 Task: Add an event with the title Second Interview with LalitH, date ''2024/04/07'', time 9:40 AM to 11:40 AMand add a description: The Team Building Retreat: Problem-Solving Activities will take place in a tranquil and inspiring location, away from the usual work setting. The retreat will span over a dedicated period, allowing participants to fully immerse themselves in the experience and focus on building their problem-solving capabilities.Select event color  Sage . Add location for the event as: 654 Oia, Santorini, Greece, logged in from the account softage.10@softage.netand send the event invitation to softage.8@softage.net and softage.1@softage.net. Set a reminder for the event Every weekday(Monday to Friday)
Action: Mouse moved to (41, 92)
Screenshot: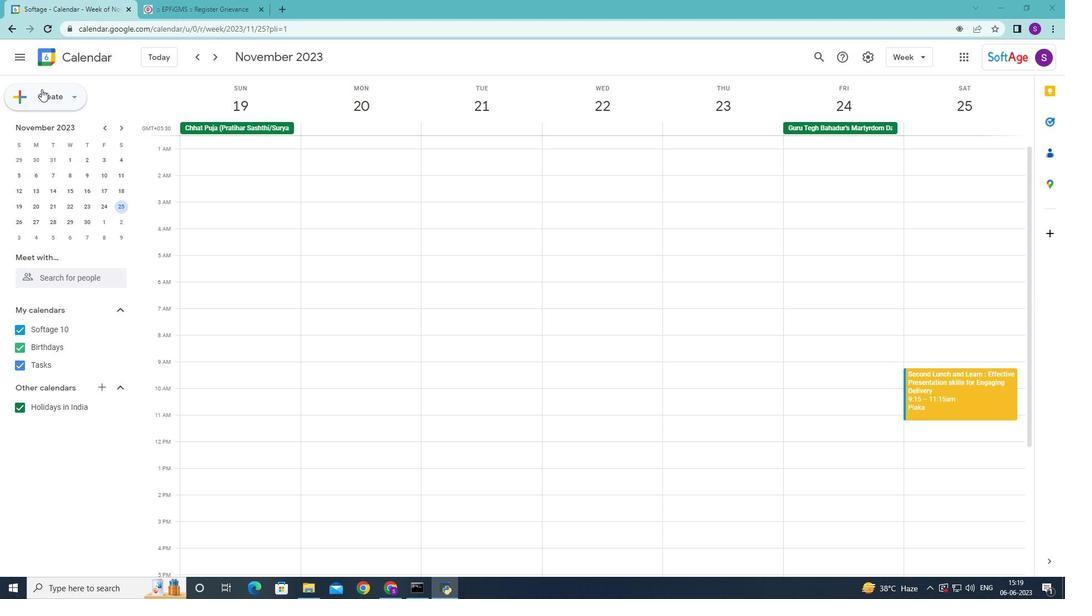 
Action: Mouse pressed left at (41, 92)
Screenshot: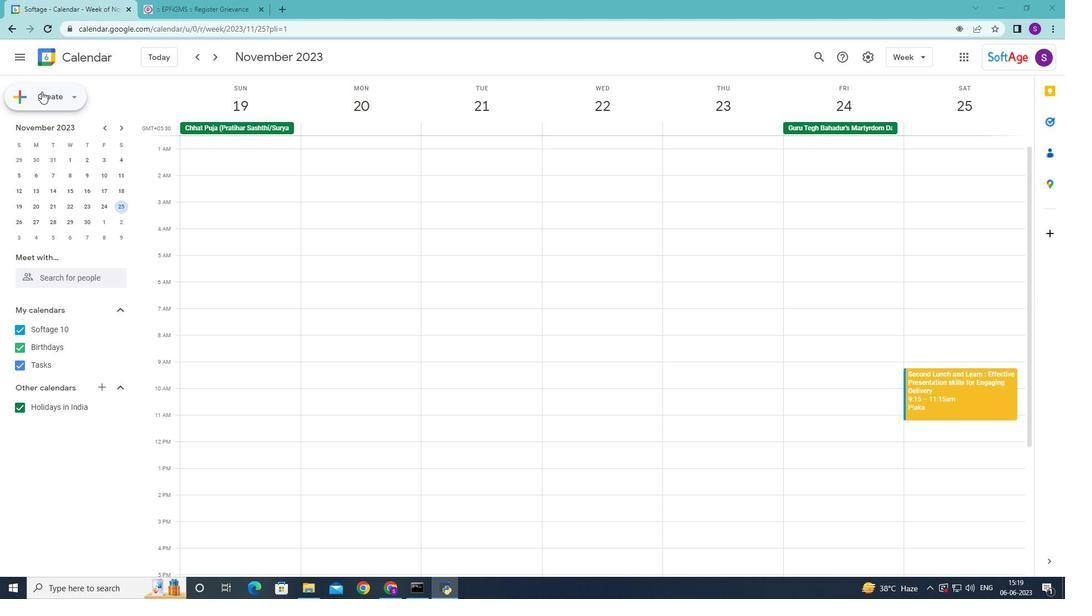 
Action: Mouse moved to (53, 129)
Screenshot: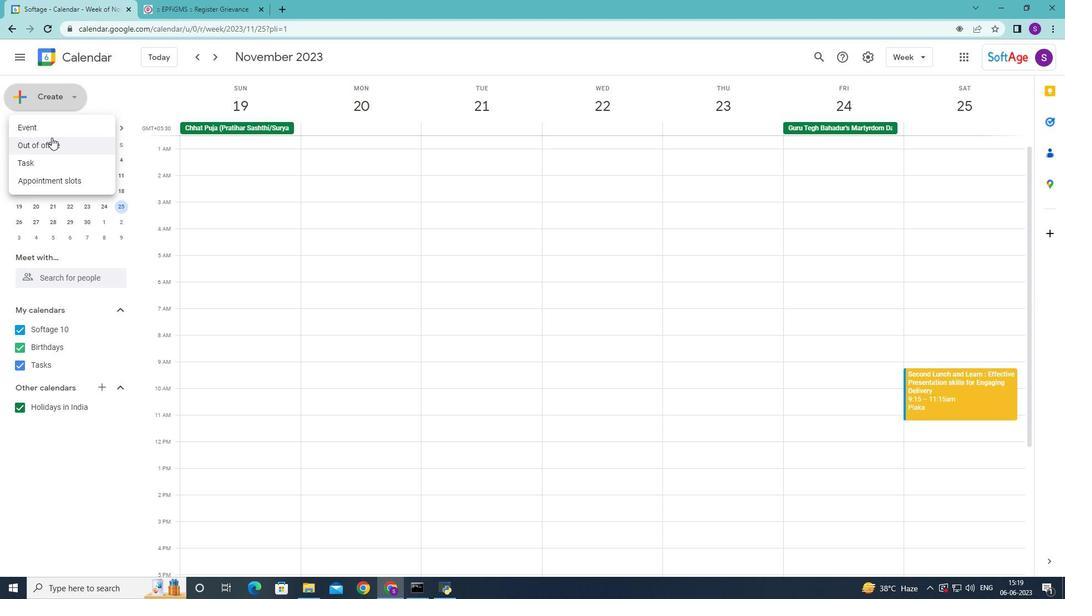 
Action: Mouse pressed left at (53, 129)
Screenshot: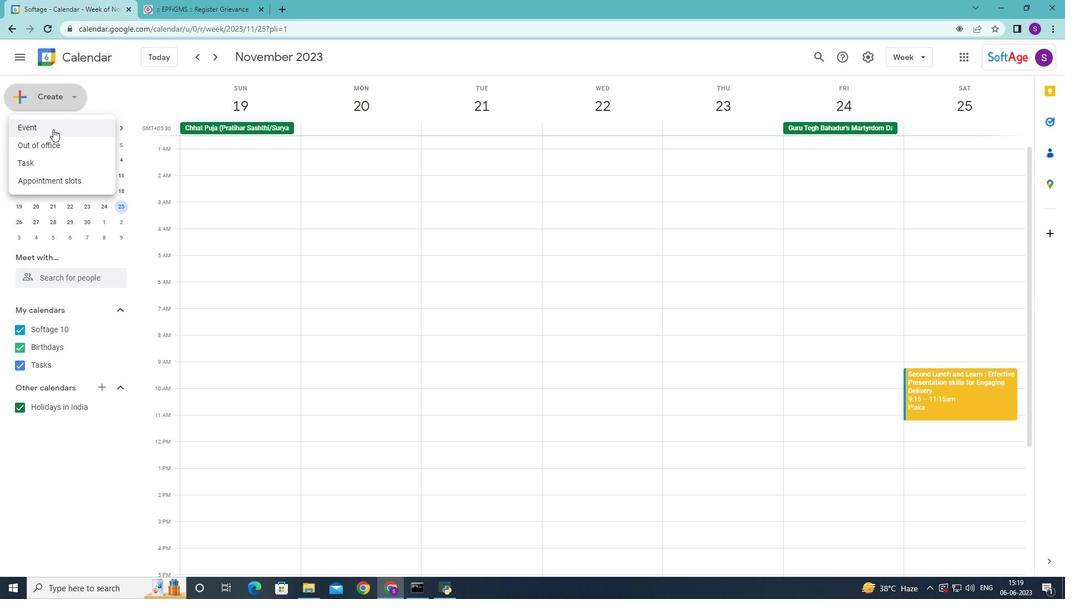 
Action: Mouse moved to (728, 294)
Screenshot: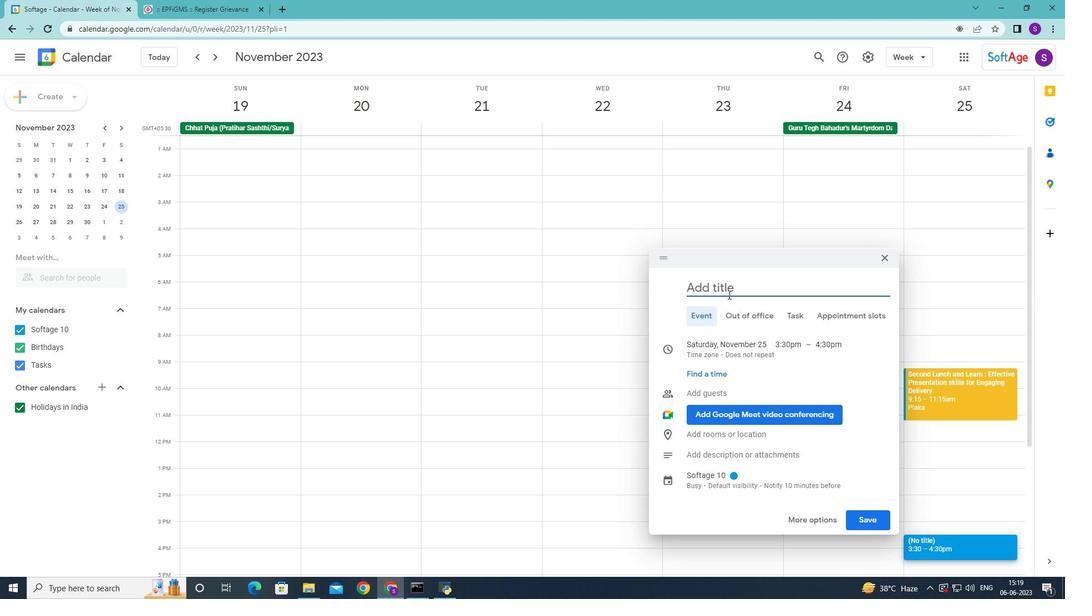 
Action: Mouse pressed left at (728, 294)
Screenshot: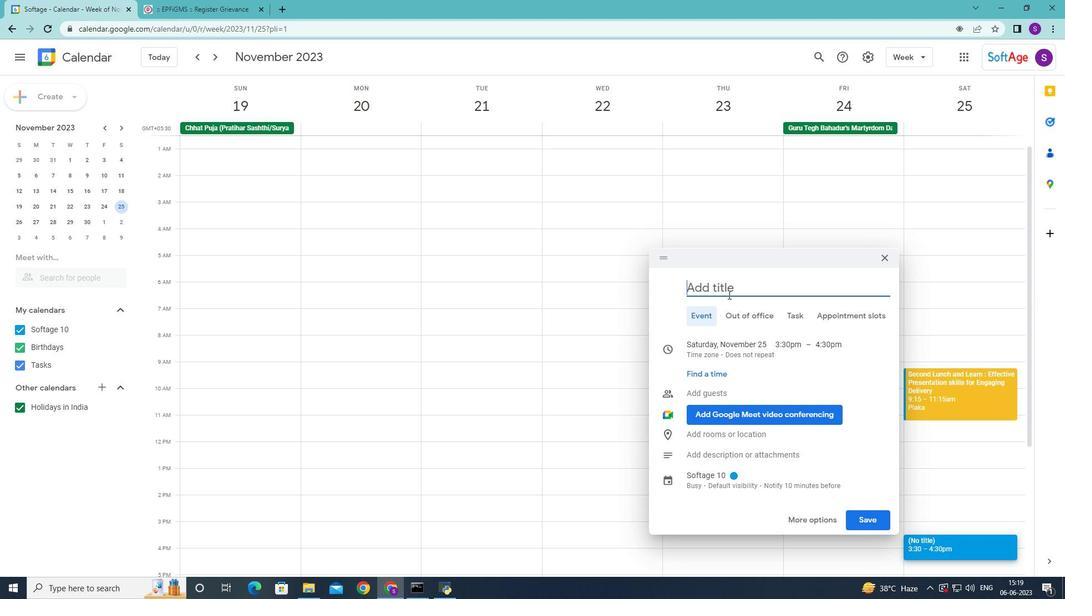 
Action: Key pressed <Key.shift>Second<Key.space><Key.shift>Im<Key.backspace>nterview<Key.space>with<Key.space><Key.shift>Lalit<Key.shift>H<Key.space>
Screenshot: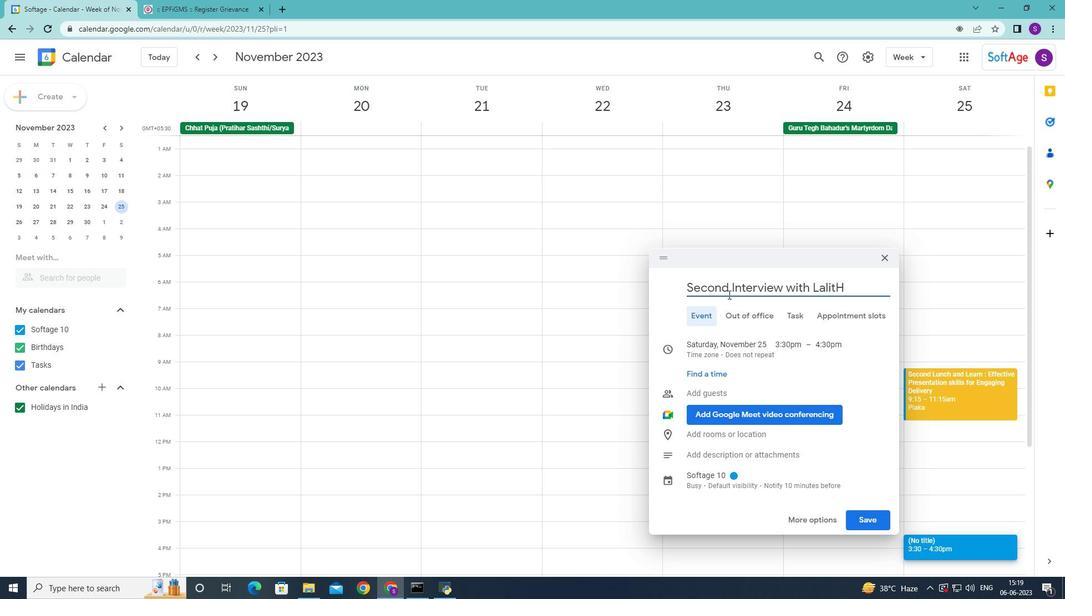 
Action: Mouse moved to (740, 342)
Screenshot: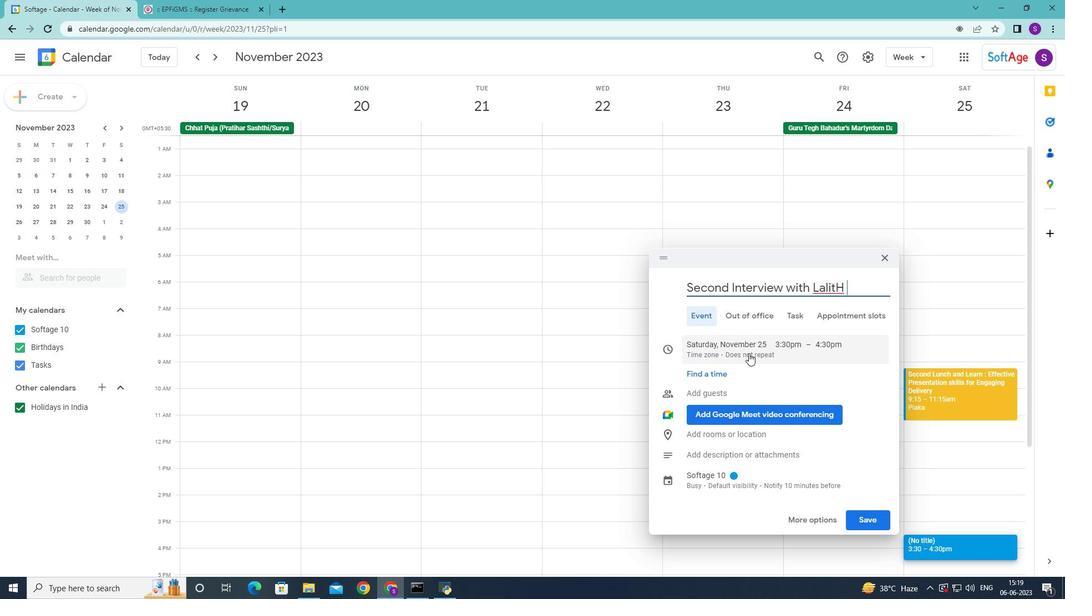 
Action: Mouse pressed left at (740, 342)
Screenshot: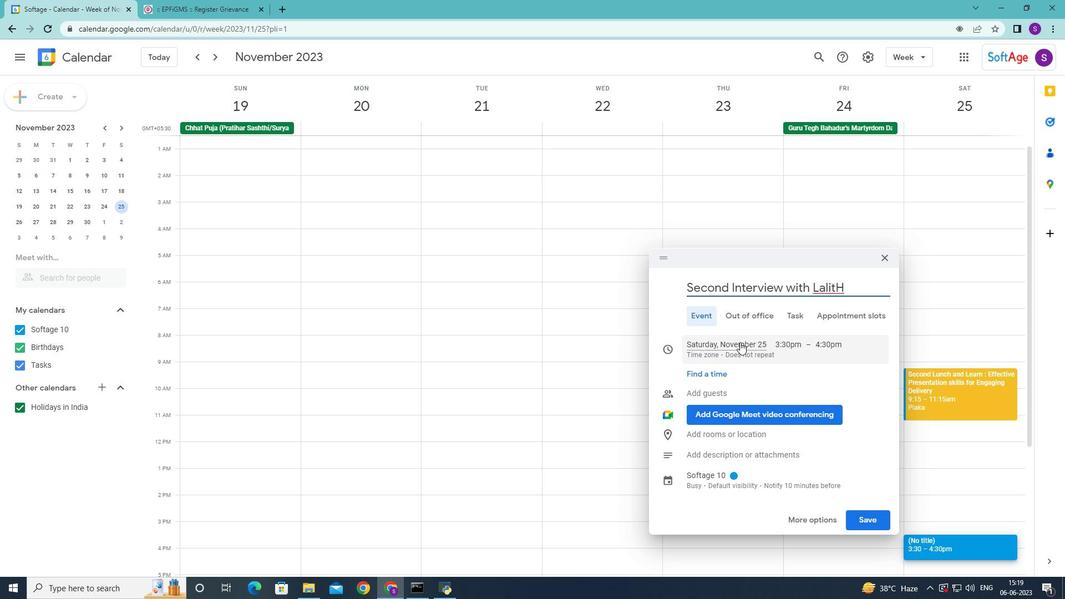 
Action: Mouse moved to (823, 352)
Screenshot: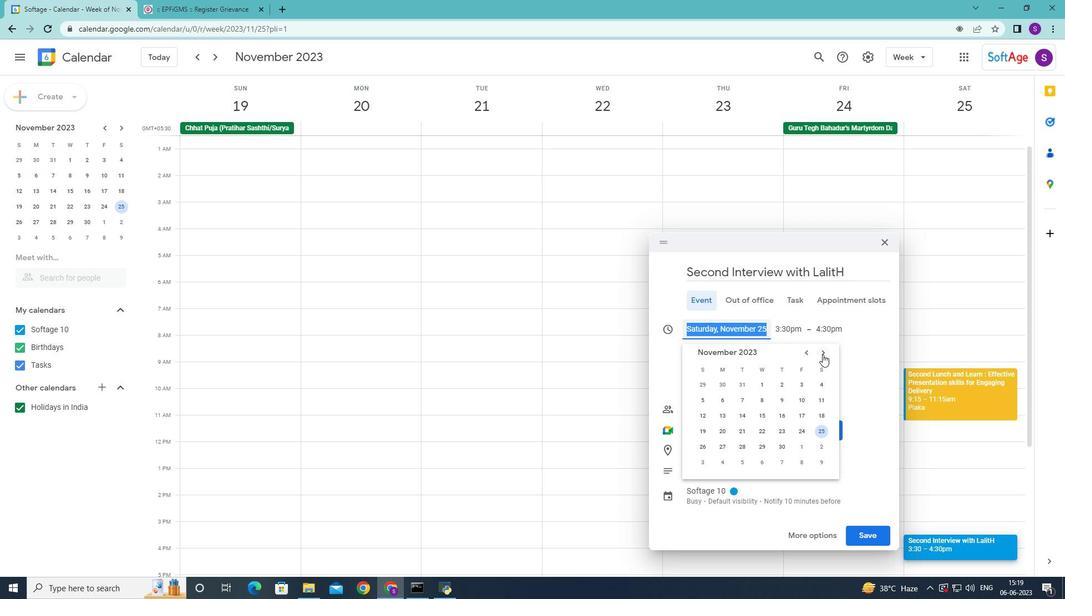 
Action: Mouse pressed left at (823, 352)
Screenshot: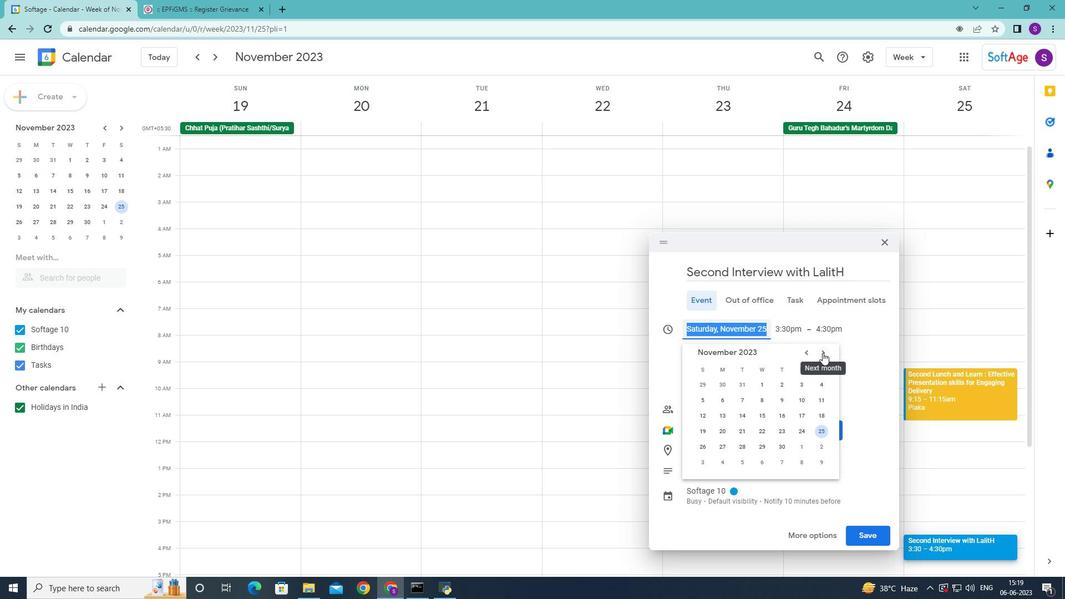 
Action: Mouse moved to (823, 352)
Screenshot: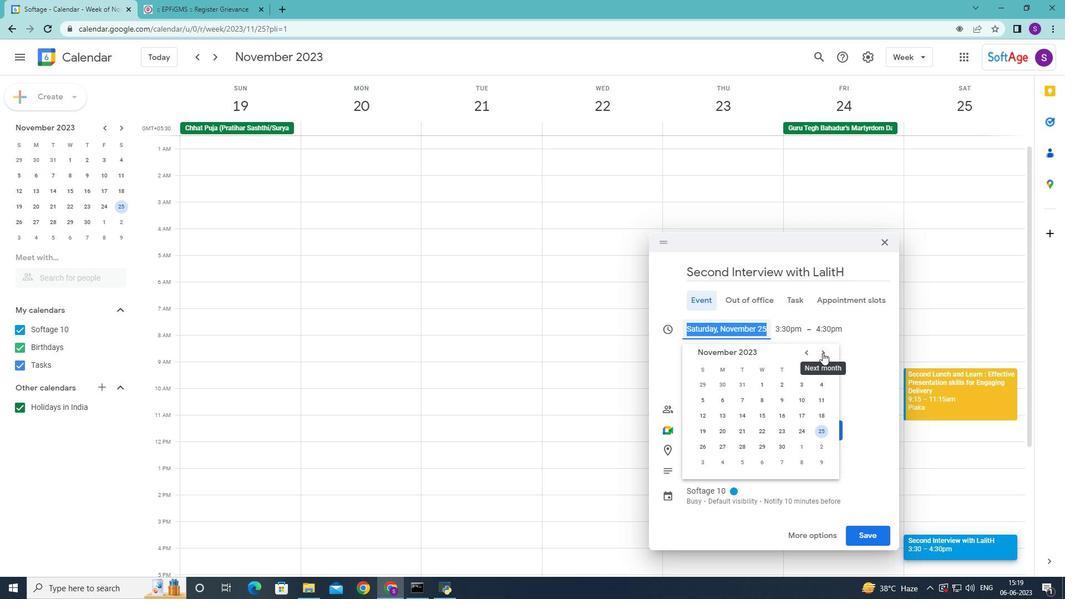 
Action: Mouse pressed left at (823, 352)
Screenshot: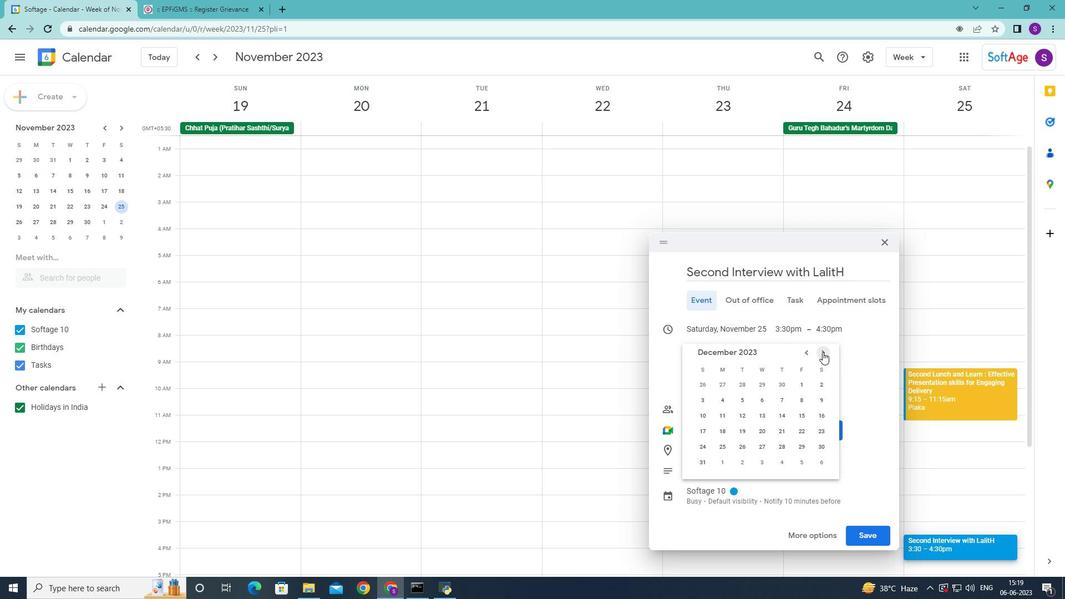 
Action: Mouse pressed left at (823, 352)
Screenshot: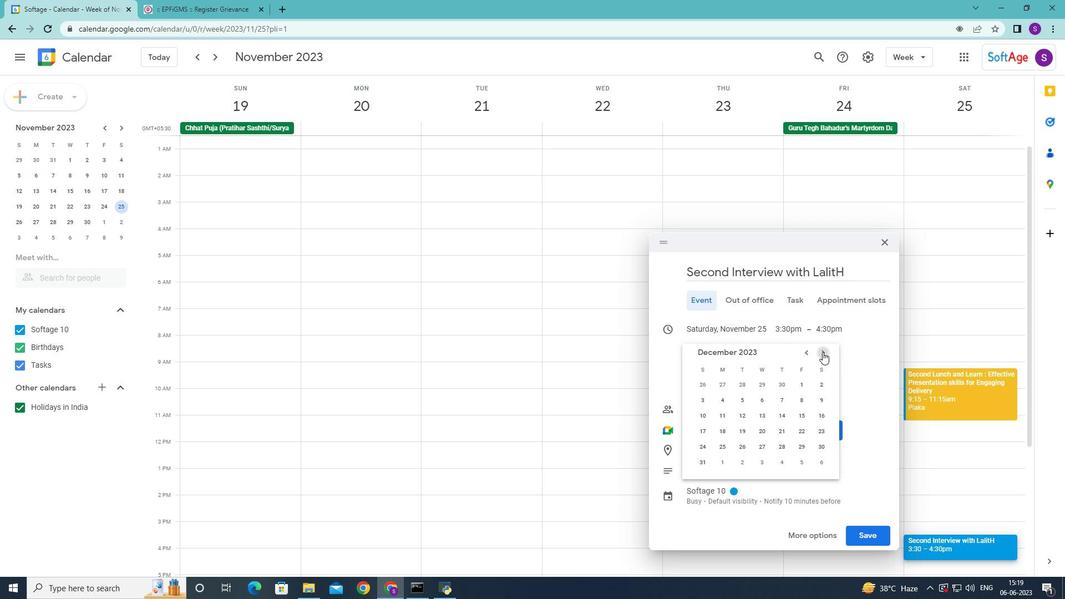 
Action: Mouse pressed left at (823, 352)
Screenshot: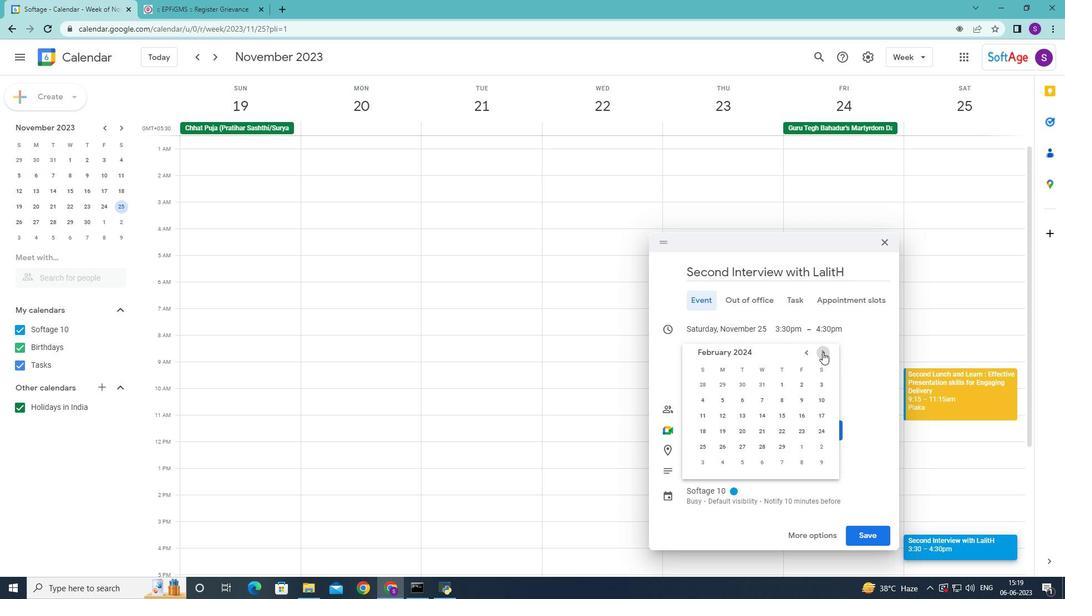 
Action: Mouse pressed left at (823, 352)
Screenshot: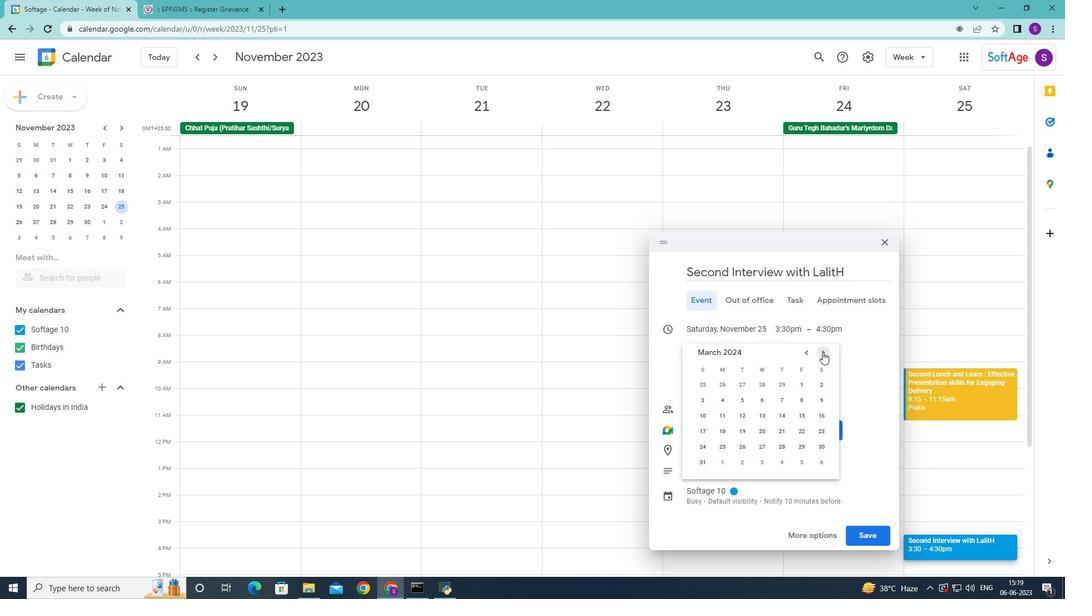 
Action: Mouse moved to (818, 431)
Screenshot: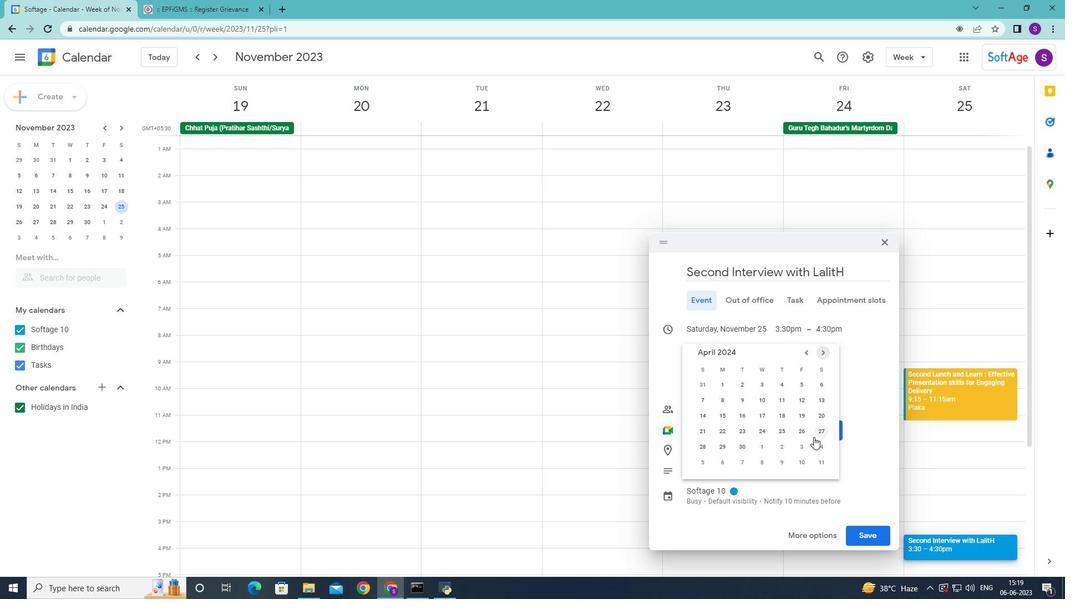 
Action: Mouse pressed left at (818, 431)
Screenshot: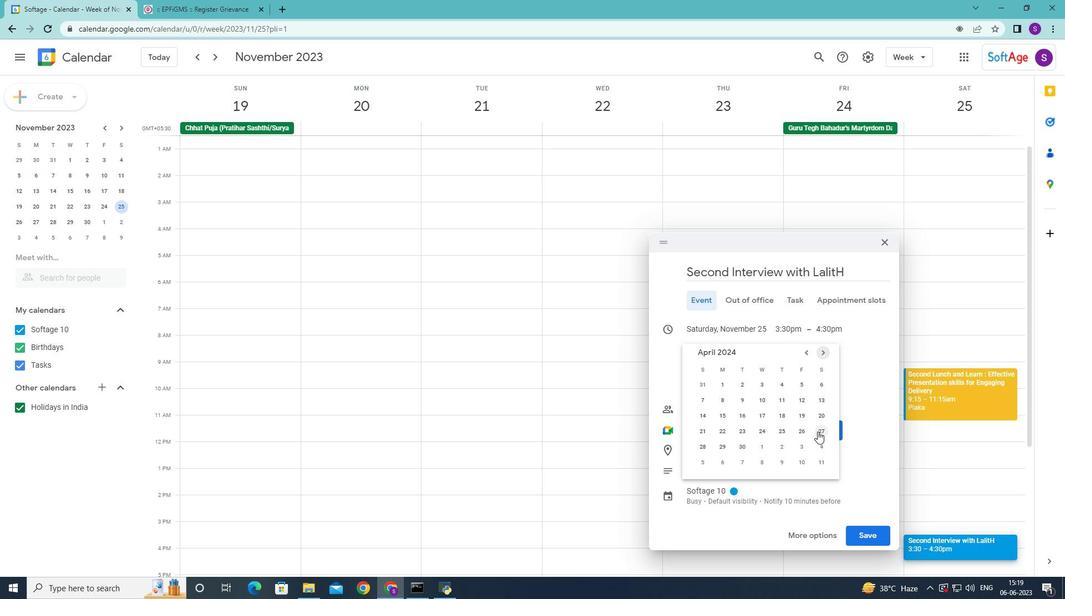 
Action: Mouse moved to (786, 328)
Screenshot: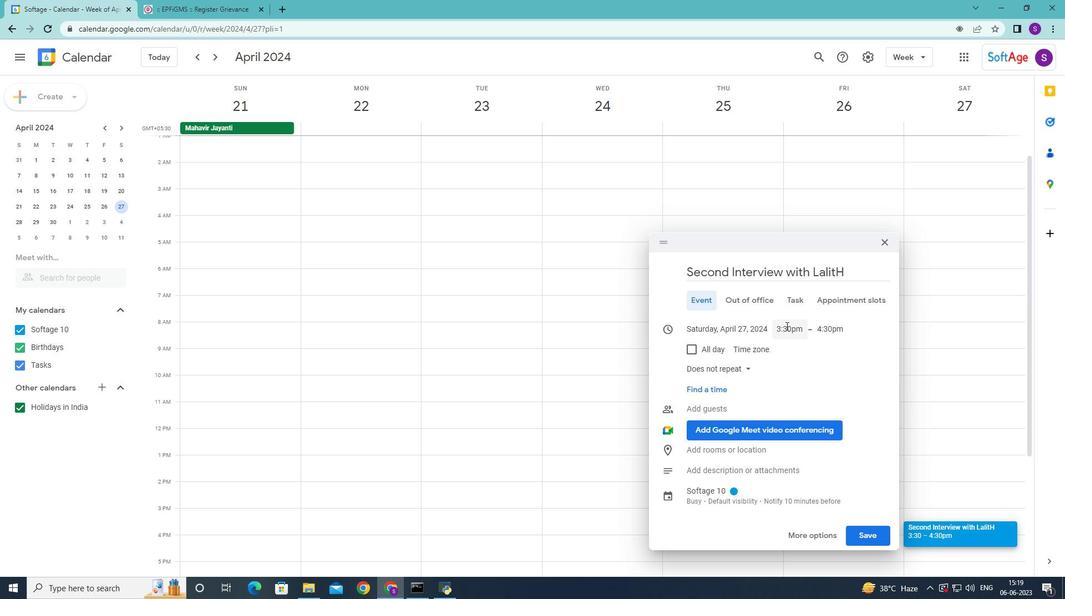 
Action: Mouse pressed left at (786, 328)
Screenshot: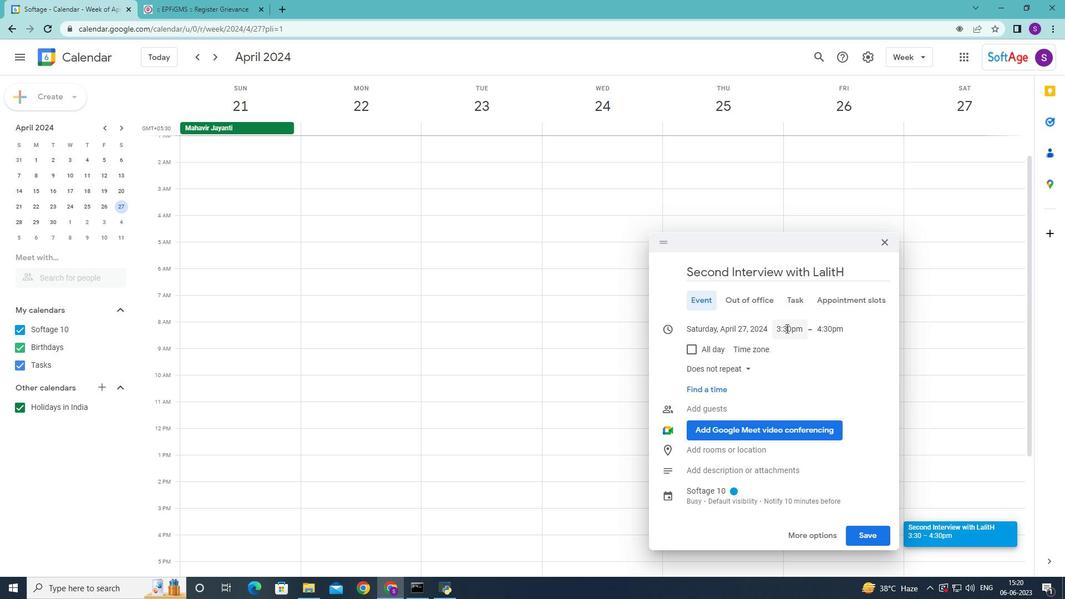 
Action: Mouse moved to (808, 389)
Screenshot: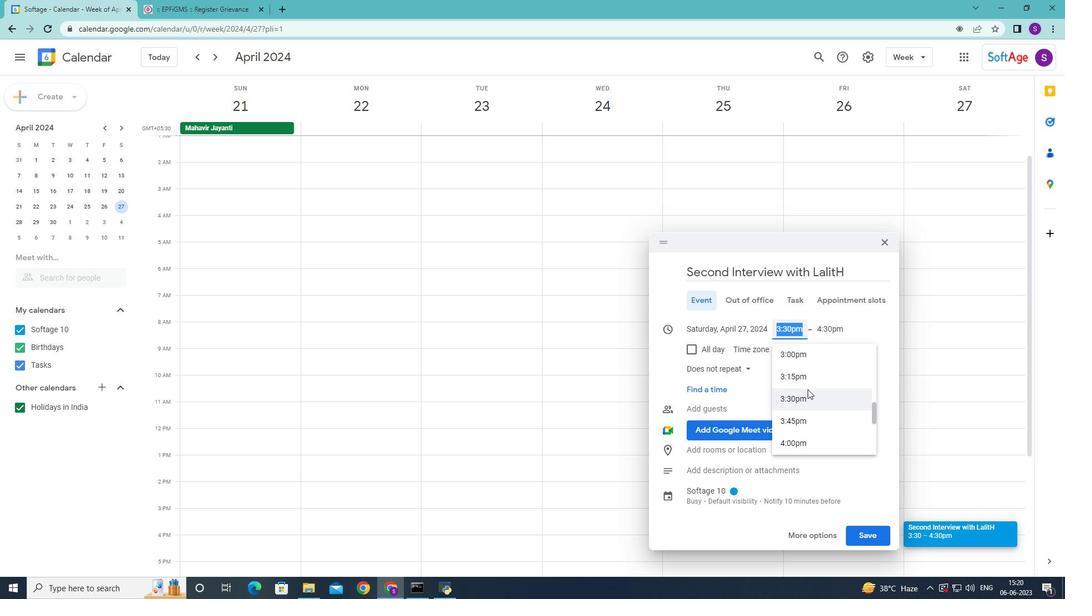 
Action: Mouse scrolled (808, 390) with delta (0, 0)
Screenshot: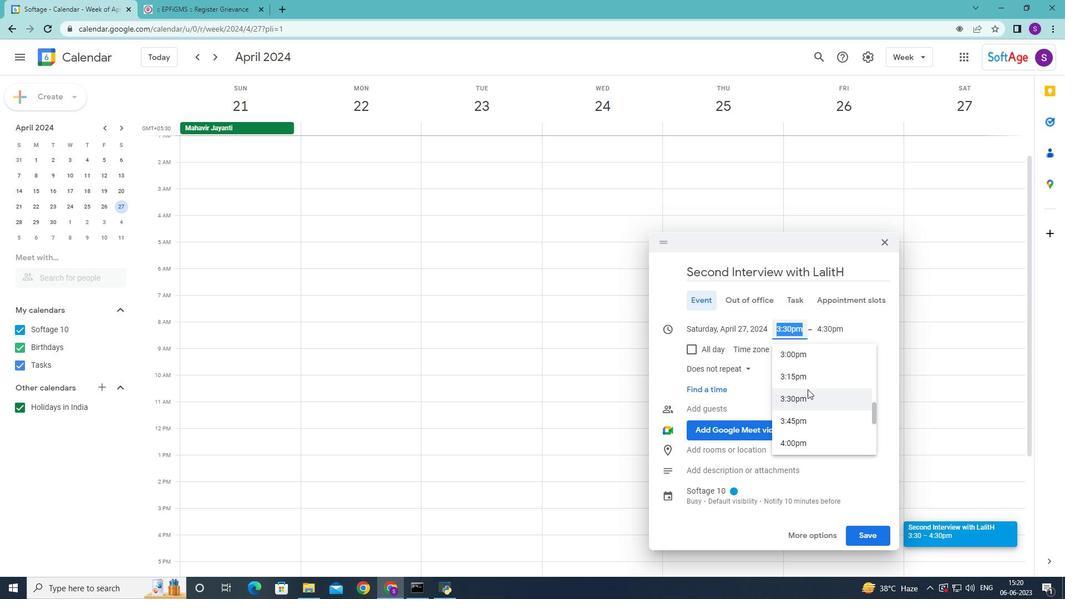 
Action: Mouse scrolled (808, 390) with delta (0, 0)
Screenshot: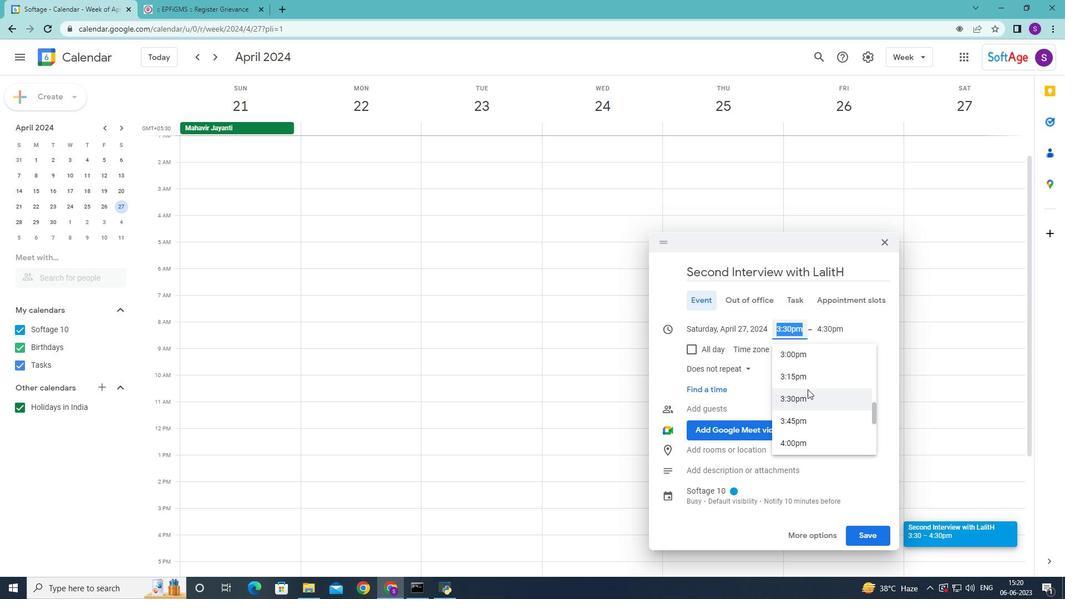 
Action: Mouse moved to (808, 389)
Screenshot: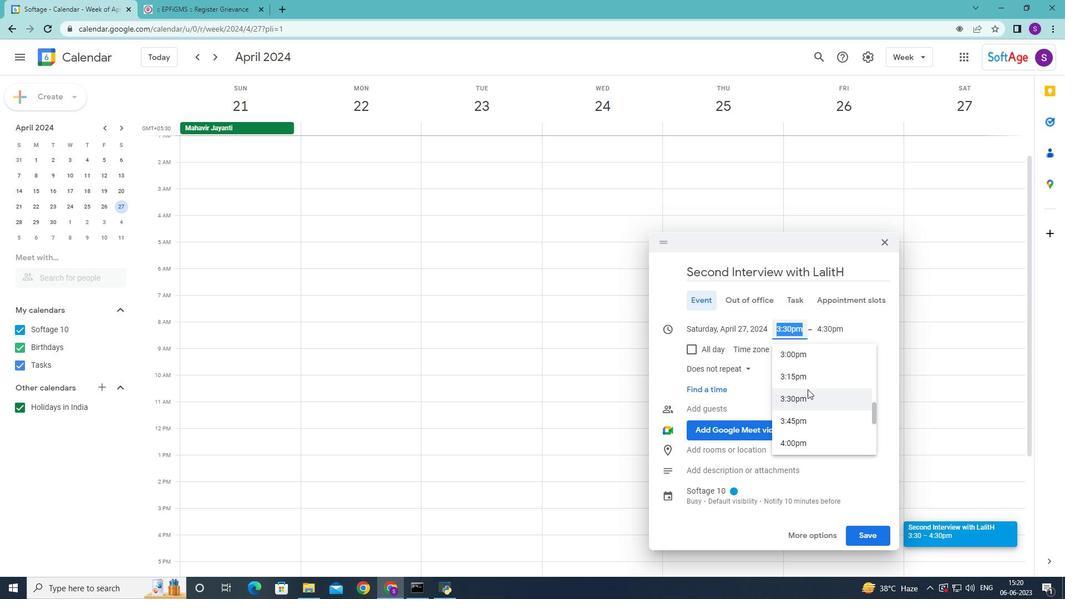 
Action: Mouse scrolled (808, 390) with delta (0, 0)
Screenshot: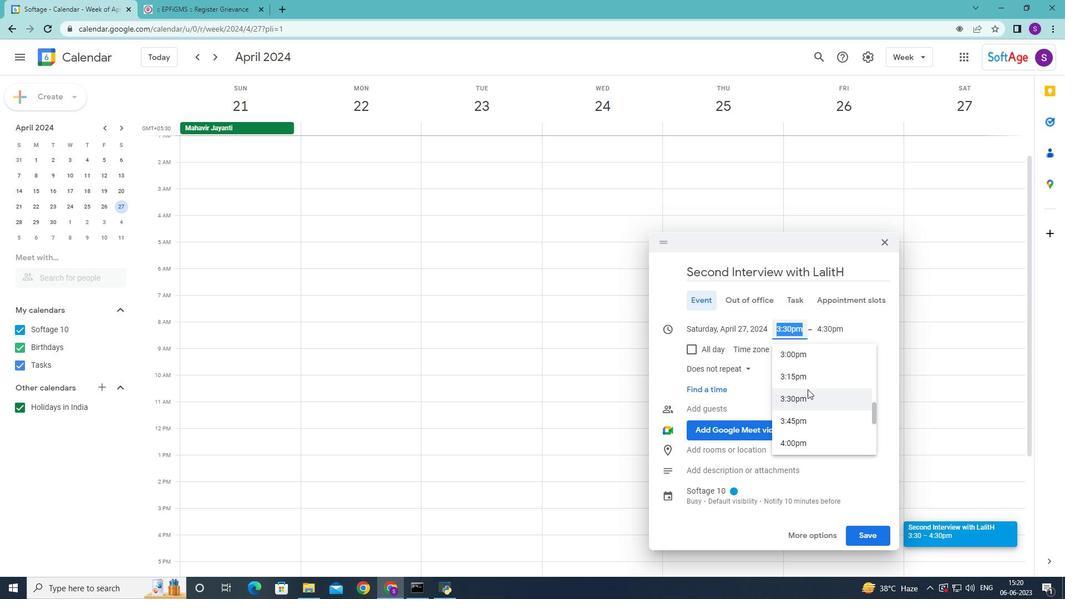 
Action: Mouse scrolled (808, 390) with delta (0, 0)
Screenshot: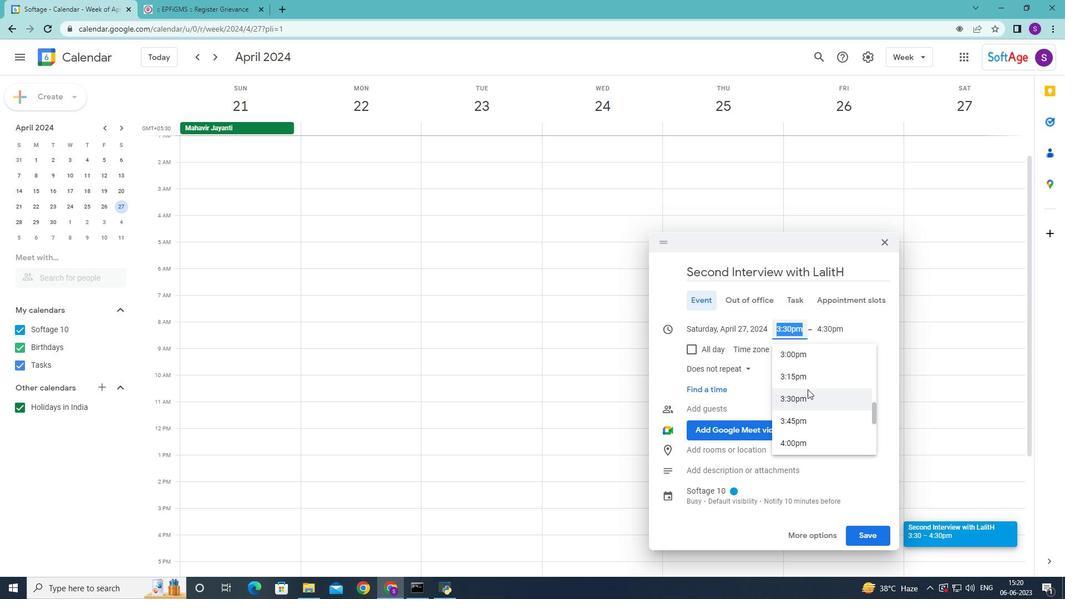 
Action: Mouse moved to (809, 389)
Screenshot: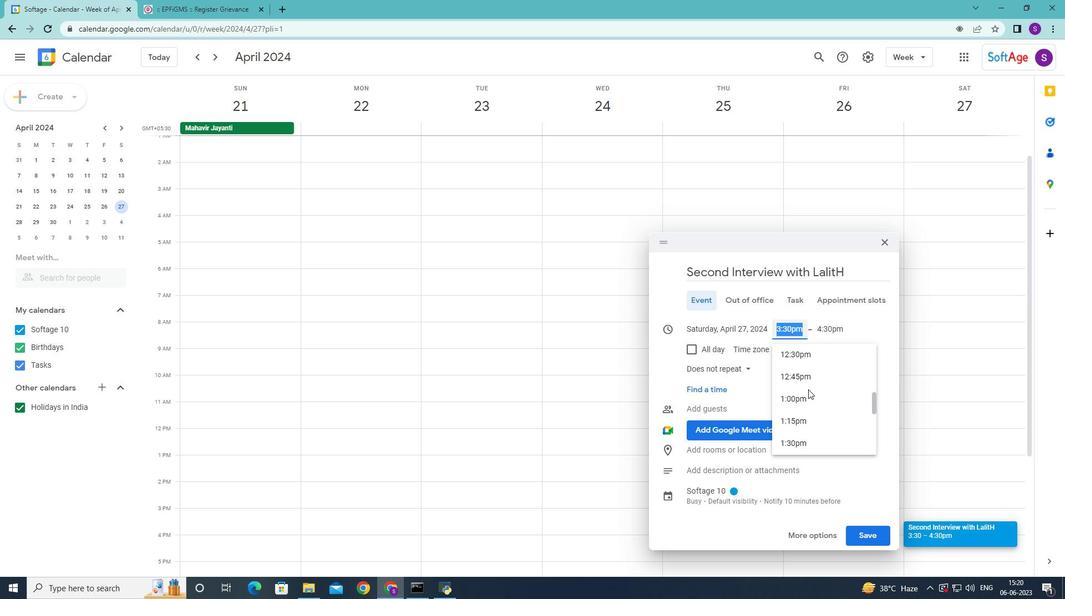 
Action: Mouse scrolled (809, 390) with delta (0, 0)
Screenshot: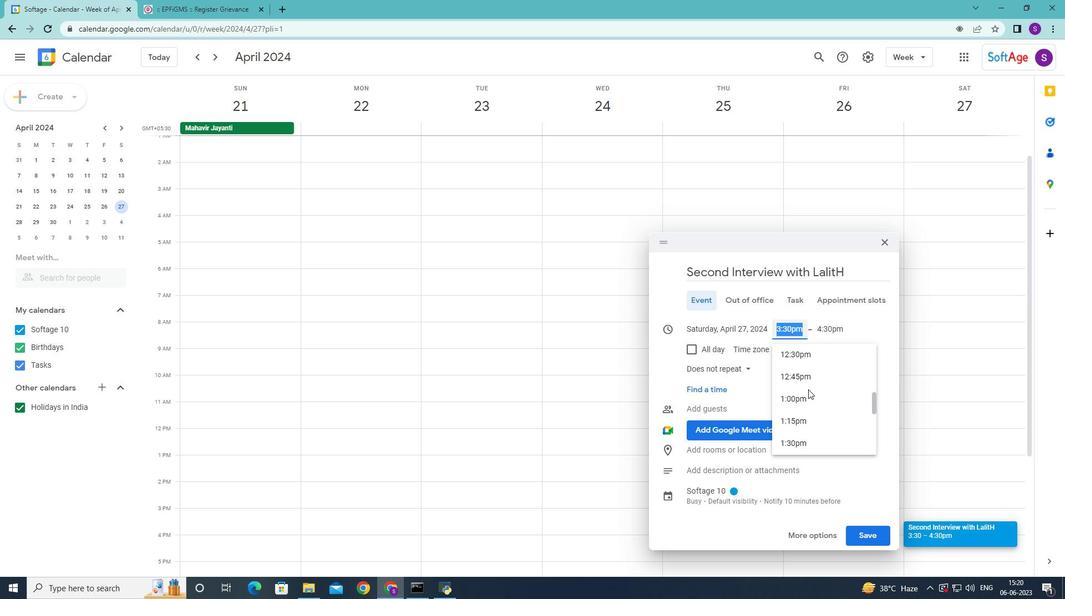 
Action: Mouse scrolled (809, 390) with delta (0, 0)
Screenshot: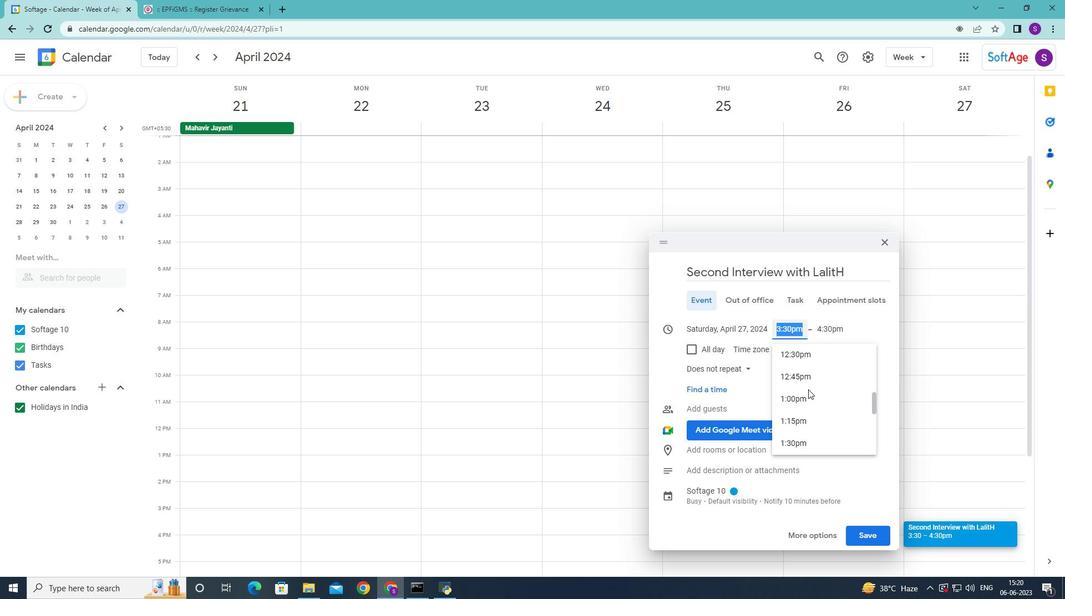 
Action: Mouse scrolled (809, 390) with delta (0, 0)
Screenshot: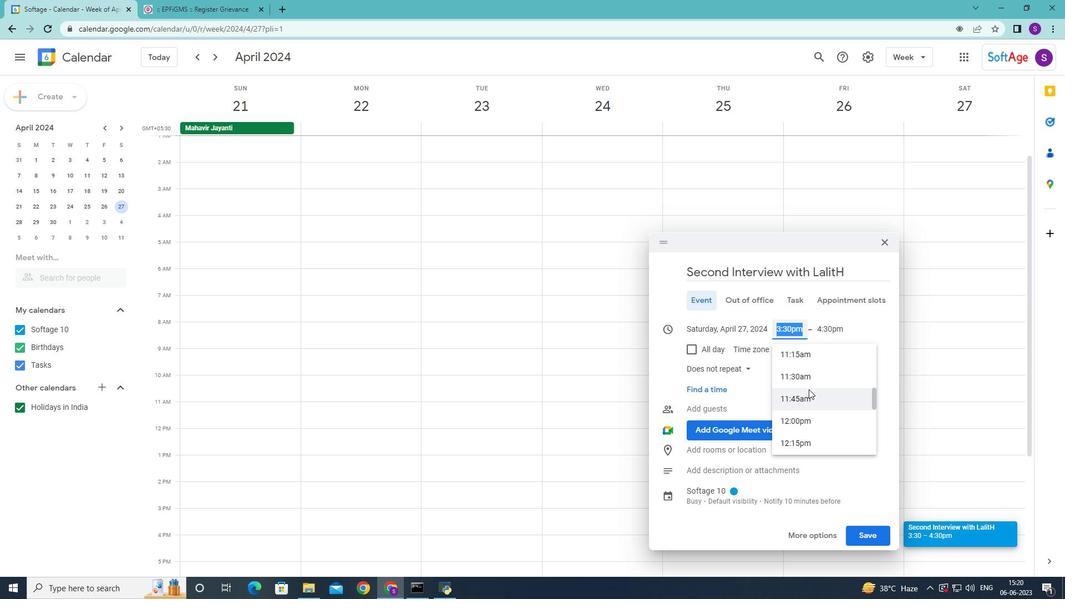 
Action: Mouse scrolled (809, 390) with delta (0, 0)
Screenshot: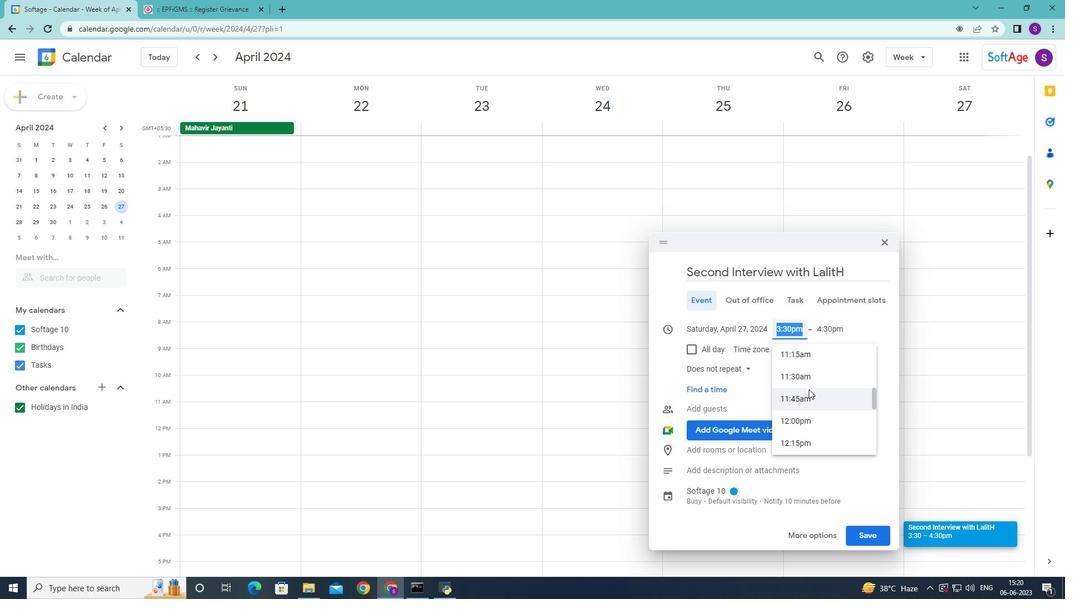 
Action: Mouse scrolled (809, 390) with delta (0, 0)
Screenshot: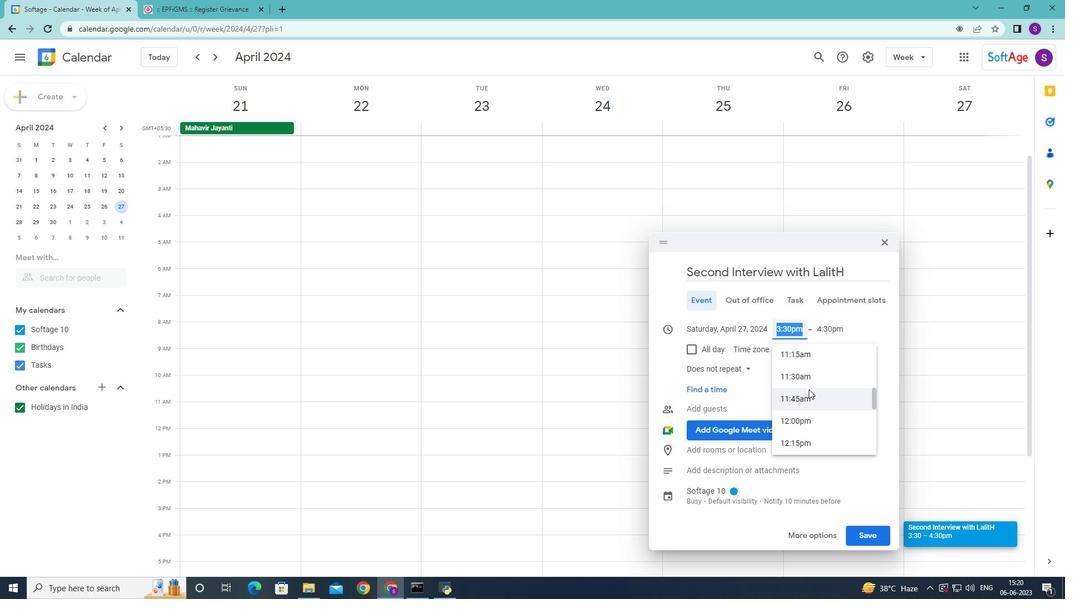 
Action: Mouse scrolled (809, 390) with delta (0, 0)
Screenshot: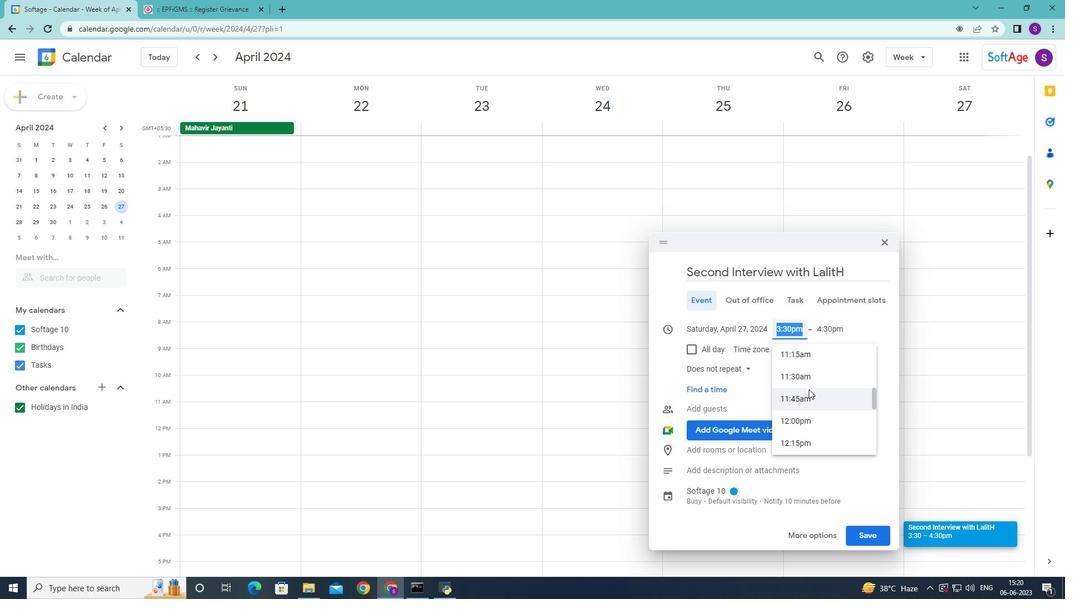 
Action: Mouse scrolled (809, 389) with delta (0, 0)
Screenshot: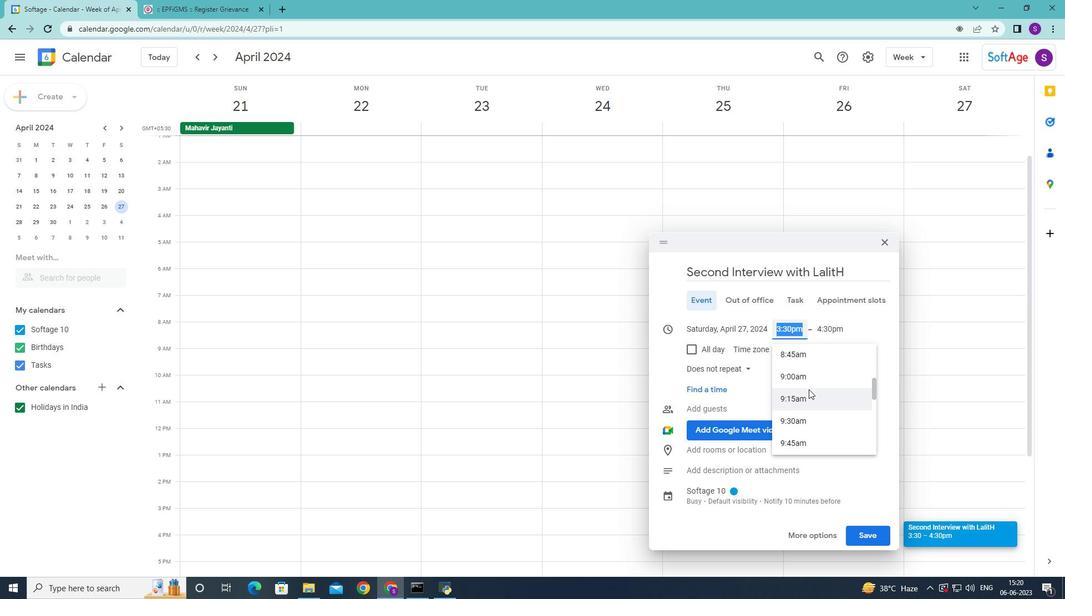 
Action: Mouse moved to (809, 389)
Screenshot: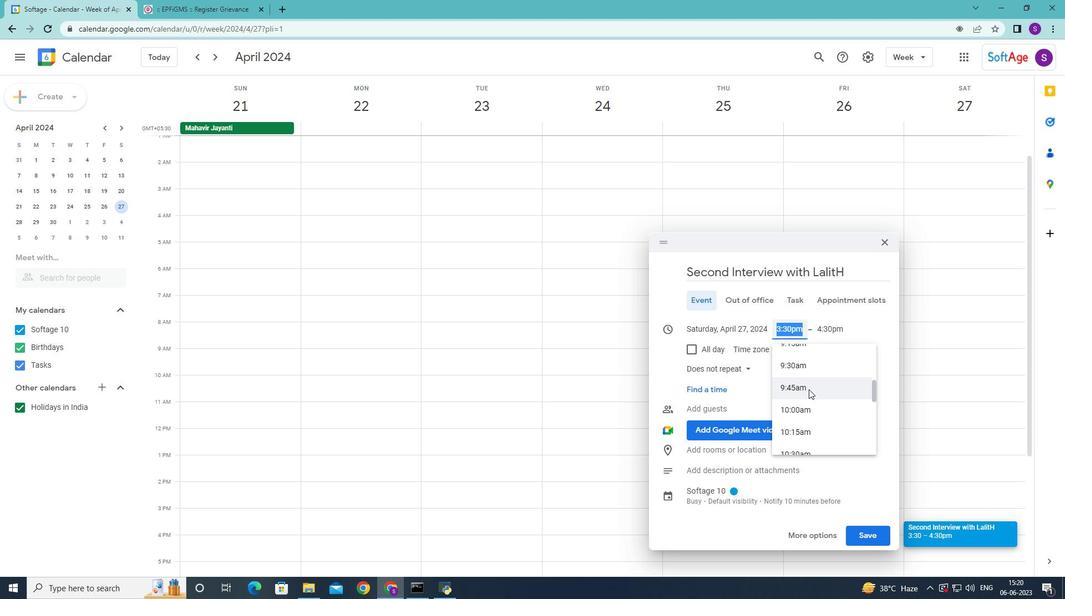 
Action: Key pressed 9<Key.shift_r>:
Screenshot: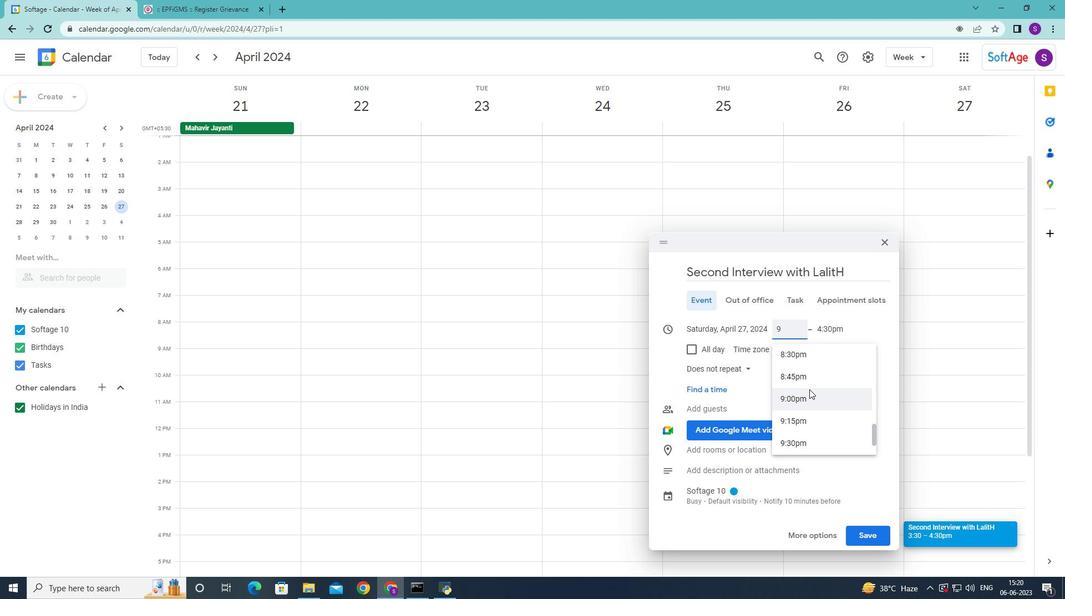 
Action: Mouse moved to (810, 389)
Screenshot: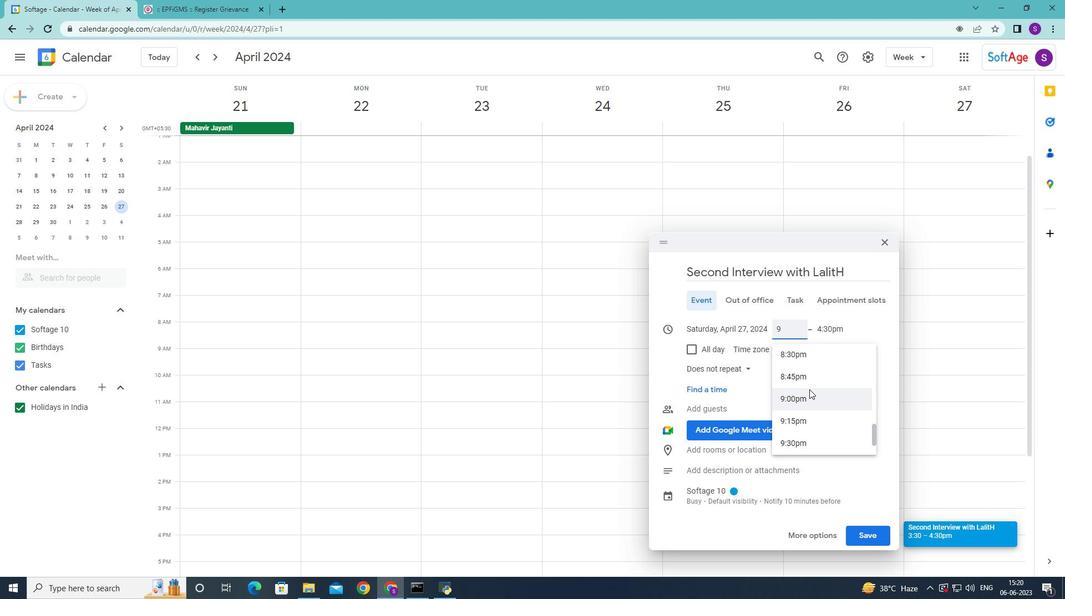 
Action: Key pressed 40am
Screenshot: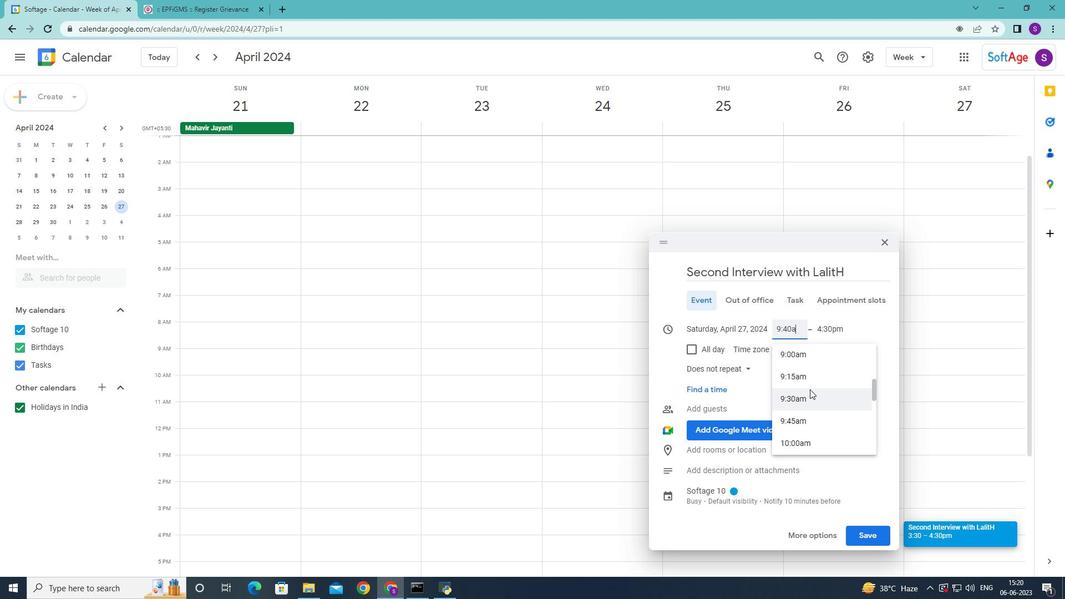 
Action: Mouse moved to (821, 330)
Screenshot: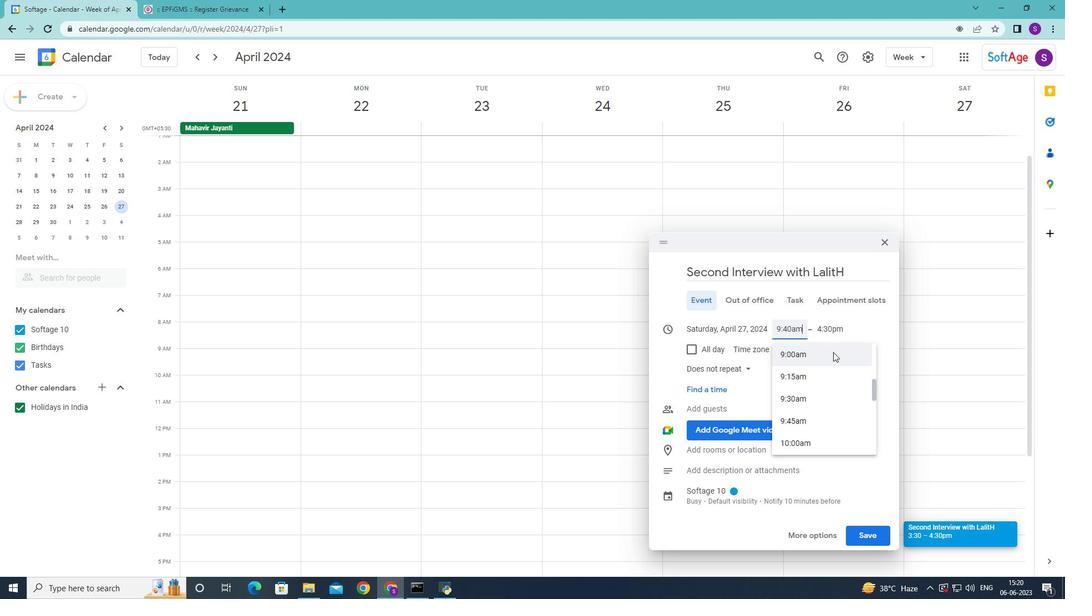 
Action: Mouse pressed left at (821, 330)
Screenshot: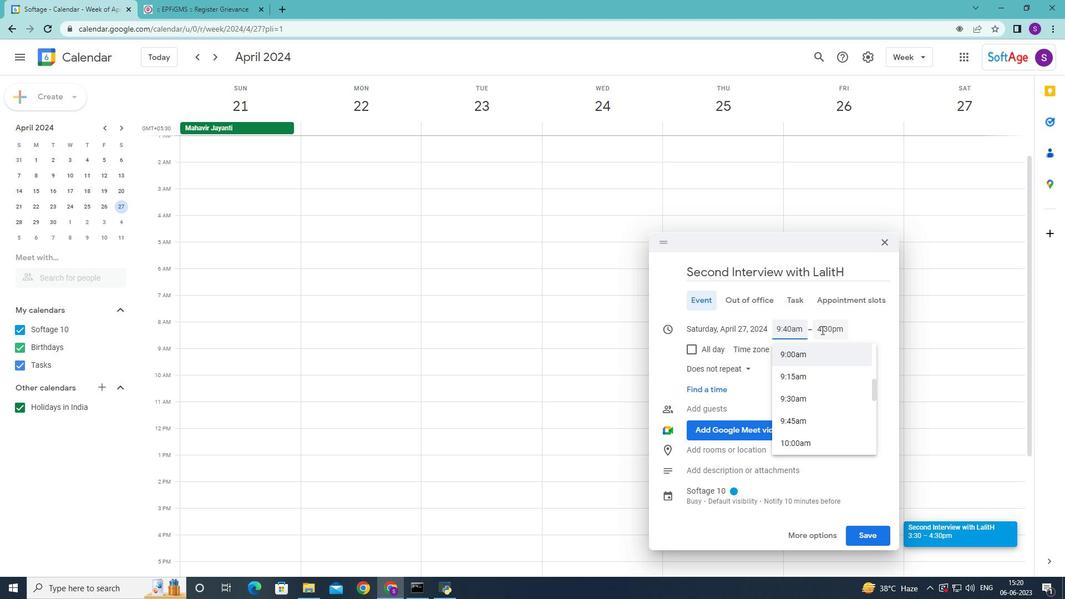 
Action: Key pressed 11<Key.shift_r>:40am
Screenshot: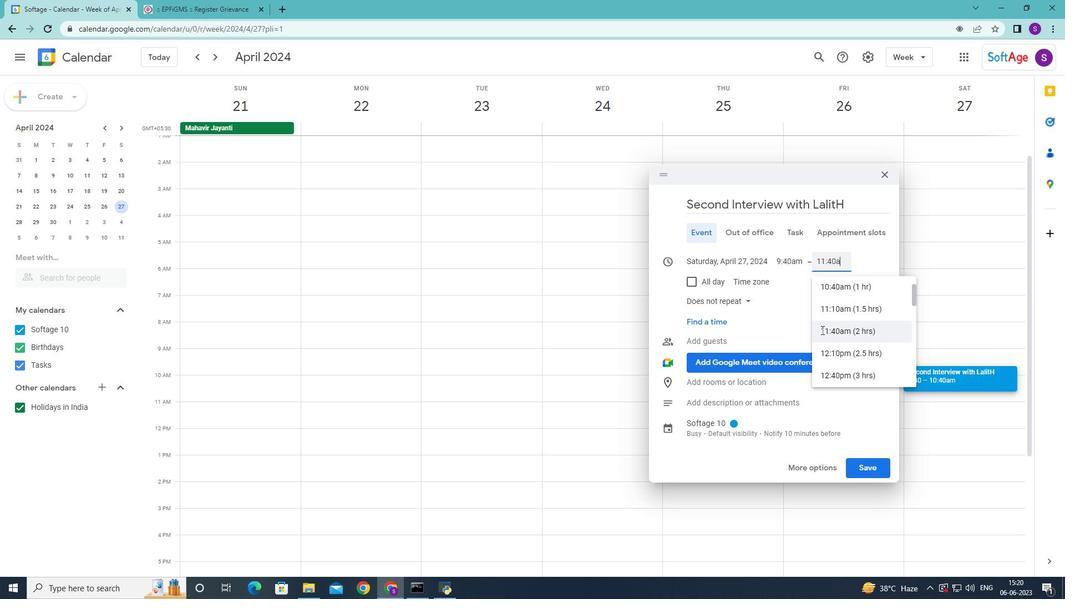 
Action: Mouse moved to (890, 390)
Screenshot: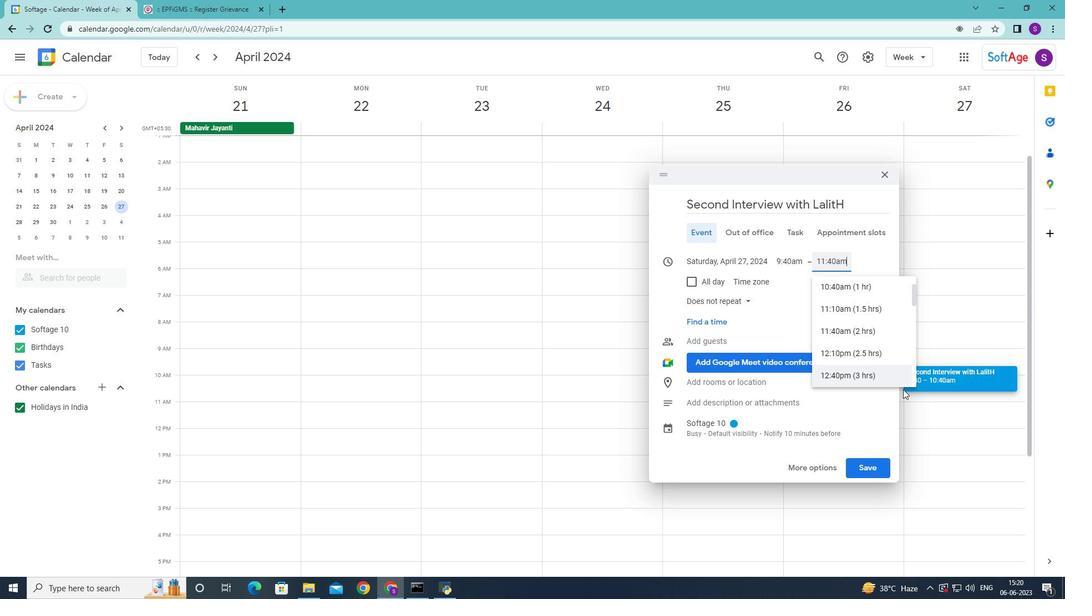 
Action: Key pressed <Key.enter>
Screenshot: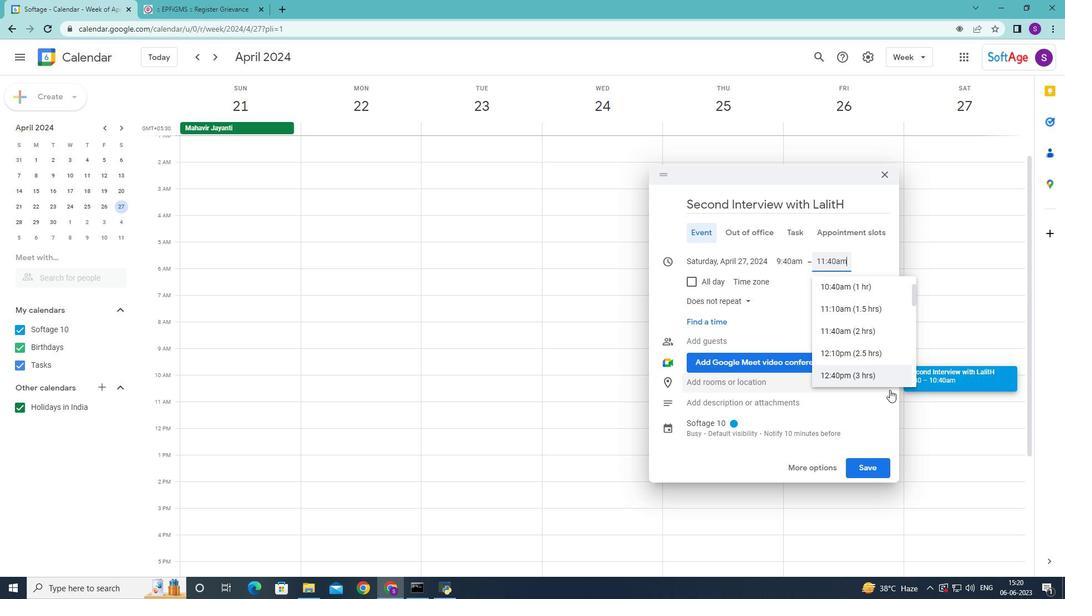 
Action: Mouse moved to (824, 472)
Screenshot: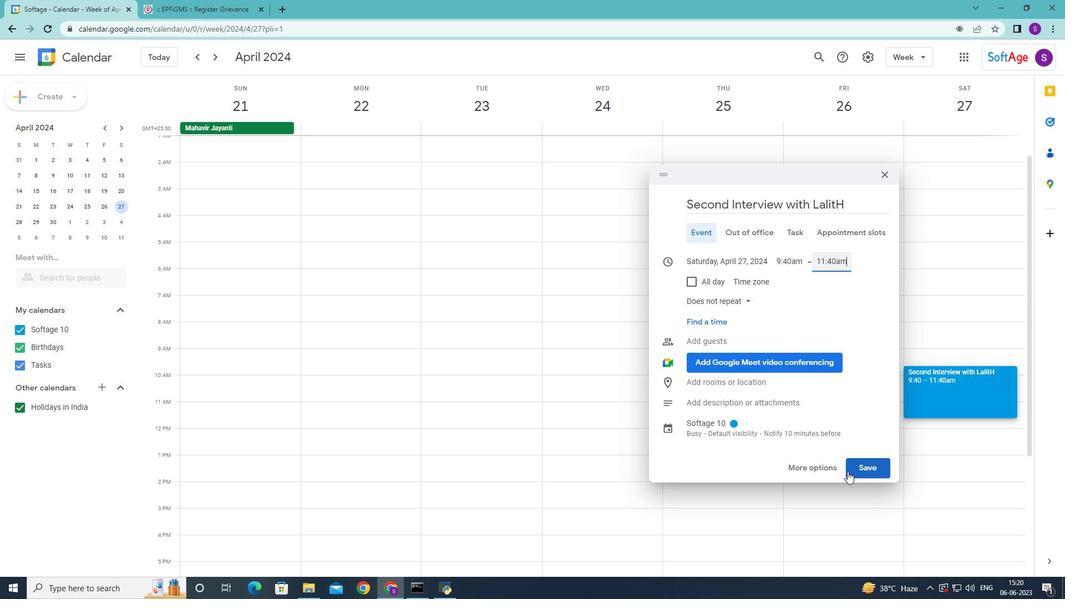 
Action: Mouse pressed left at (824, 472)
Screenshot: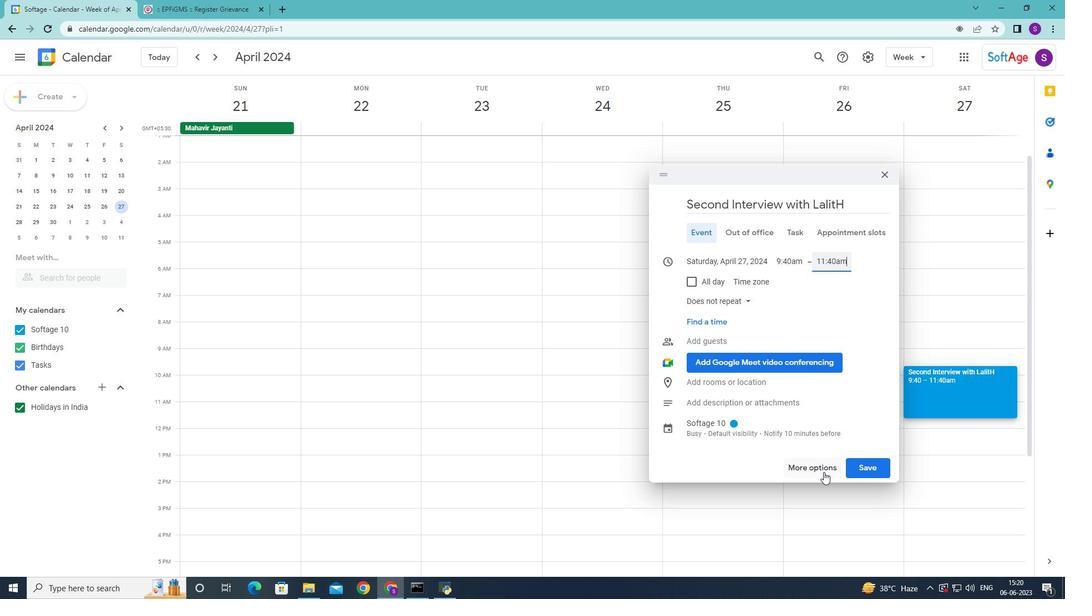 
Action: Mouse moved to (125, 414)
Screenshot: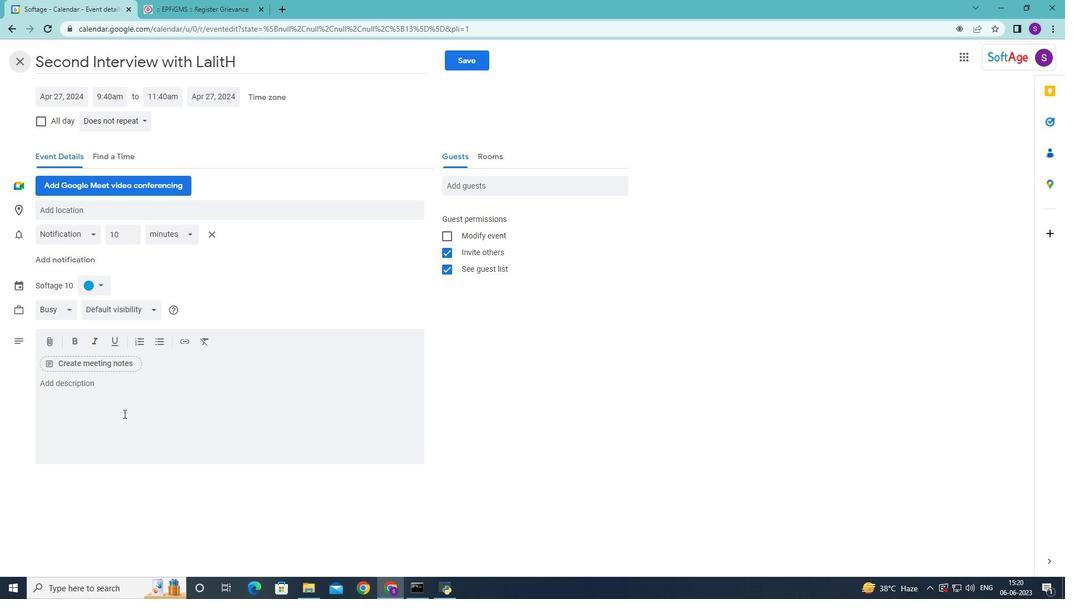 
Action: Mouse pressed left at (125, 414)
Screenshot: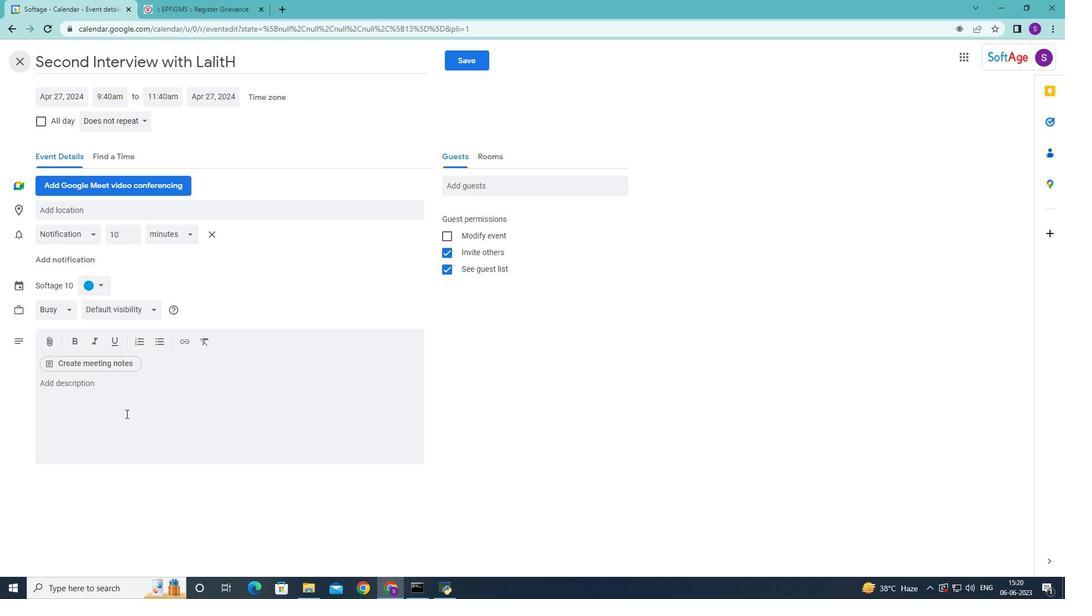
Action: Key pressed <Key.shift>The<Key.space><Key.shift>Team<Key.space><Key.shift><Key.shift><Key.shift><Key.shift><Key.shift><Key.shift><Key.shift><Key.shift><Key.shift><Key.shift><Key.shift>Building<Key.space><Key.shift>Retreat<Key.shift_r>:<Key.space><Key.shift>Problem<Key.space>-<Key.shift>Solving<Key.space><Key.shift>activities<Key.space><Key.shift>will<Key.space>ake<Key.backspace><Key.backspace><Key.backspace>take<Key.space>place<Key.space>in<Key.space>a<Key.space>tranqui<Key.space><Key.backspace>l<Key.space>and<Key.space>inspiring<Key.space>location,<Key.space>away<Key.space>fom<Key.space>the<Key.space>usual<Key.space>work<Key.space>
Screenshot: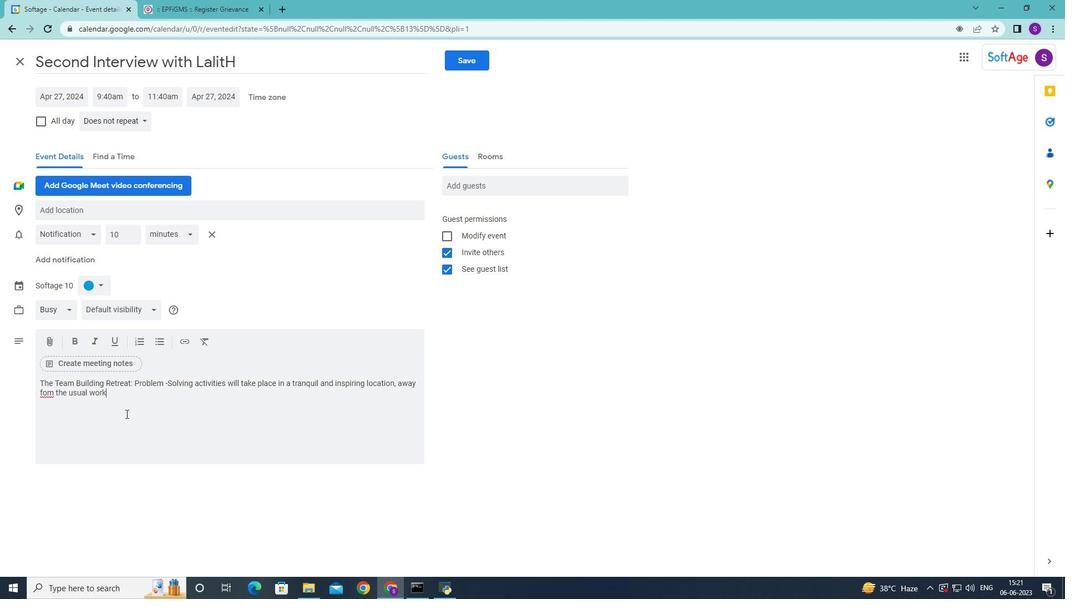 
Action: Mouse moved to (44, 396)
Screenshot: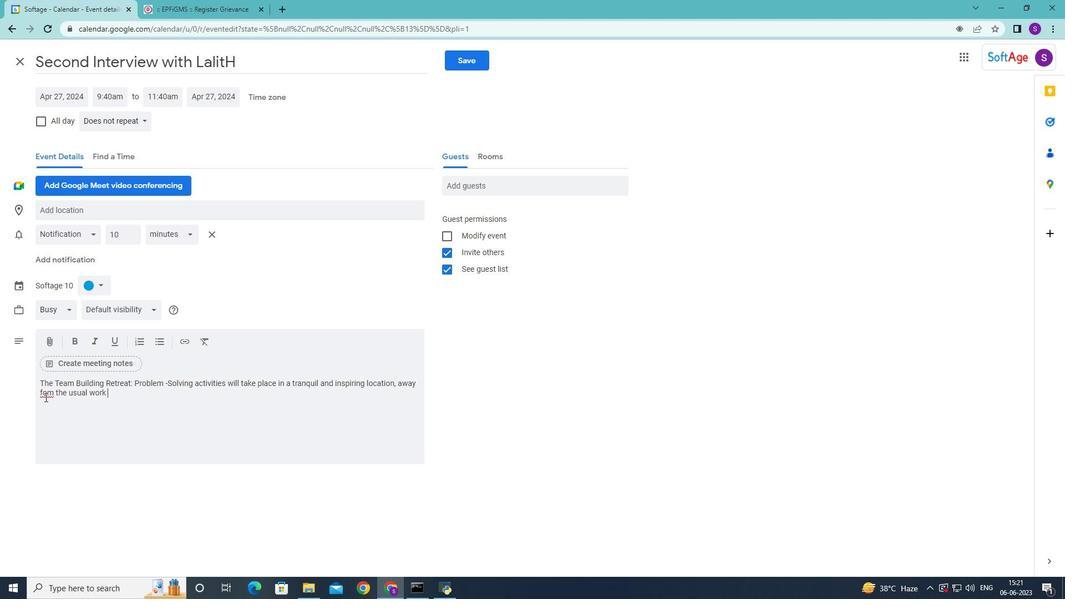 
Action: Mouse pressed left at (44, 396)
Screenshot: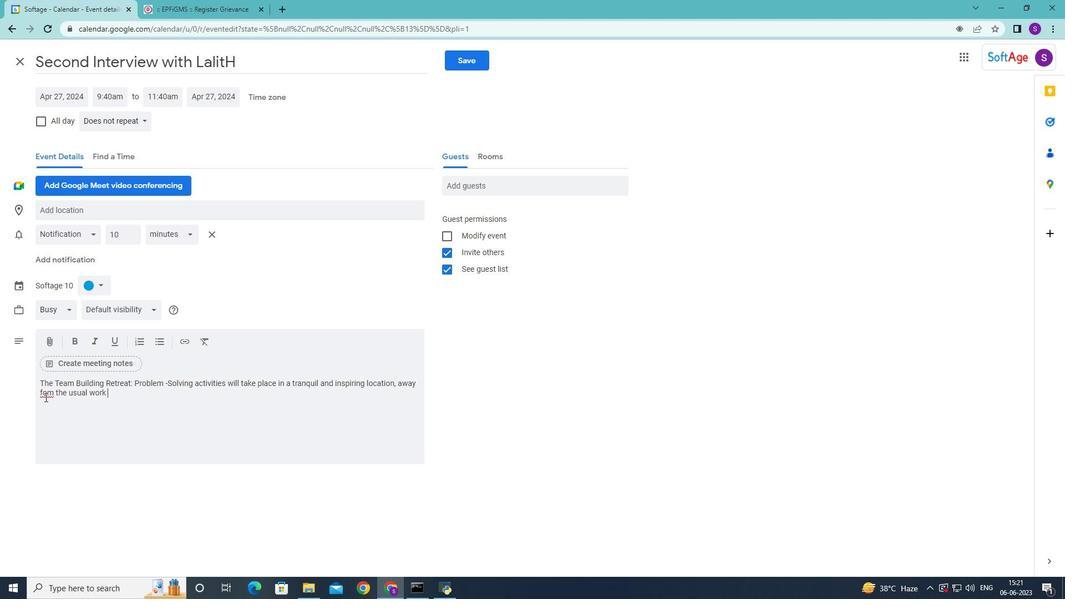 
Action: Mouse moved to (56, 398)
Screenshot: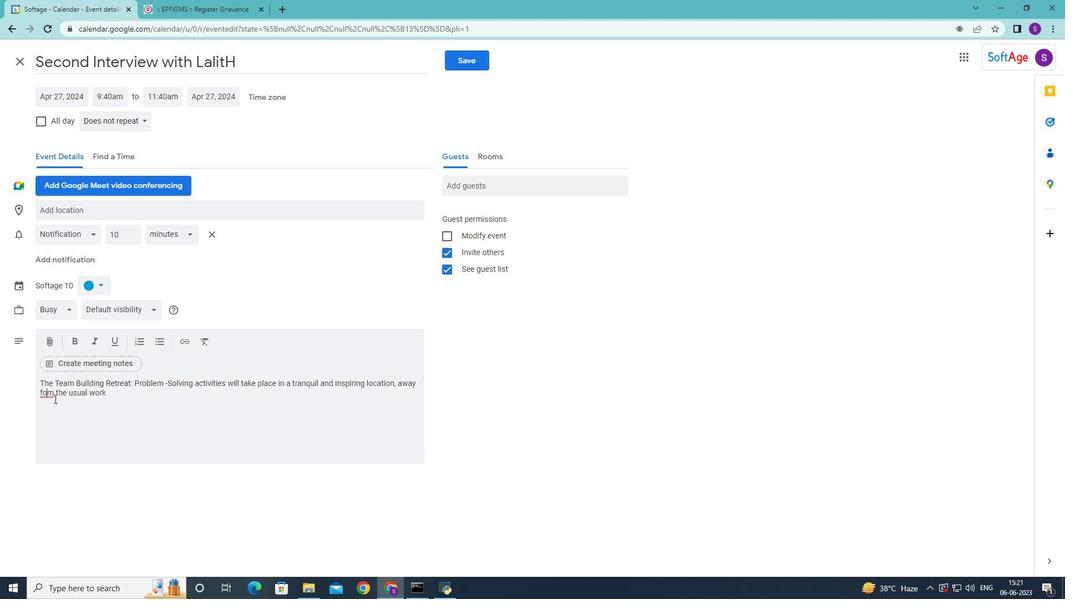 
Action: Key pressed <Key.left>r
Screenshot: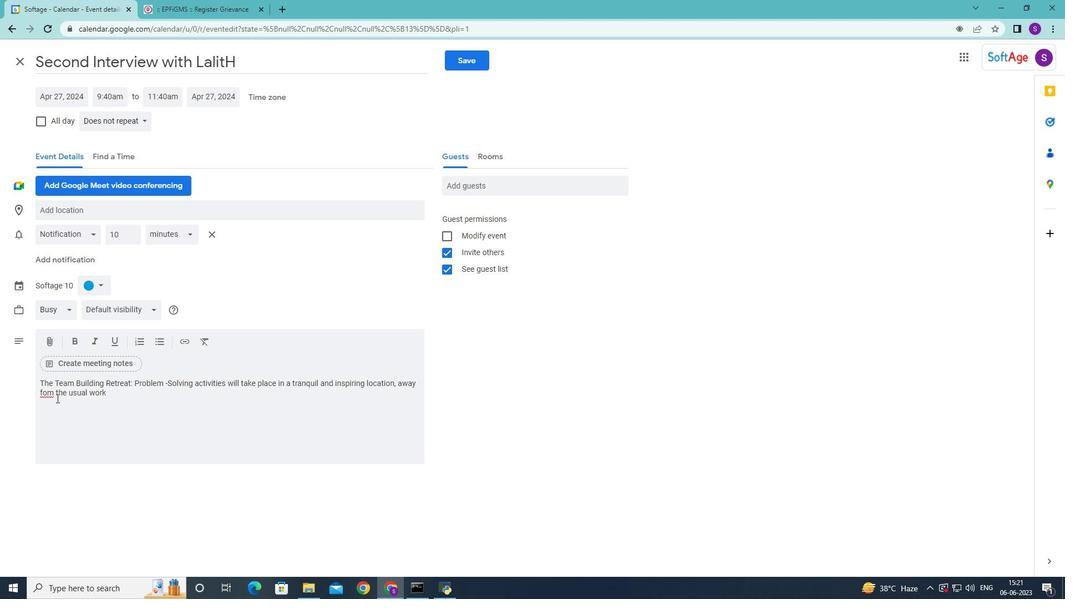 
Action: Mouse moved to (149, 397)
Screenshot: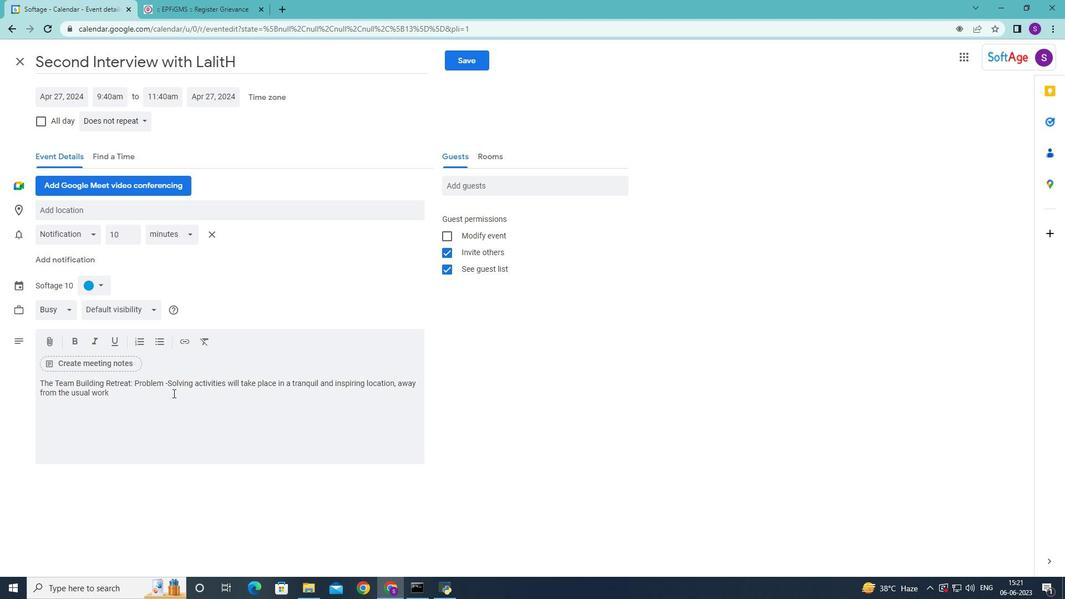 
Action: Mouse pressed left at (149, 397)
Screenshot: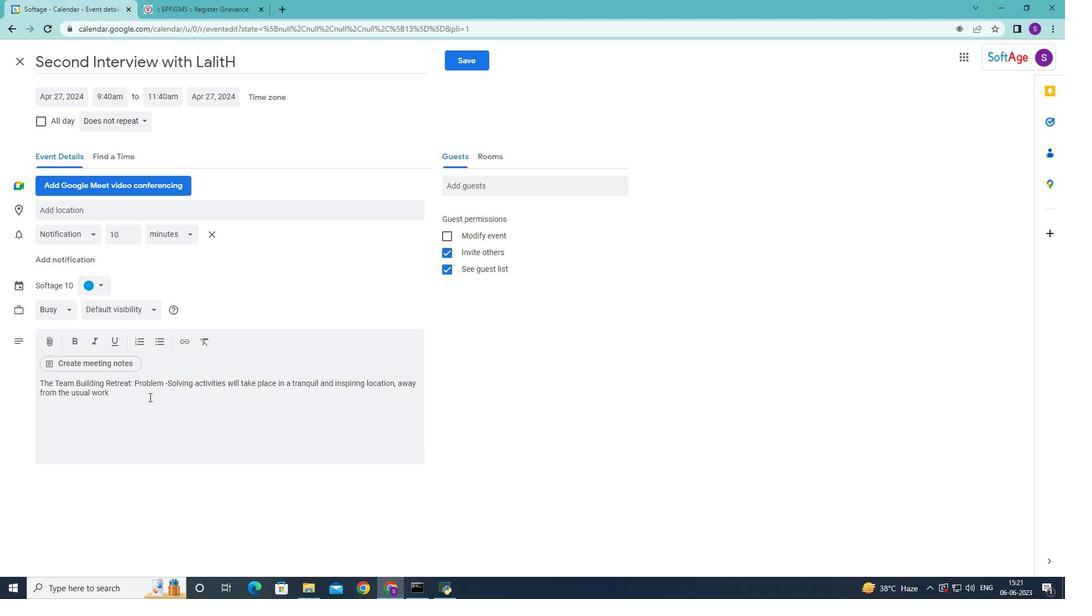 
Action: Key pressed setting.<Key.space><Key.shift>The<Key.space>t<Key.backspace>retreat<Key.space>will<Key.space>span<Key.space>over<Key.space>a<Key.space>deicted<Key.space><Key.backspace><Key.backspace><Key.backspace><Key.backspace><Key.backspace><Key.backspace>dia<Key.backspace>cated<Key.space>[<Key.backspace>pero<Key.backspace>iod,<Key.space>allowing<Key.space>participants<Key.space>to<Key.space>fully<Key.space>immerse<Key.space>themselves<Key.space>in<Key.space>the<Key.space>experience<Key.space>and<Key.space>focus<Key.space>in<Key.space>building<Key.space>their<Key.space>problem-
Screenshot: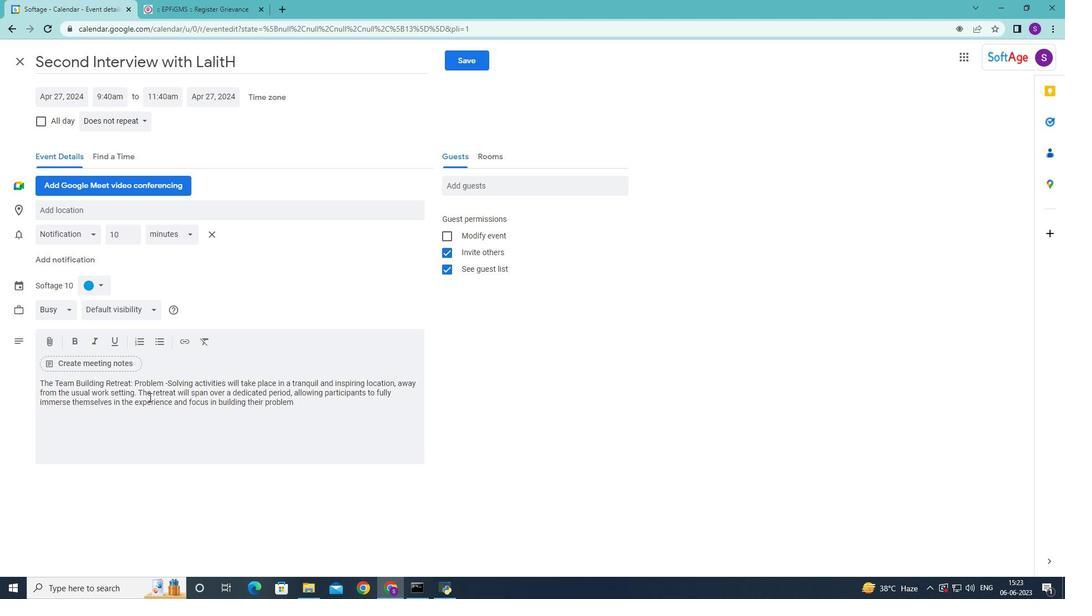 
Action: Mouse moved to (283, 414)
Screenshot: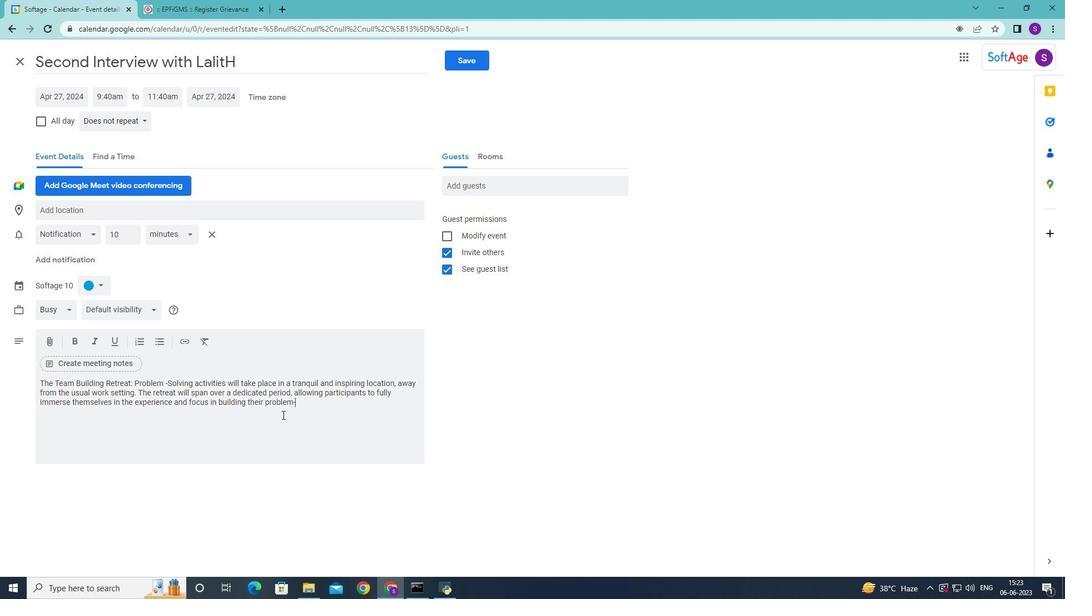 
Action: Key pressed solving<Key.space>capabilities.
Screenshot: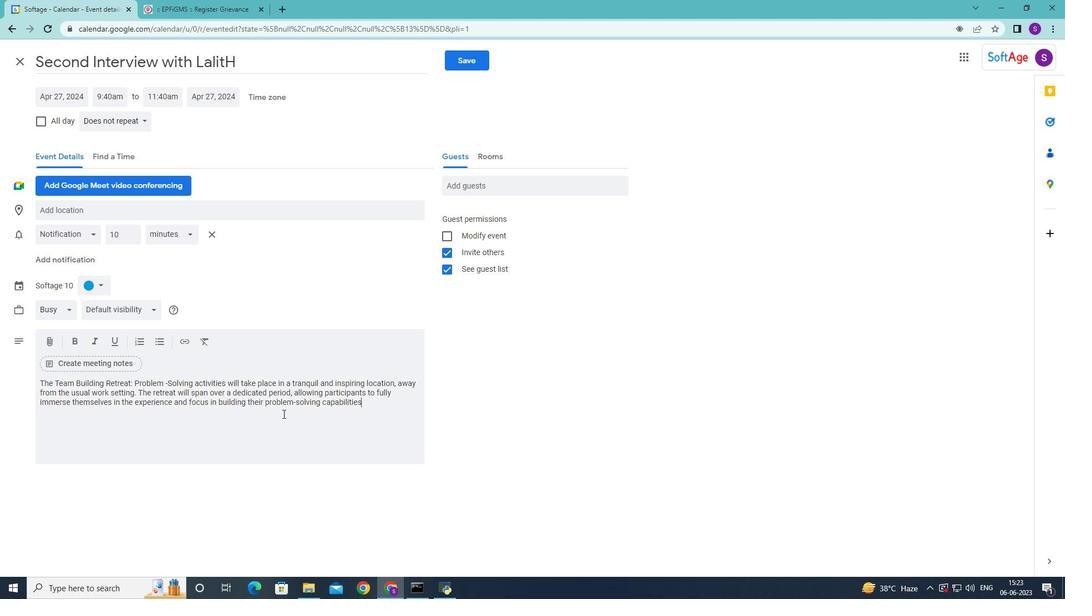
Action: Mouse moved to (95, 281)
Screenshot: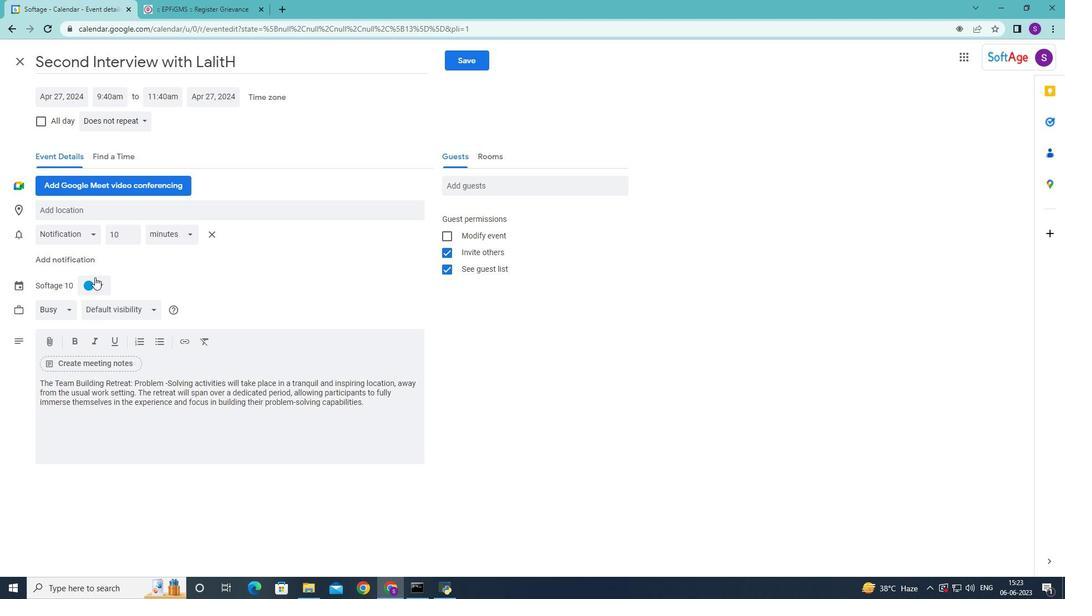 
Action: Mouse pressed left at (95, 281)
Screenshot: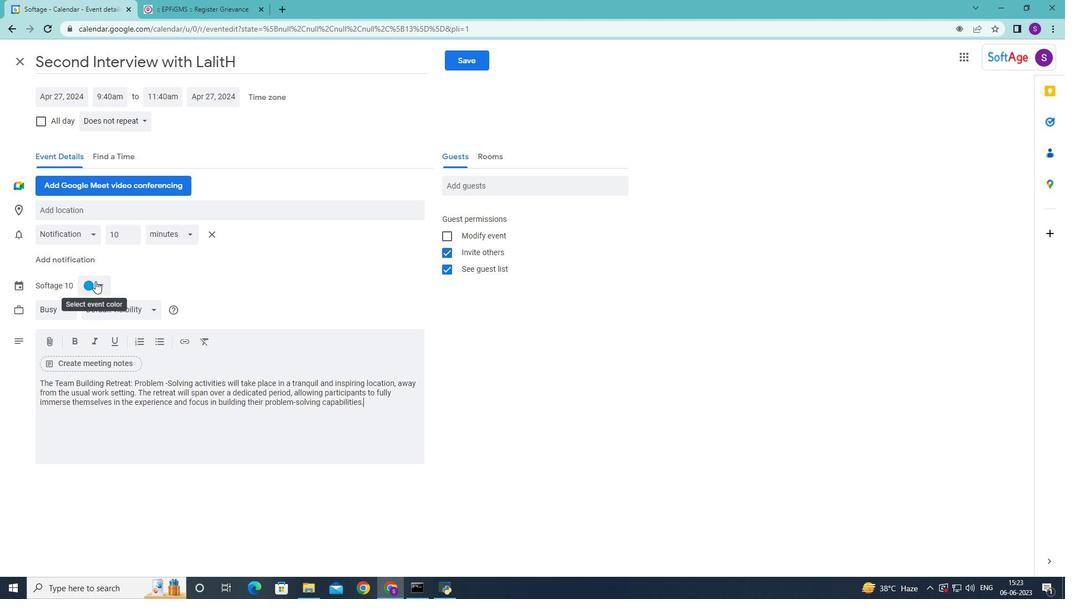 
Action: Mouse moved to (91, 310)
Screenshot: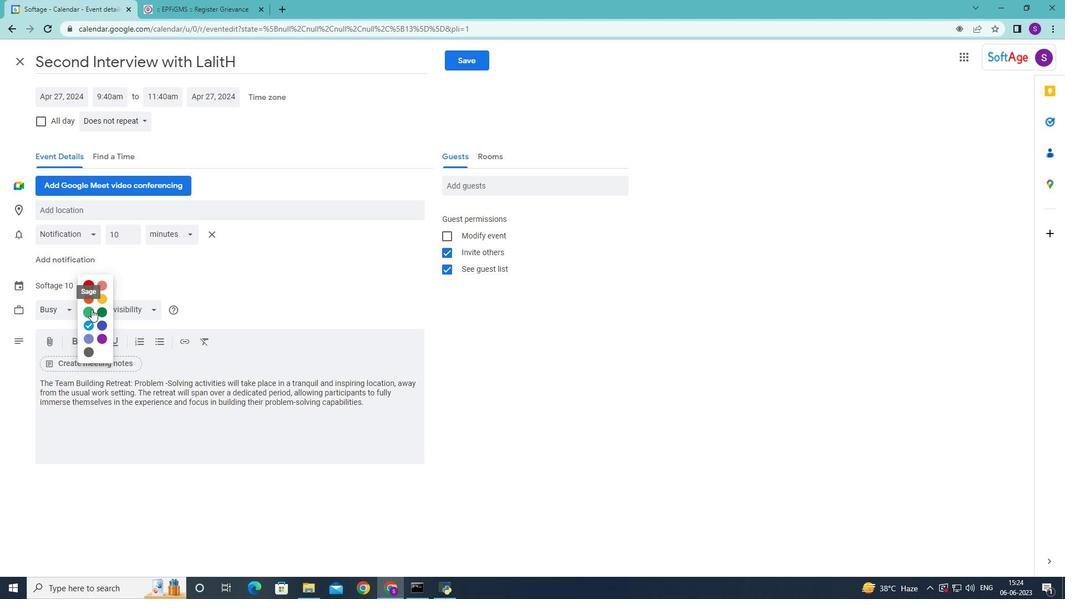 
Action: Mouse pressed left at (91, 310)
Screenshot: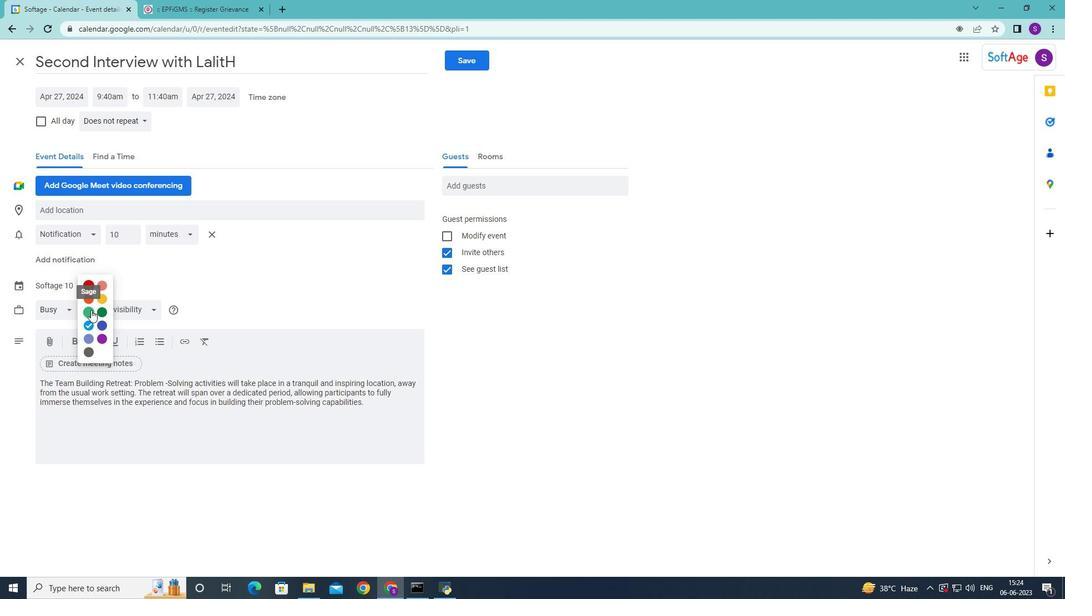 
Action: Mouse moved to (142, 207)
Screenshot: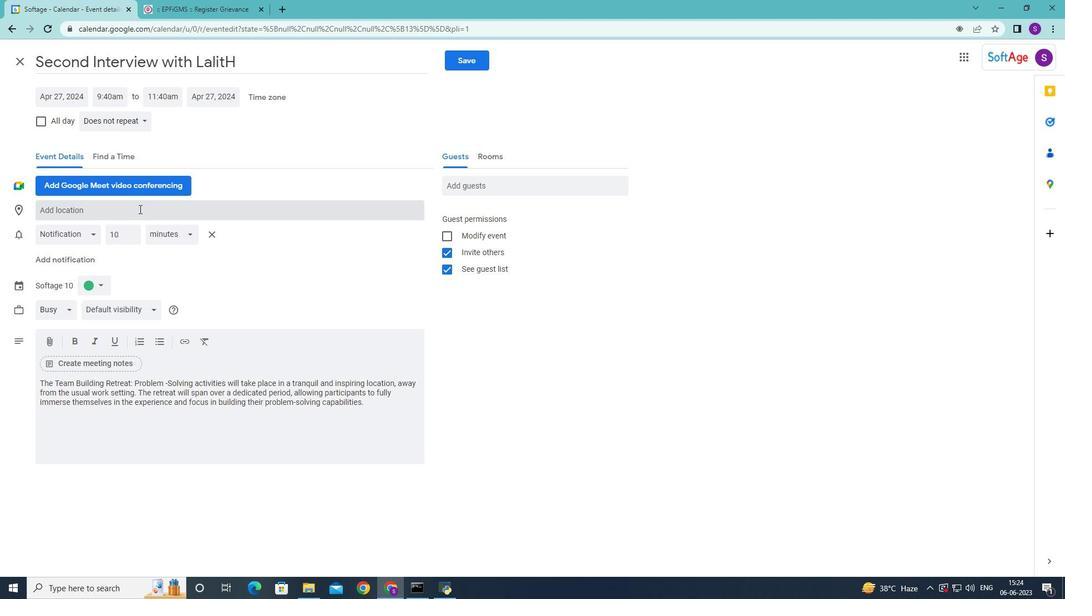 
Action: Mouse pressed left at (142, 207)
Screenshot: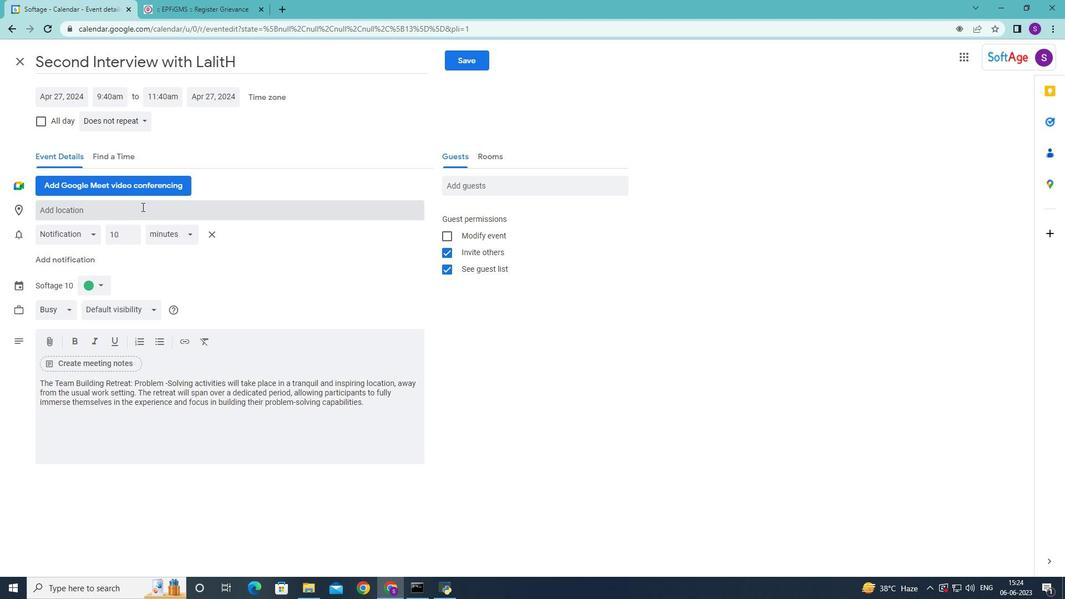 
Action: Key pressed 654
Screenshot: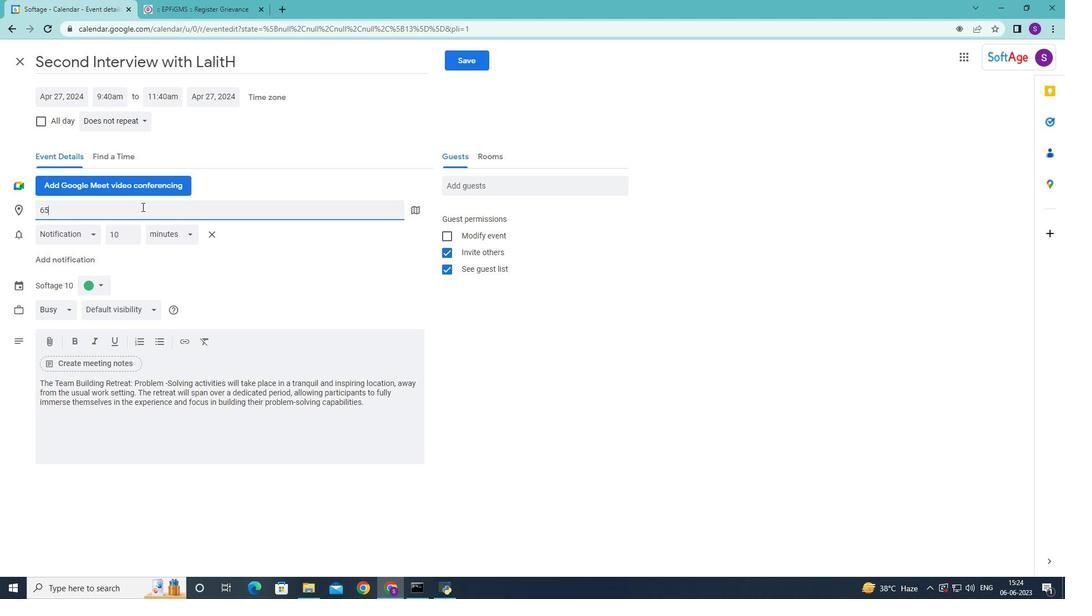 
Action: Mouse moved to (138, 208)
Screenshot: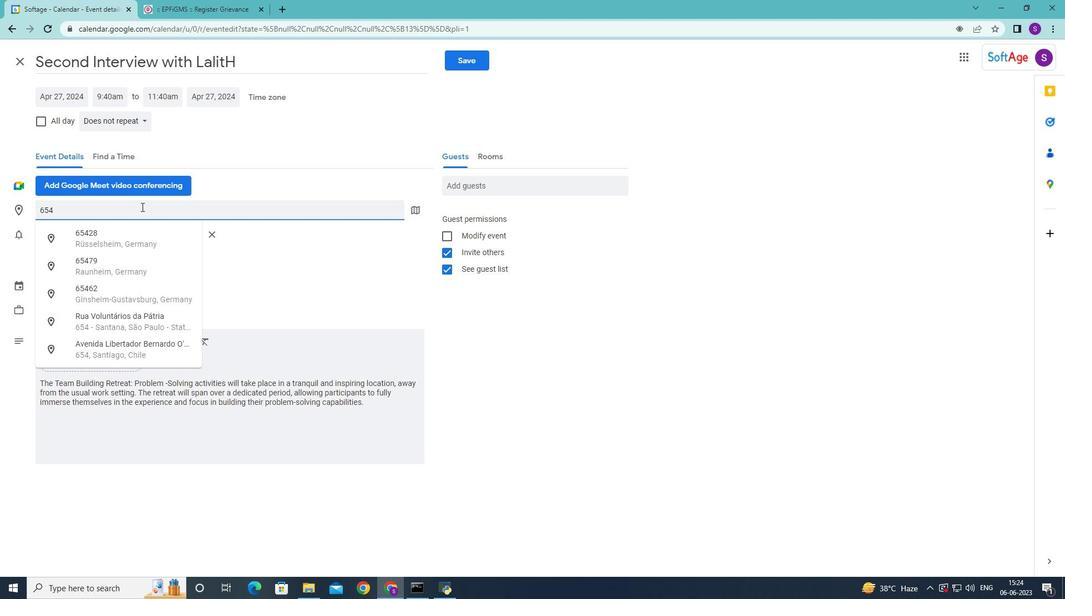 
Action: Key pressed <Key.space><Key.shift_r><Key.shift_r><Key.shift_r><Key.shift_r><Key.shift_r><Key.shift_r><Key.shift_r><Key.shift_r><Key.shift_r><Key.shift_r><Key.shift_r><Key.shift_r><Key.shift_r><Key.shift_r><Key.shift_r><Key.shift_r><Key.shift_r><Key.shift_r><Key.shift_r><Key.shift_r><Key.shift_r><Key.shift_r>
Screenshot: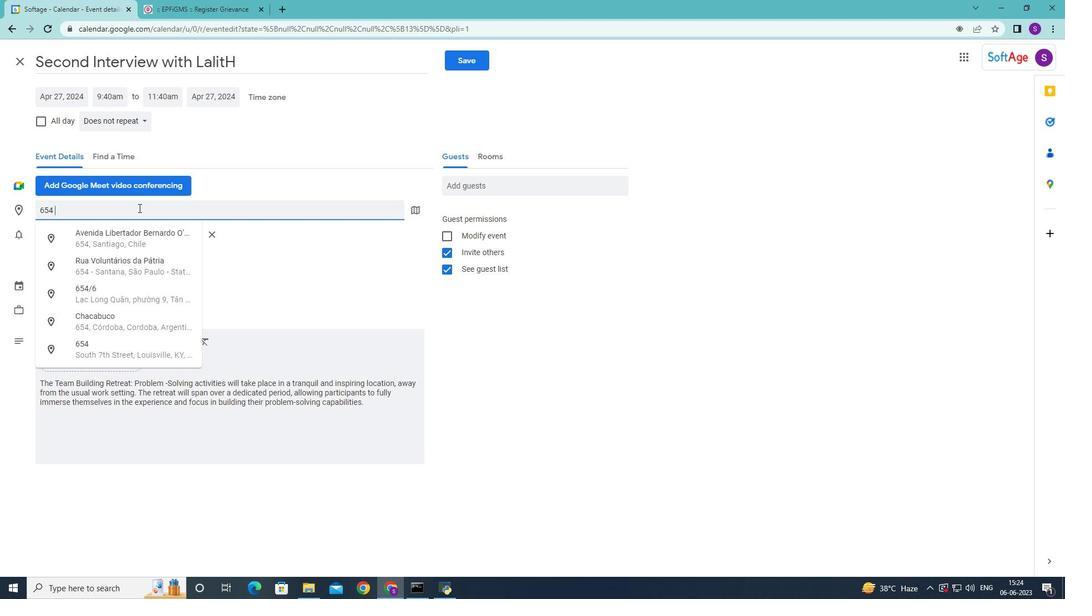 
Action: Mouse moved to (139, 208)
Screenshot: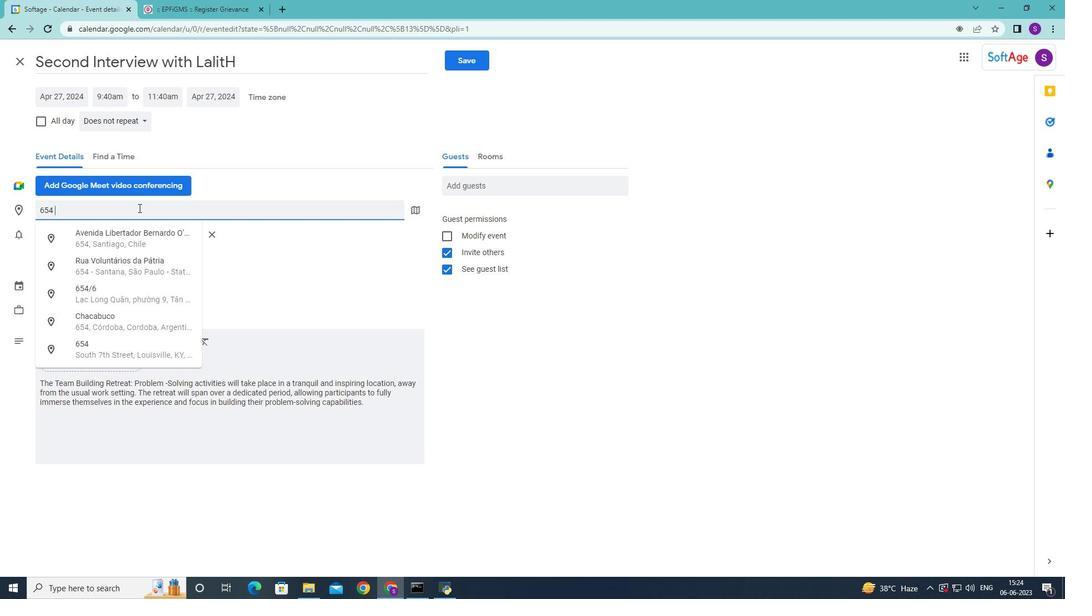 
Action: Key pressed <Key.shift_r><Key.shift_r>
Screenshot: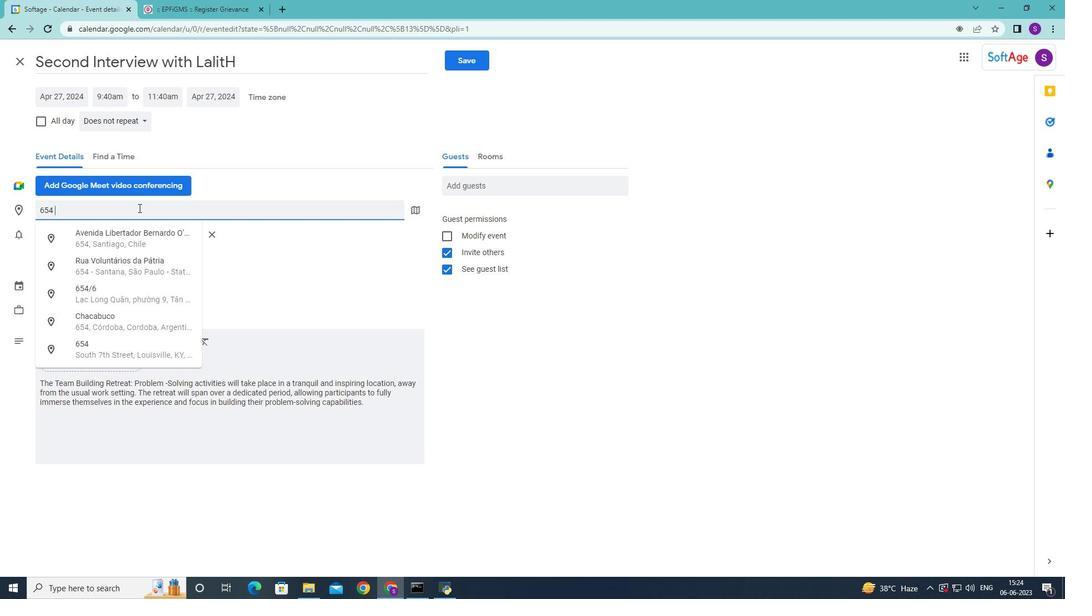 
Action: Mouse moved to (139, 208)
Screenshot: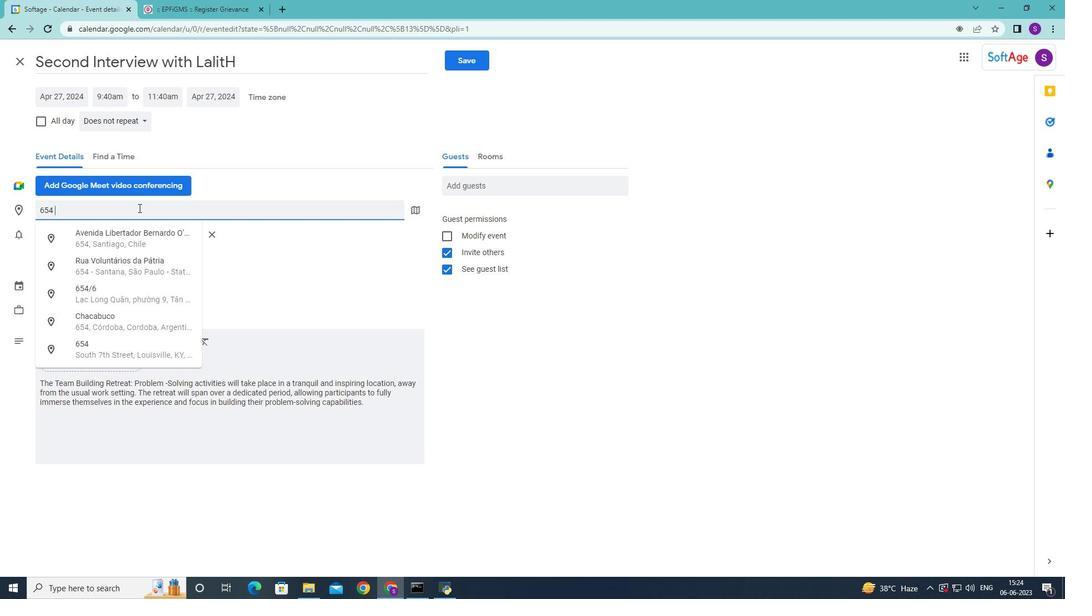 
Action: Key pressed <Key.shift_r>
Screenshot: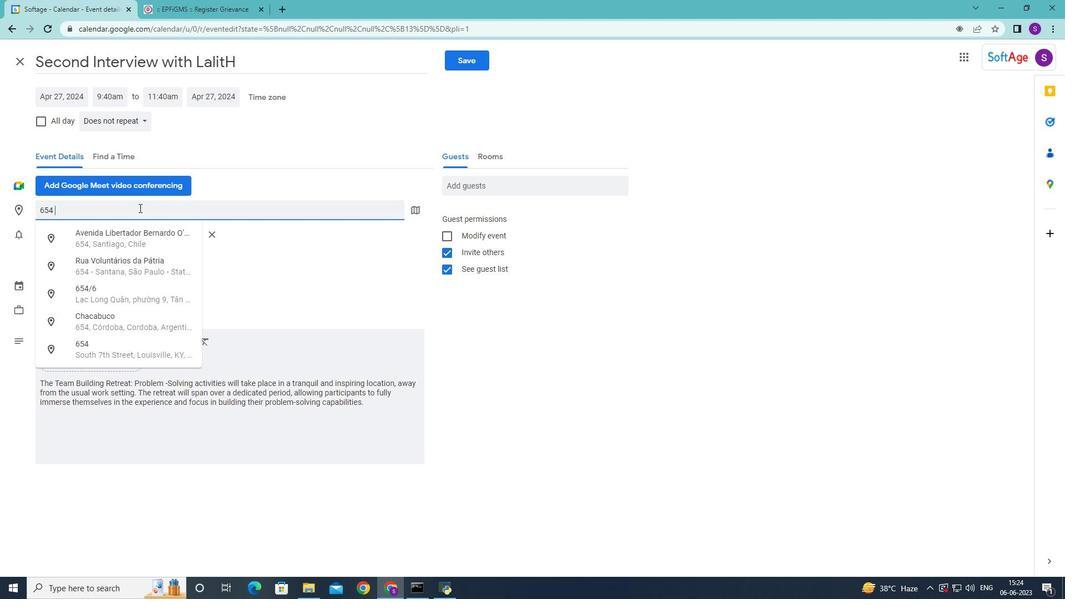 
Action: Mouse moved to (140, 208)
Screenshot: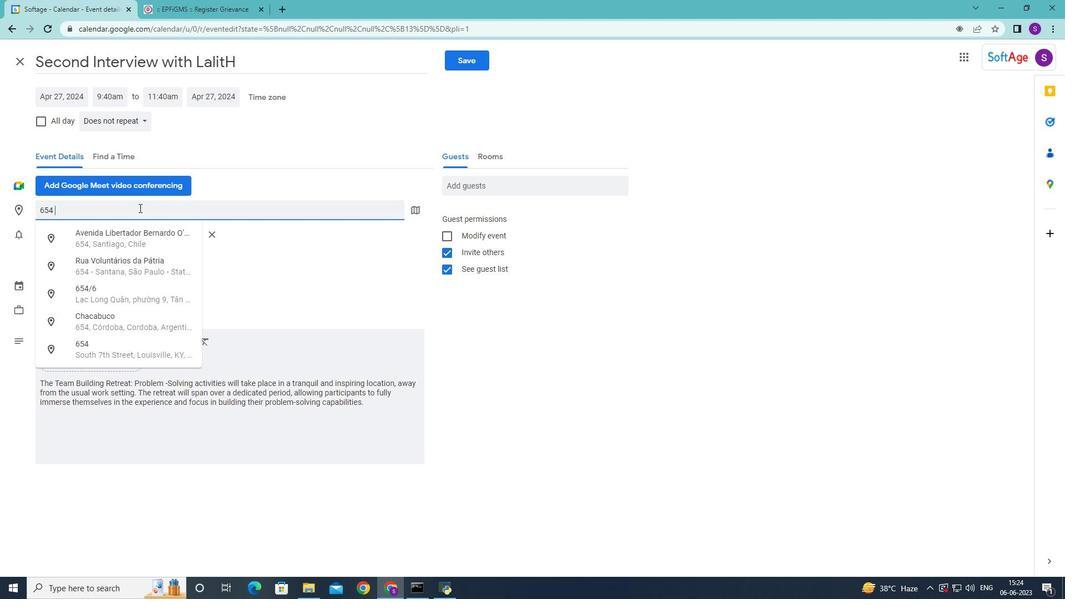 
Action: Key pressed <Key.shift_r>
Screenshot: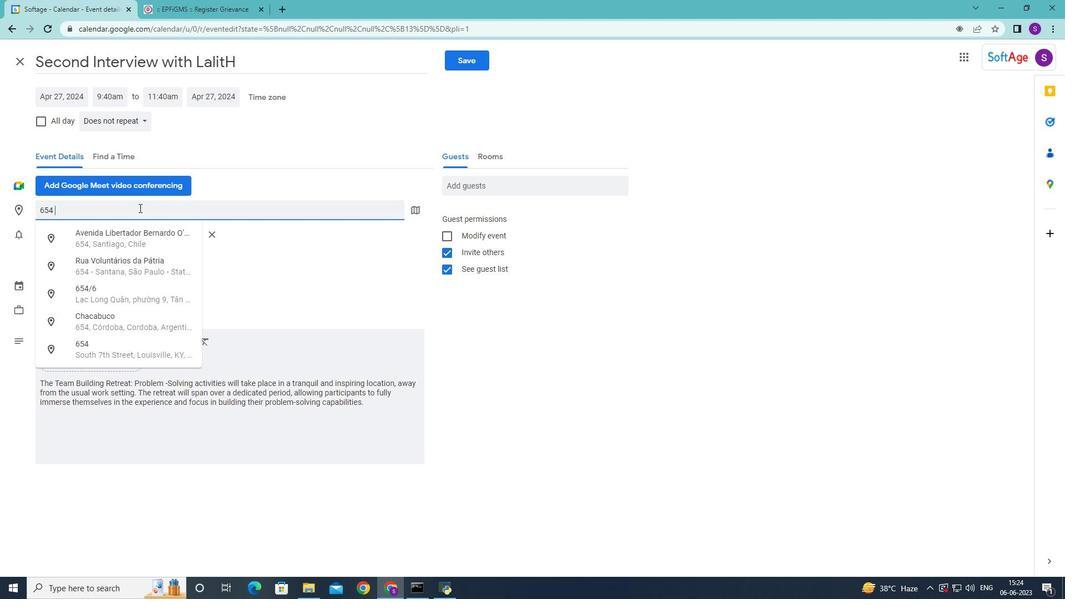 
Action: Mouse moved to (140, 208)
Screenshot: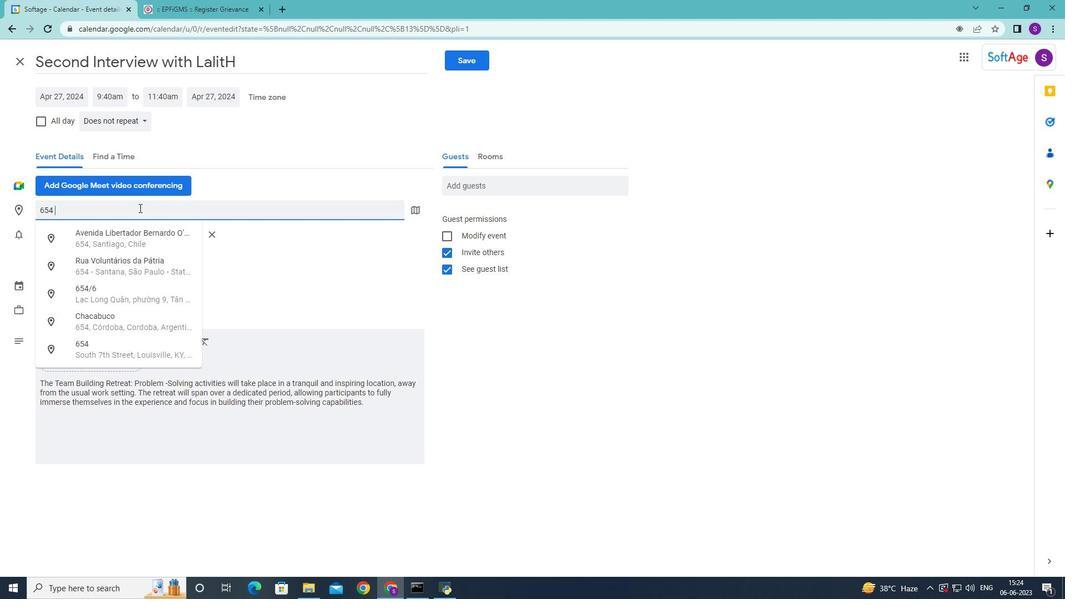 
Action: Key pressed <Key.shift_r>
Screenshot: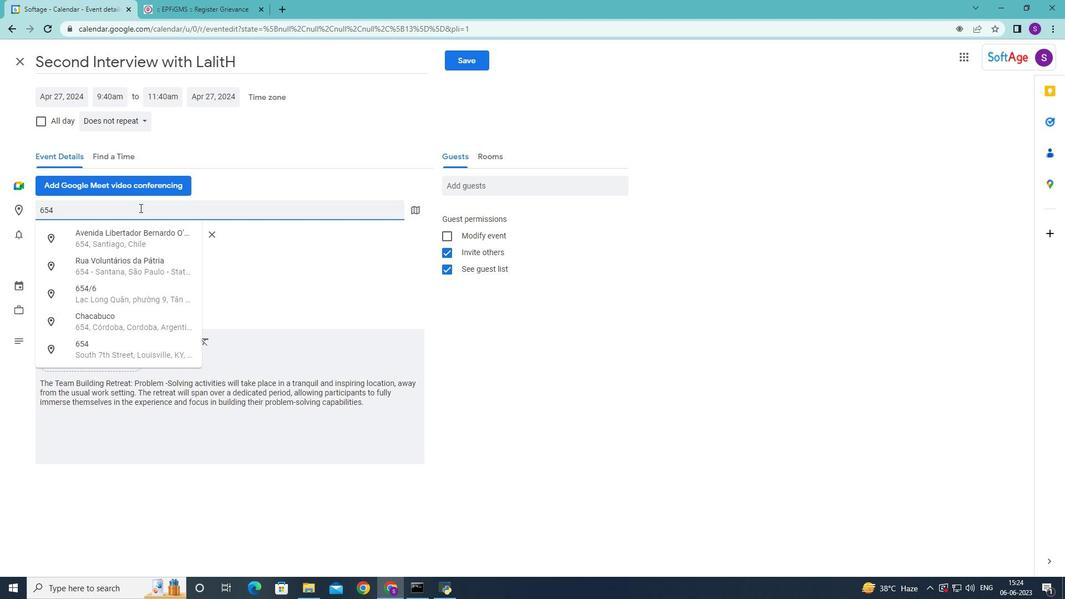 
Action: Mouse moved to (140, 208)
Screenshot: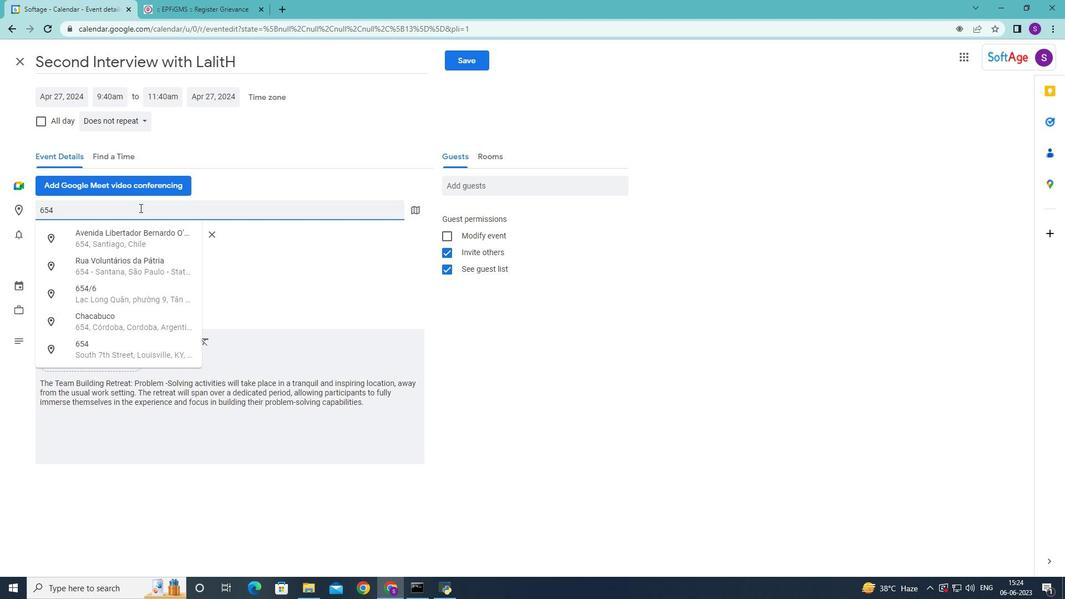 
Action: Key pressed <Key.shift_r><Key.shift_r><Key.shift_r><Key.shift_r><Key.shift_r><Key.shift_r><Key.shift_r><Key.shift_r><Key.shift_r>O
Screenshot: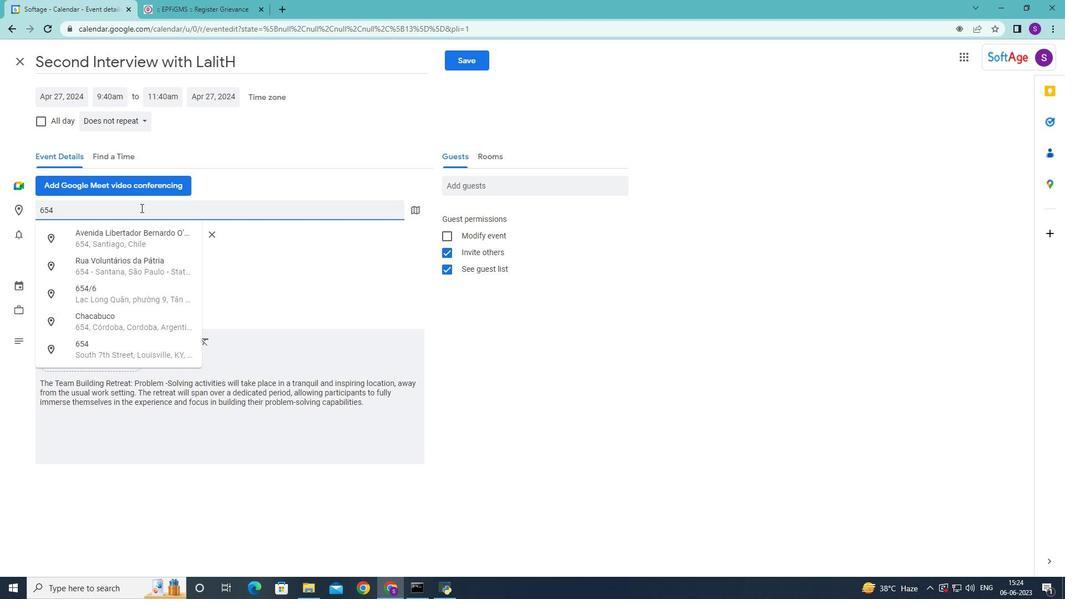 
Action: Mouse moved to (140, 208)
Screenshot: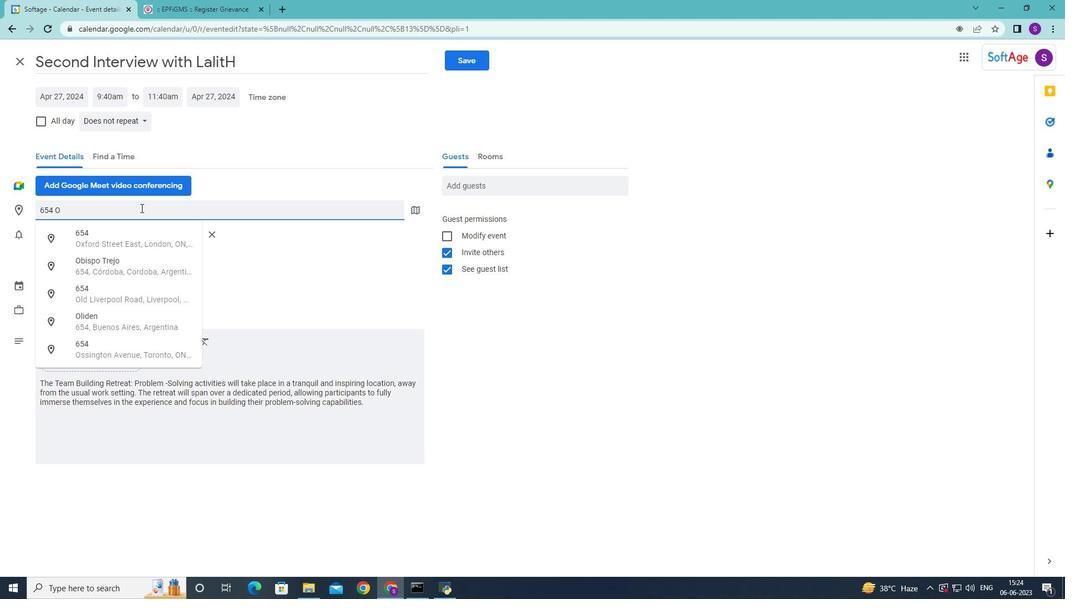 
Action: Key pressed i
Screenshot: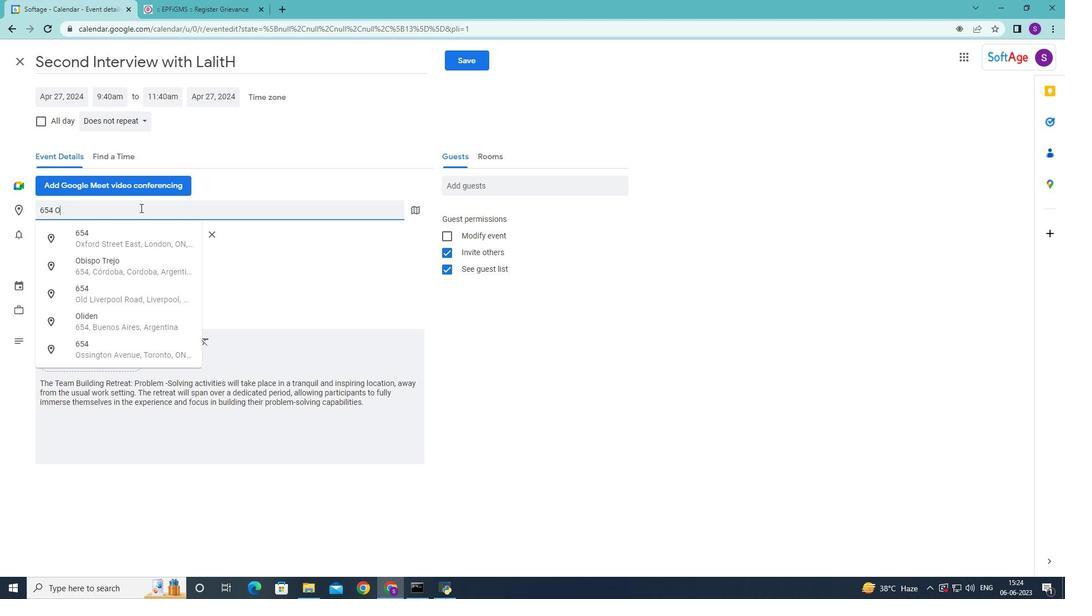 
Action: Mouse moved to (139, 208)
Screenshot: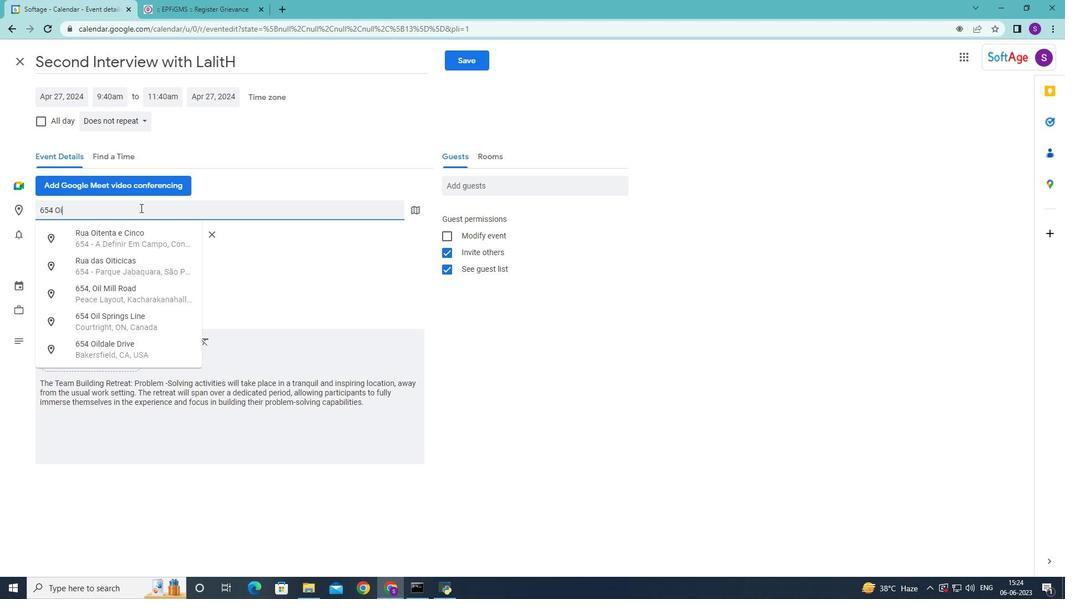 
Action: Key pressed a
Screenshot: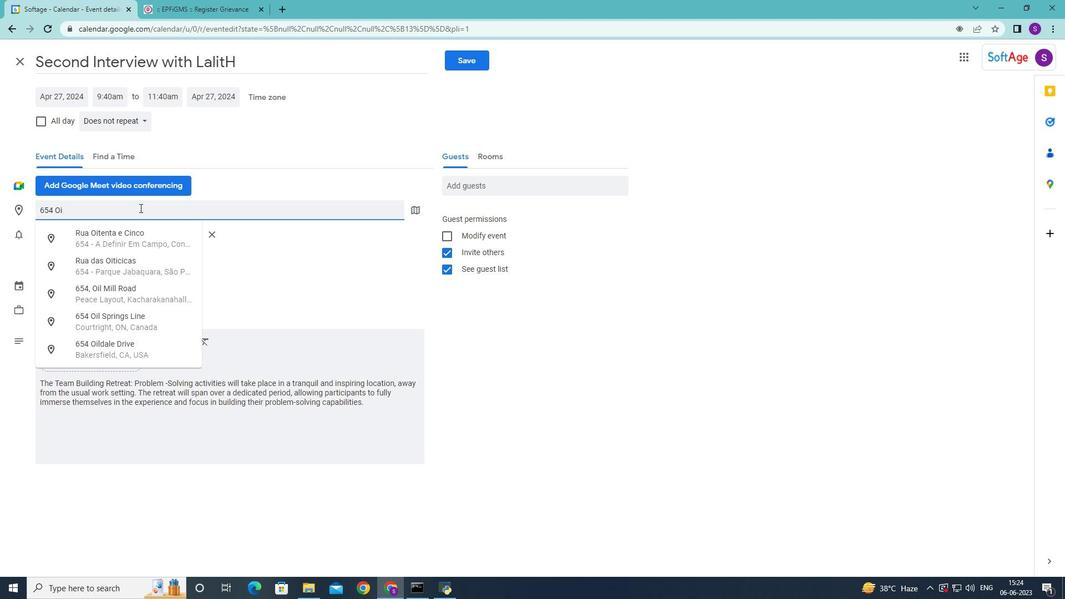 
Action: Mouse moved to (139, 208)
Screenshot: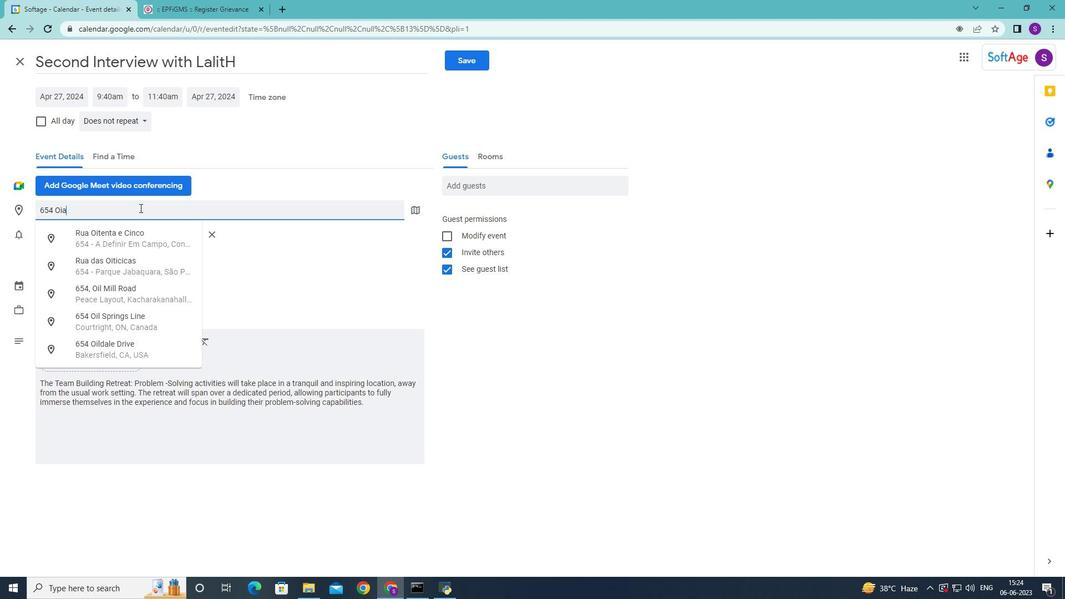 
Action: Key pressed ,
Screenshot: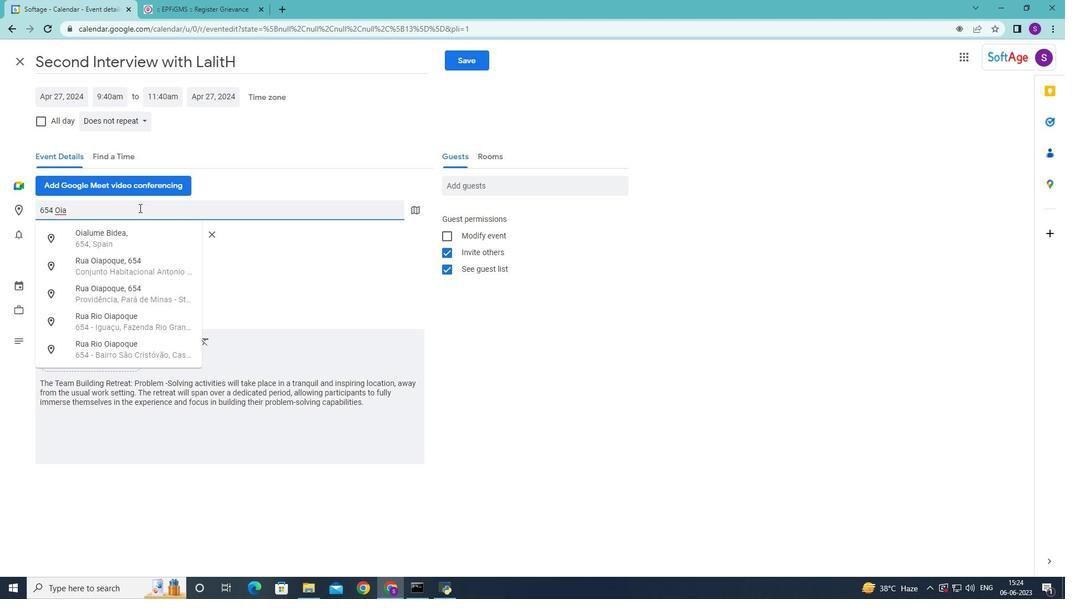 
Action: Mouse moved to (138, 209)
Screenshot: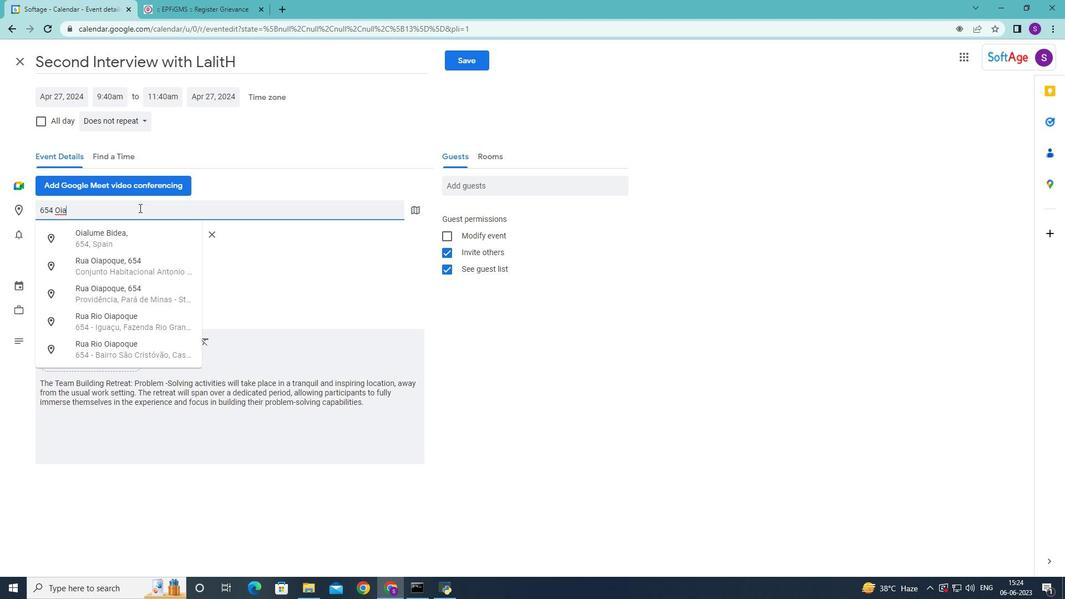 
Action: Key pressed <Key.space><Key.shift>Sant
Screenshot: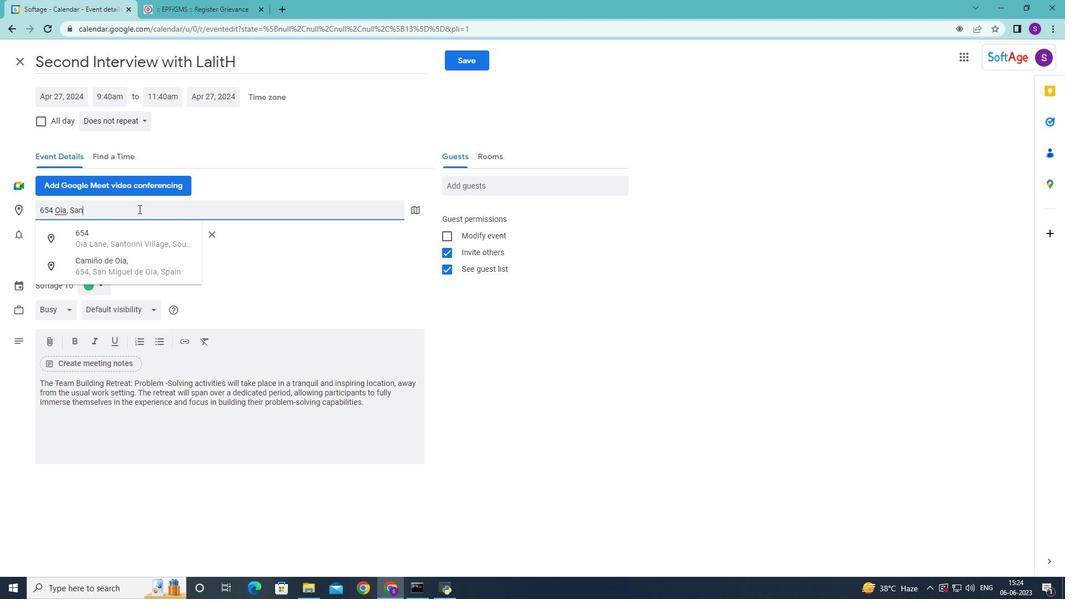 
Action: Mouse moved to (138, 209)
Screenshot: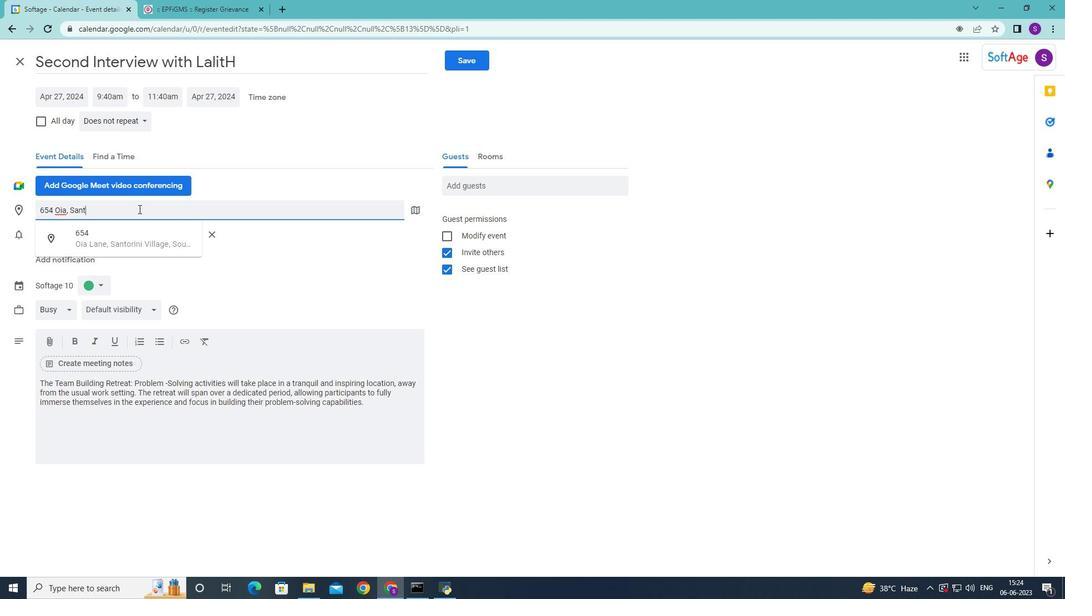 
Action: Key pressed orini,<Key.space><Key.shift><Key.shift><Key.shift><Key.shift><Key.shift><Key.shift><Key.shift><Key.shift><Key.shift><Key.shift><Key.shift><Key.shift><Key.shift>Greece
Screenshot: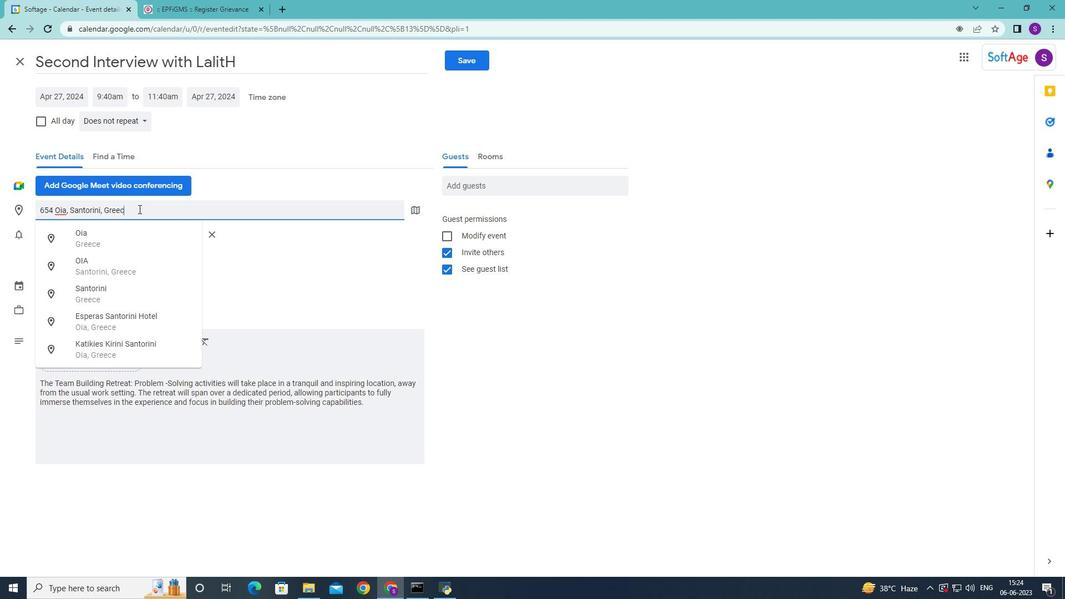 
Action: Mouse moved to (103, 235)
Screenshot: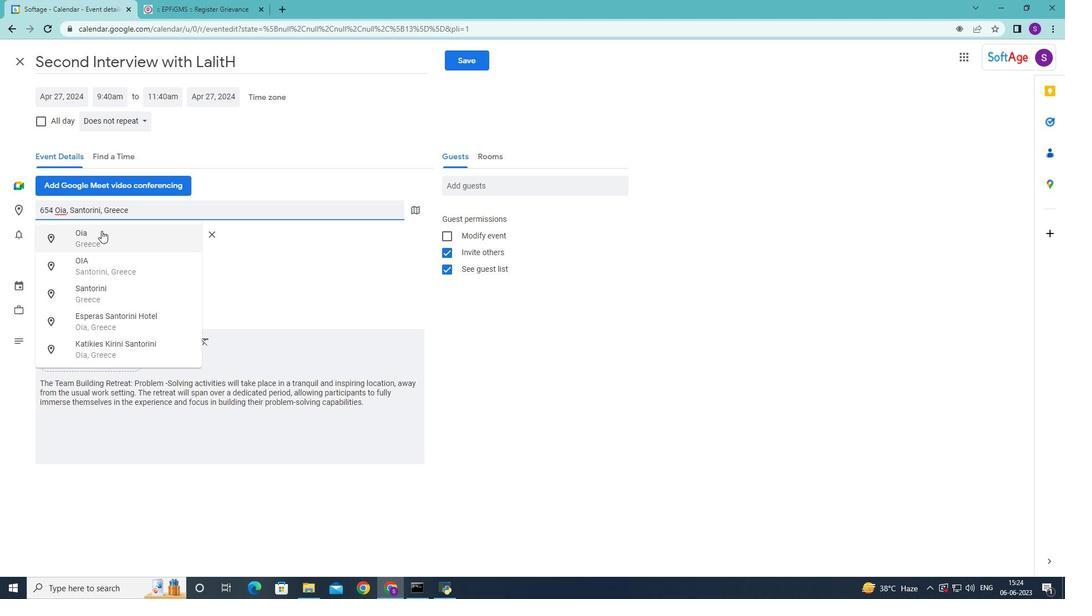 
Action: Mouse pressed left at (103, 235)
Screenshot: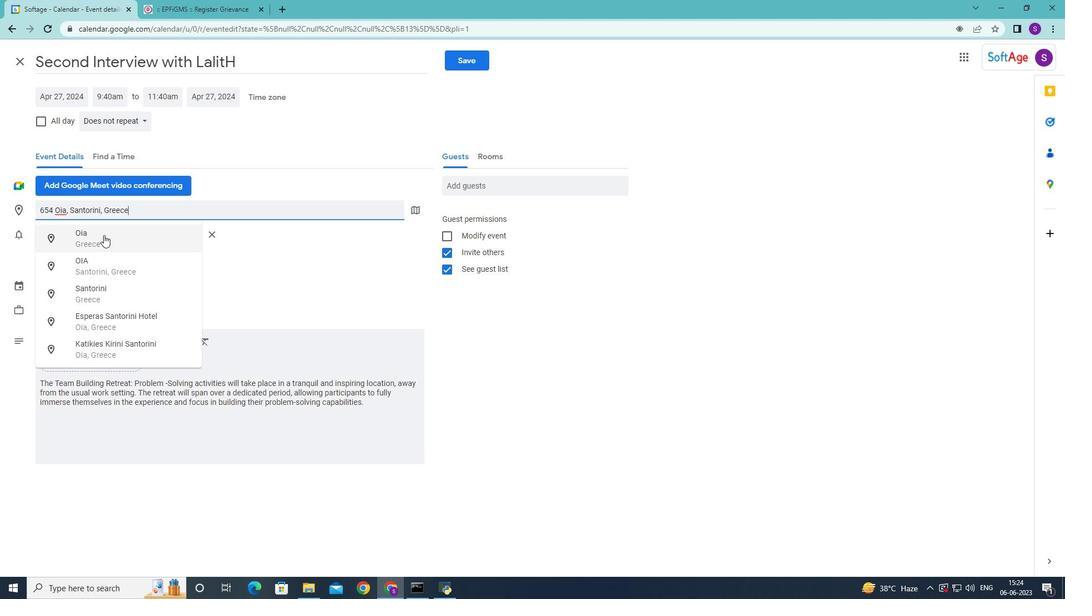 
Action: Mouse moved to (520, 180)
Screenshot: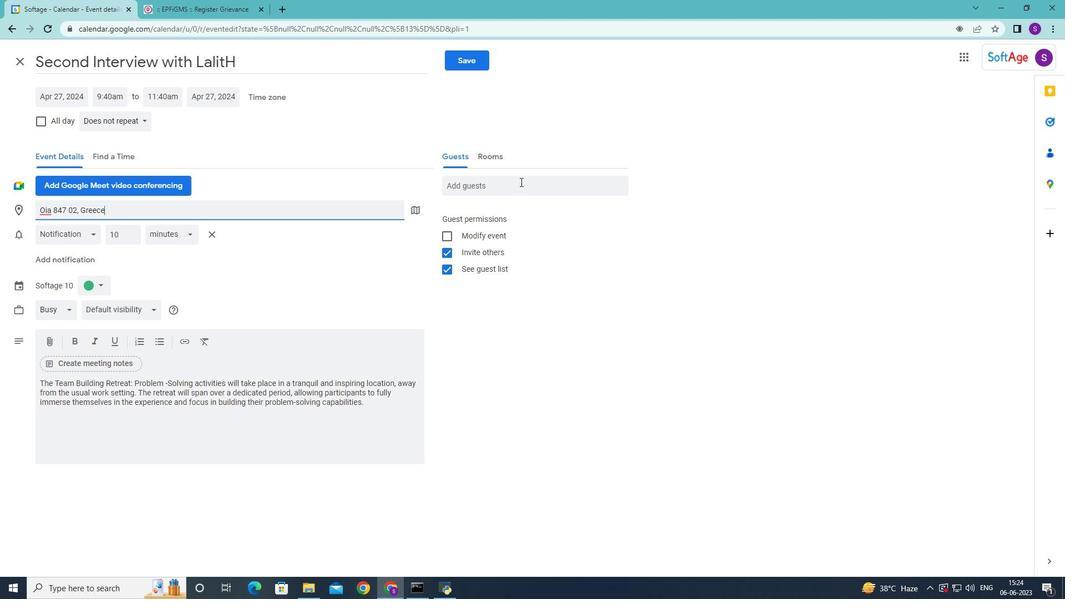 
Action: Mouse pressed left at (520, 180)
Screenshot: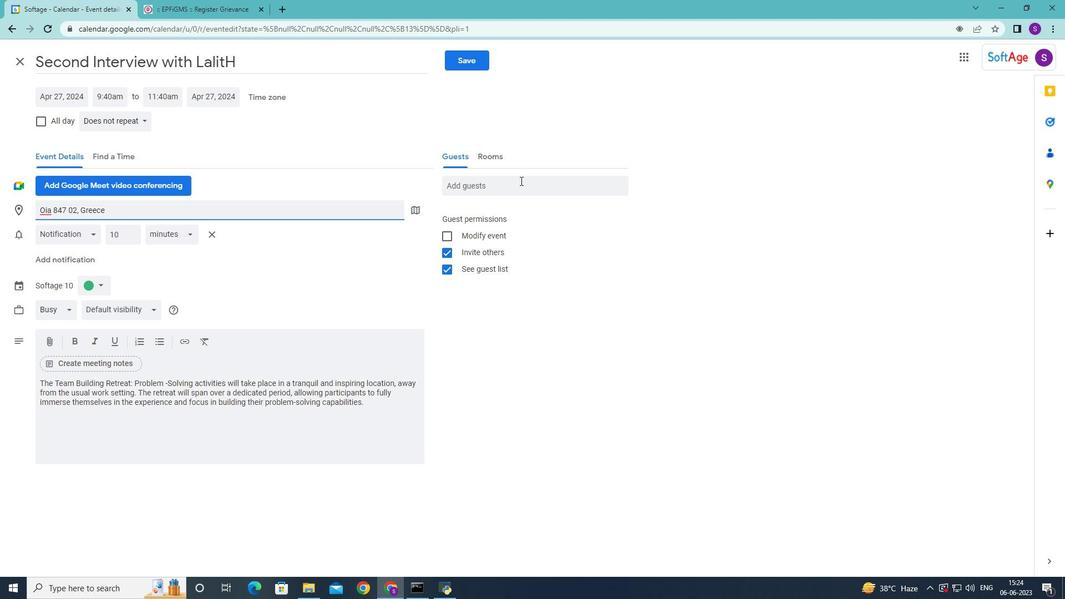 
Action: Mouse moved to (510, 181)
Screenshot: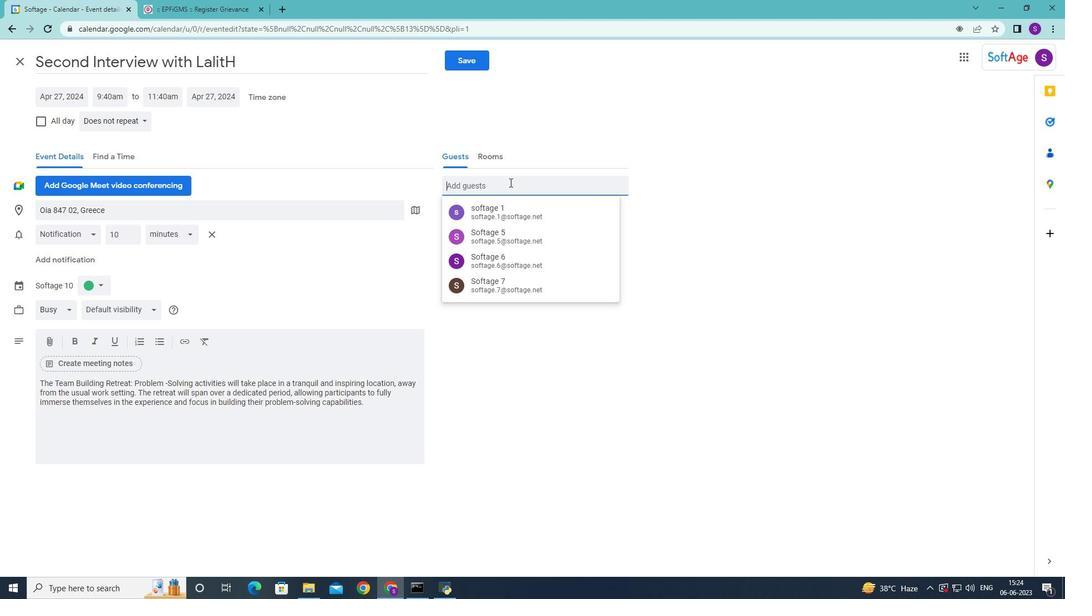 
Action: Key pressed <Key.shift>
Screenshot: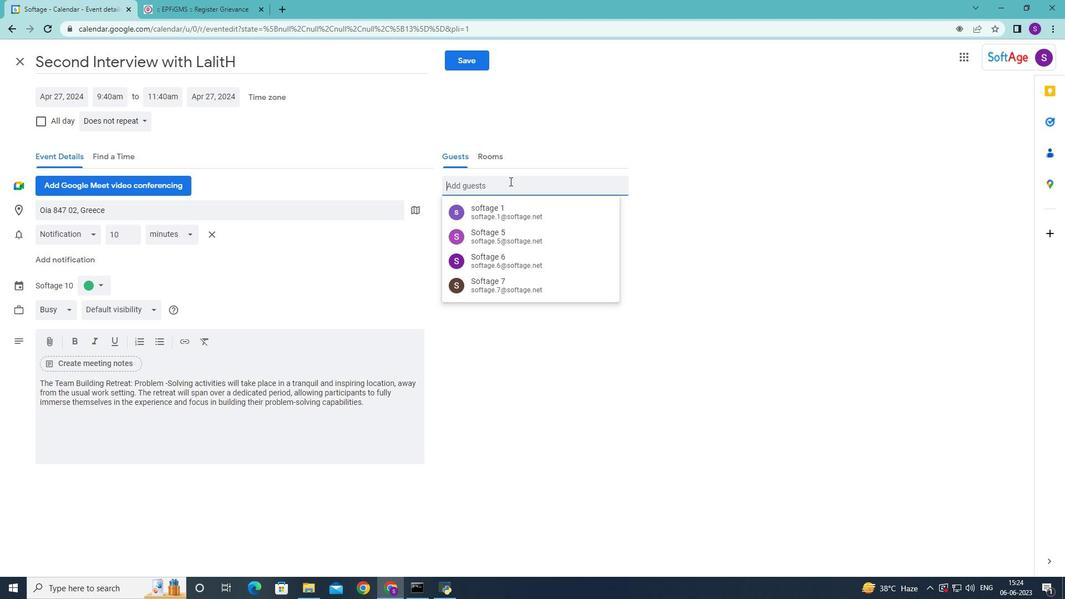 
Action: Mouse moved to (509, 181)
Screenshot: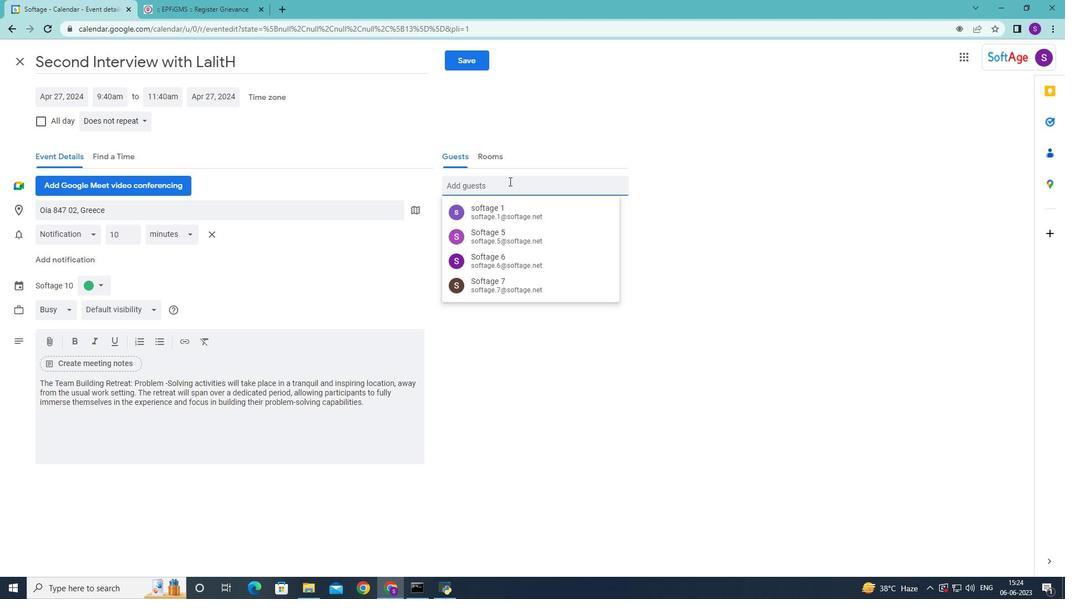 
Action: Key pressed S
Screenshot: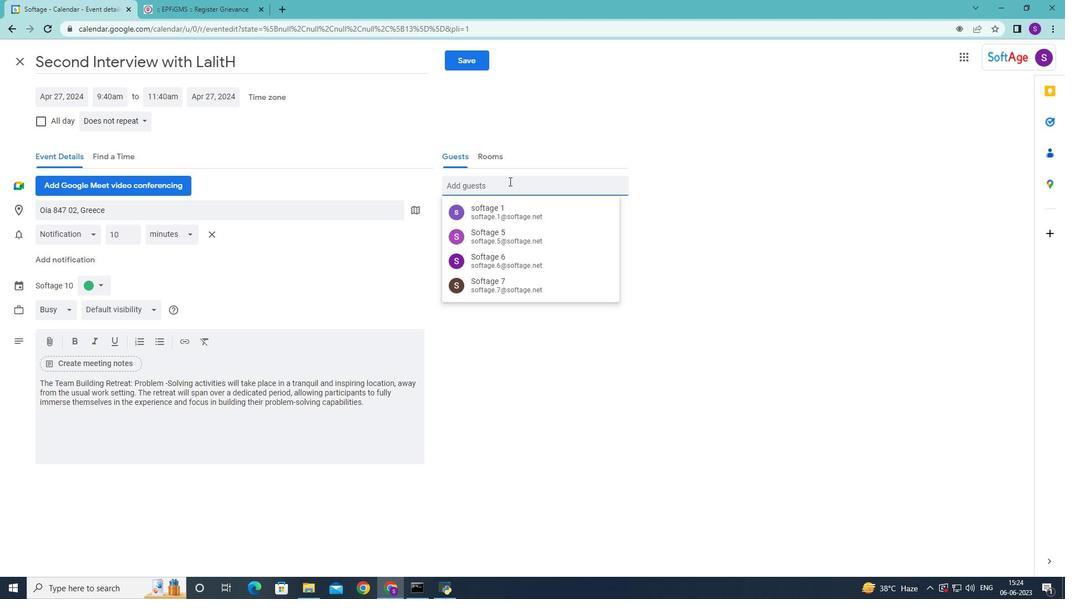 
Action: Mouse moved to (508, 180)
Screenshot: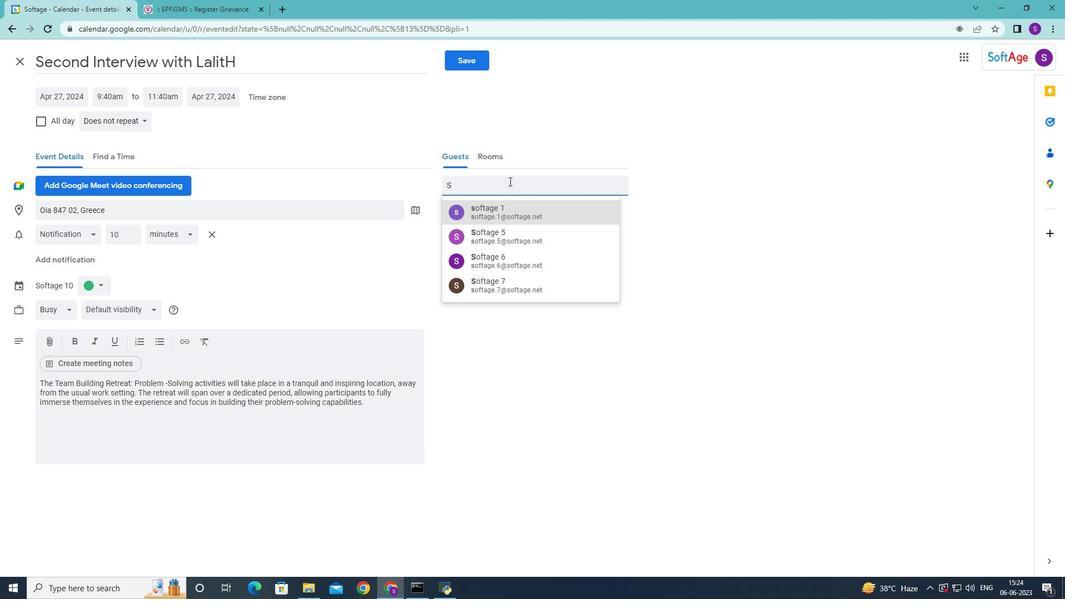 
Action: Key pressed o
Screenshot: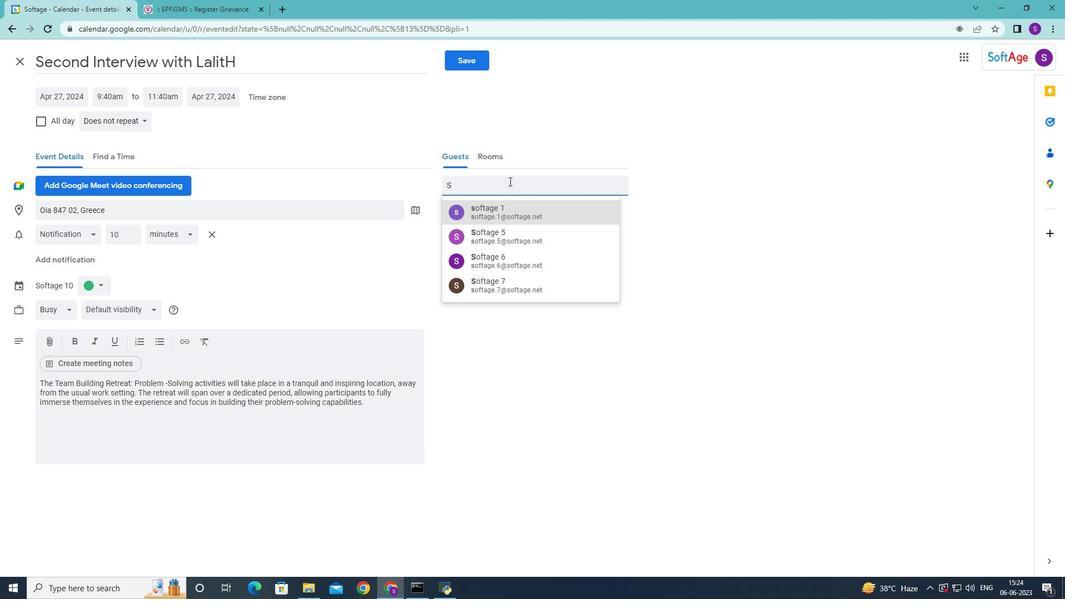 
Action: Mouse moved to (507, 180)
Screenshot: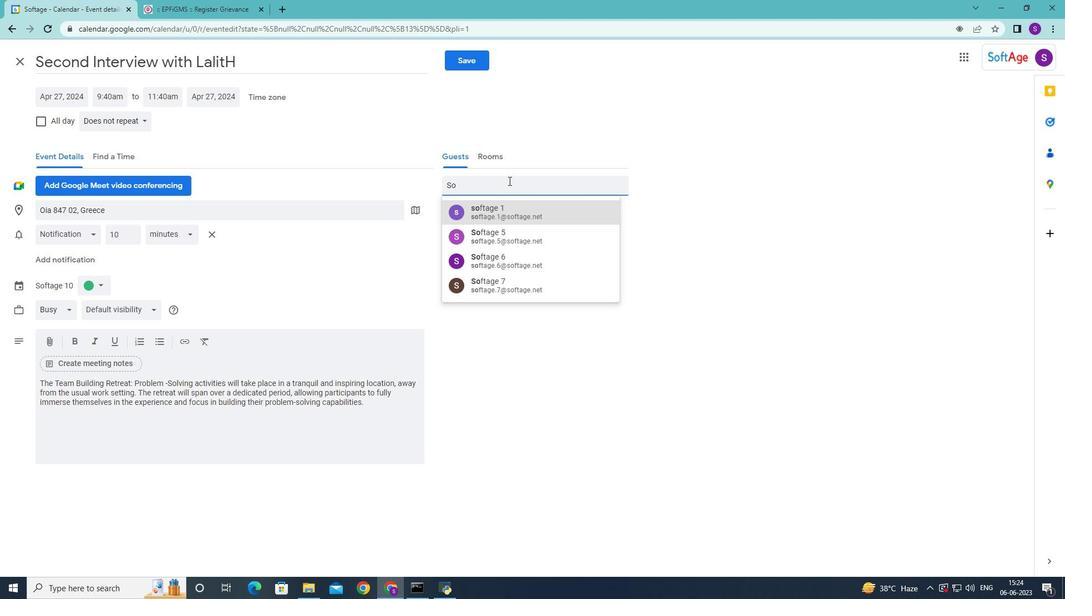 
Action: Key pressed ft
Screenshot: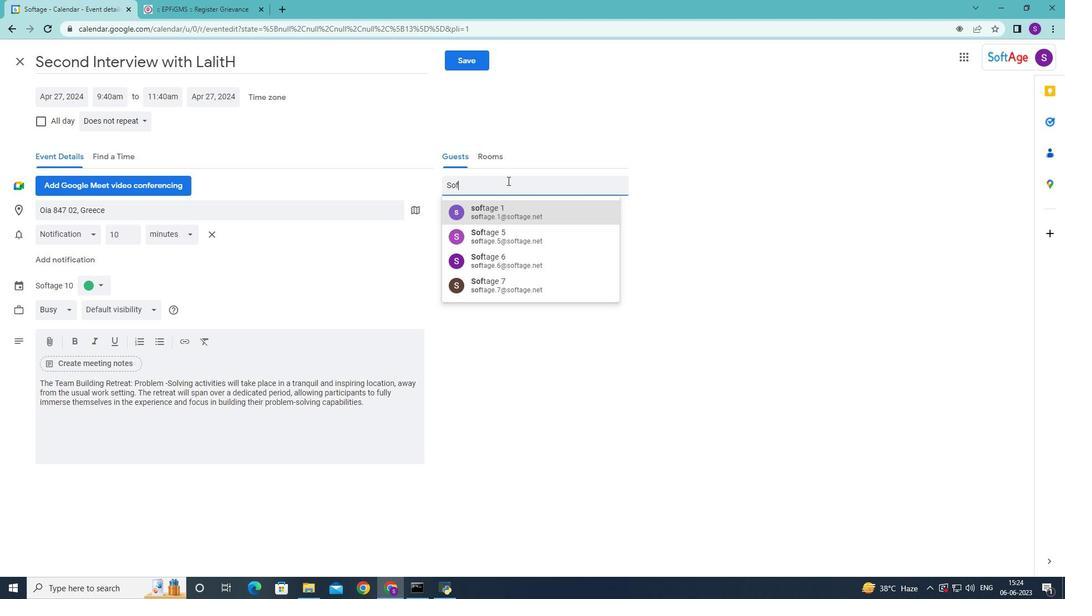 
Action: Mouse moved to (507, 181)
Screenshot: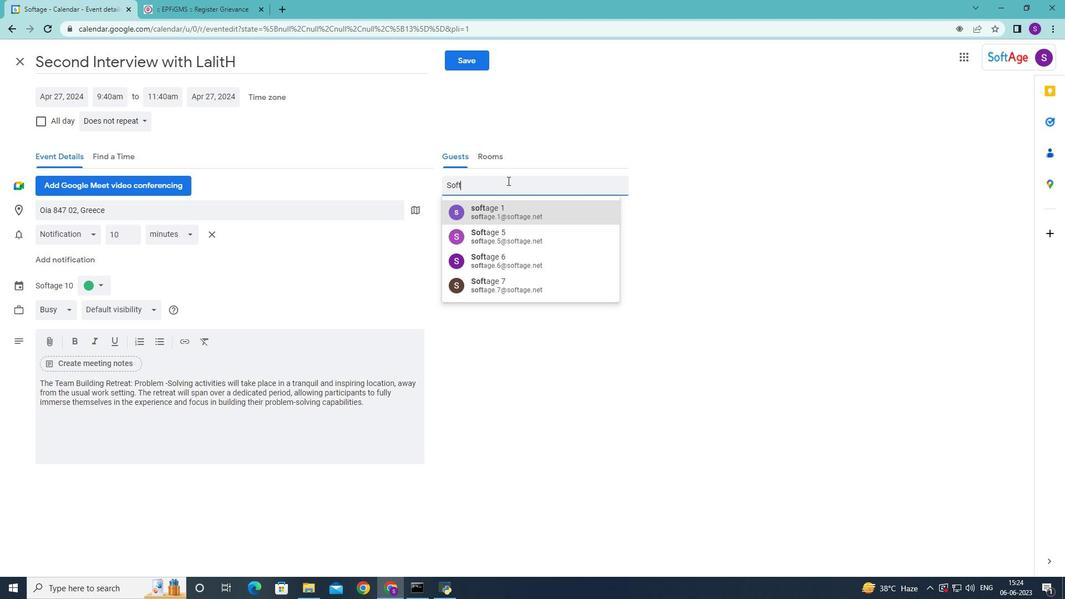 
Action: Key pressed age.8
Screenshot: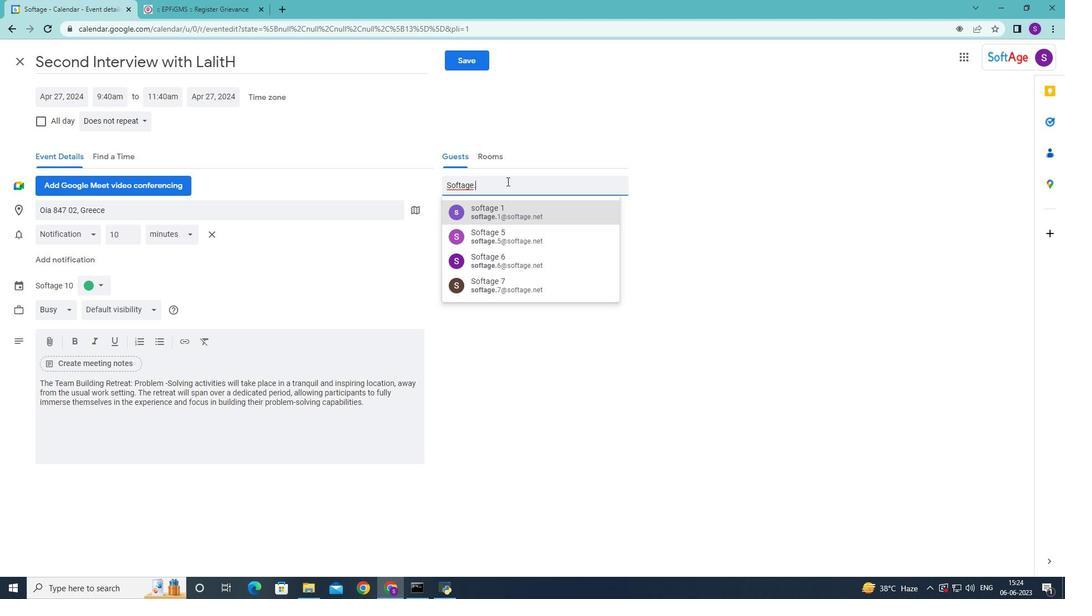 
Action: Mouse moved to (506, 181)
Screenshot: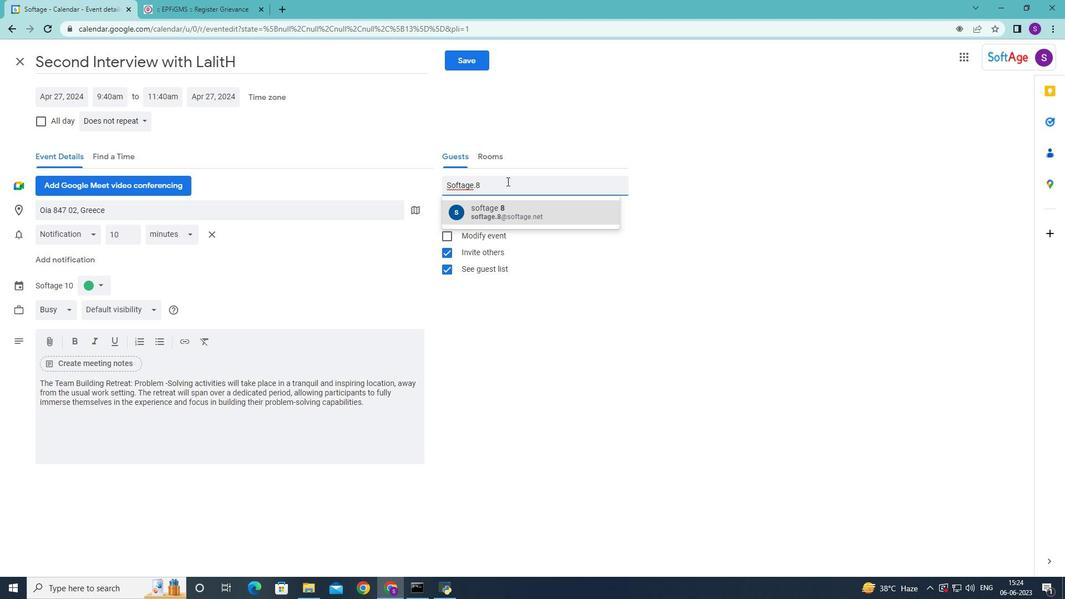 
Action: Key pressed <Key.shift>
Screenshot: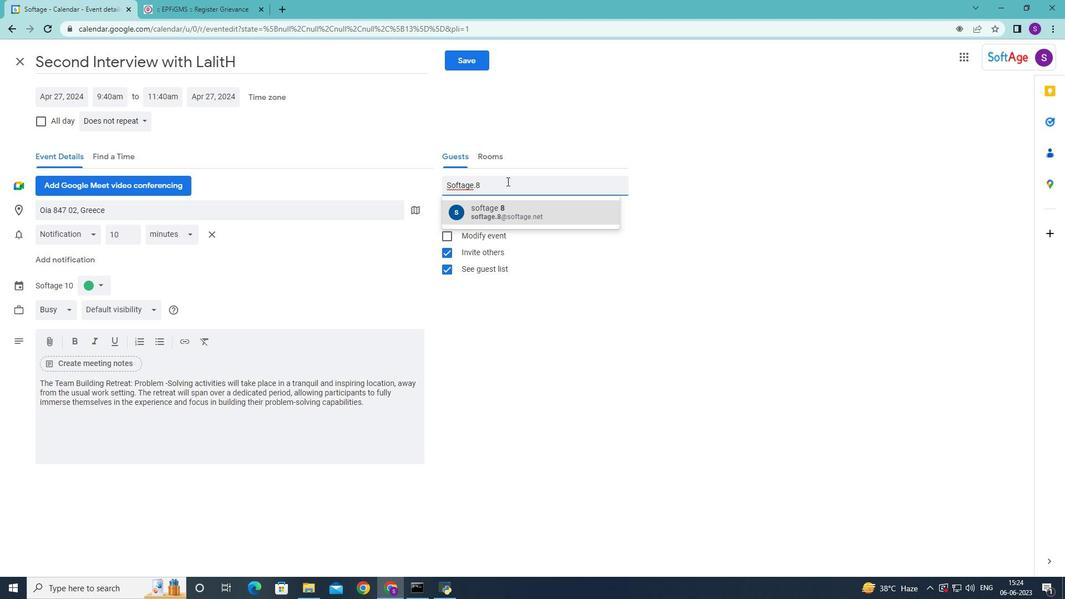 
Action: Mouse moved to (505, 181)
Screenshot: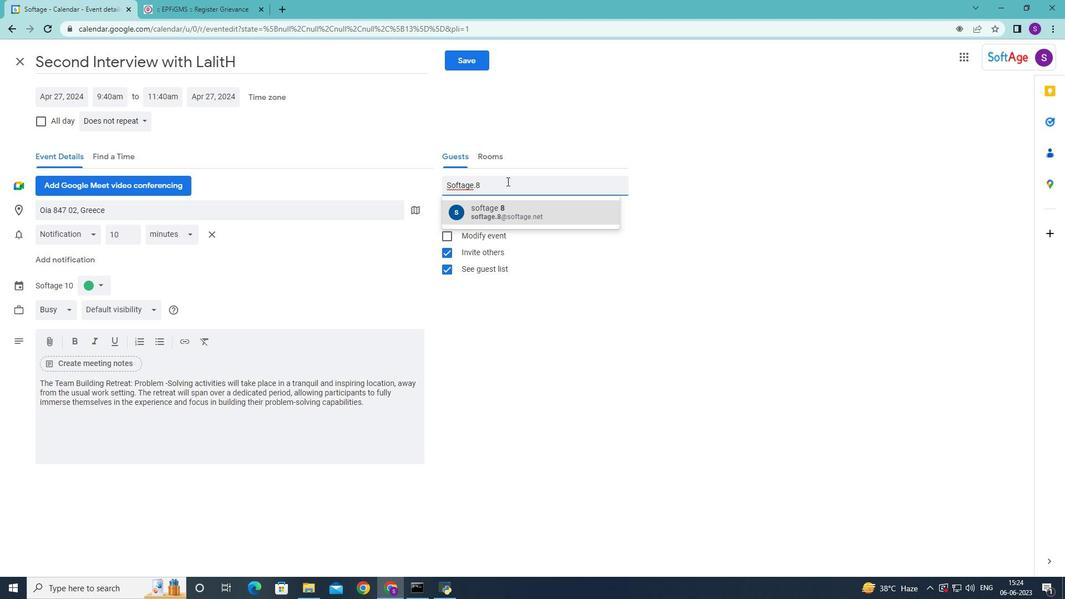
Action: Key pressed <Key.shift><Key.shift><Key.shift><Key.shift><Key.shift><Key.shift><Key.shift><Key.shift><Key.shift><Key.shift><Key.shift><Key.shift><Key.shift><Key.shift><Key.shift><Key.shift><Key.shift><Key.shift><Key.shift><Key.shift><Key.shift><Key.shift><Key.shift><Key.shift><Key.shift>@softage.net<Key.enter><Key.shift>Softage.<Key.shift>@<Key.backspace>1<Key.shift>@softag.net
Screenshot: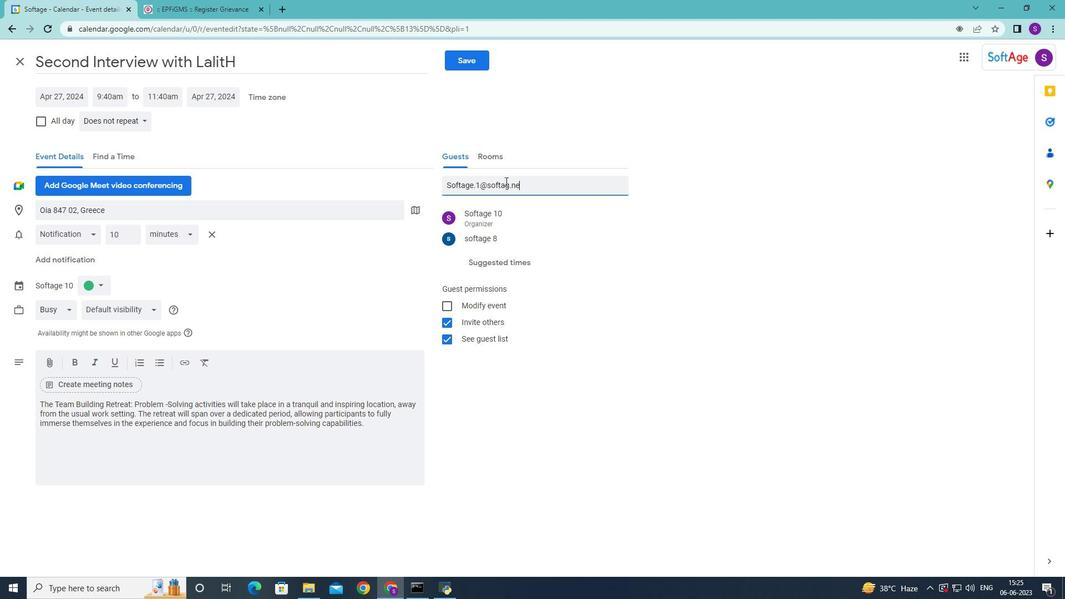 
Action: Mouse moved to (511, 213)
Screenshot: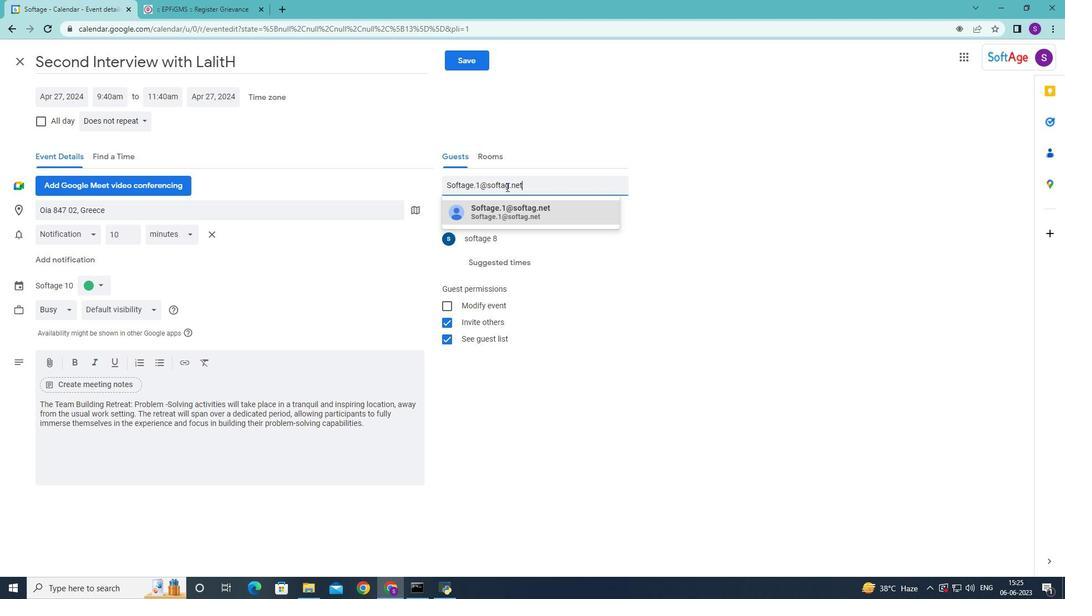 
Action: Mouse pressed left at (511, 213)
Screenshot: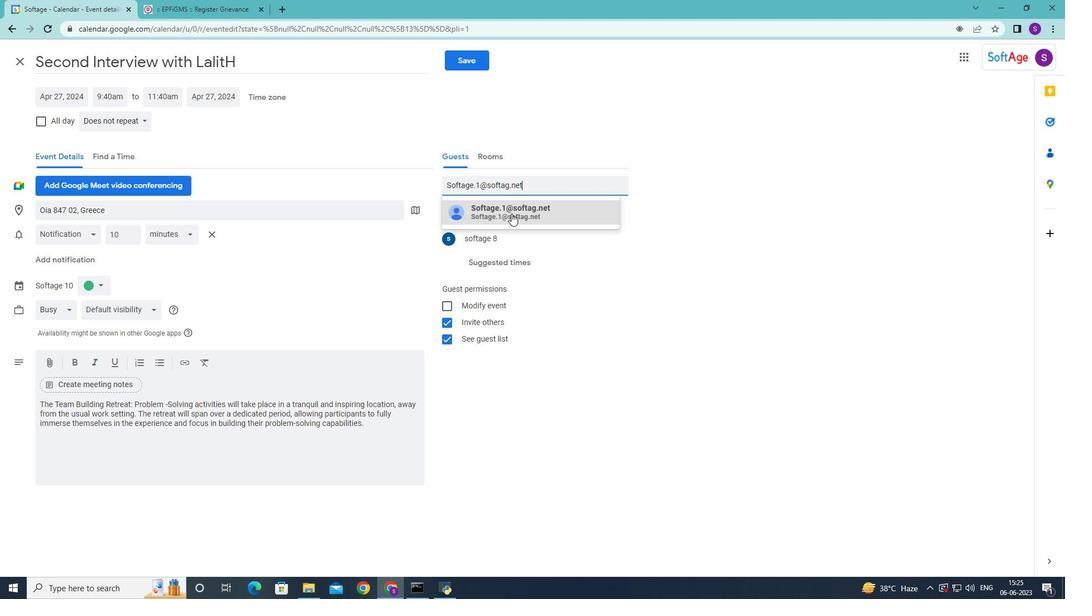 
Action: Mouse moved to (112, 123)
Screenshot: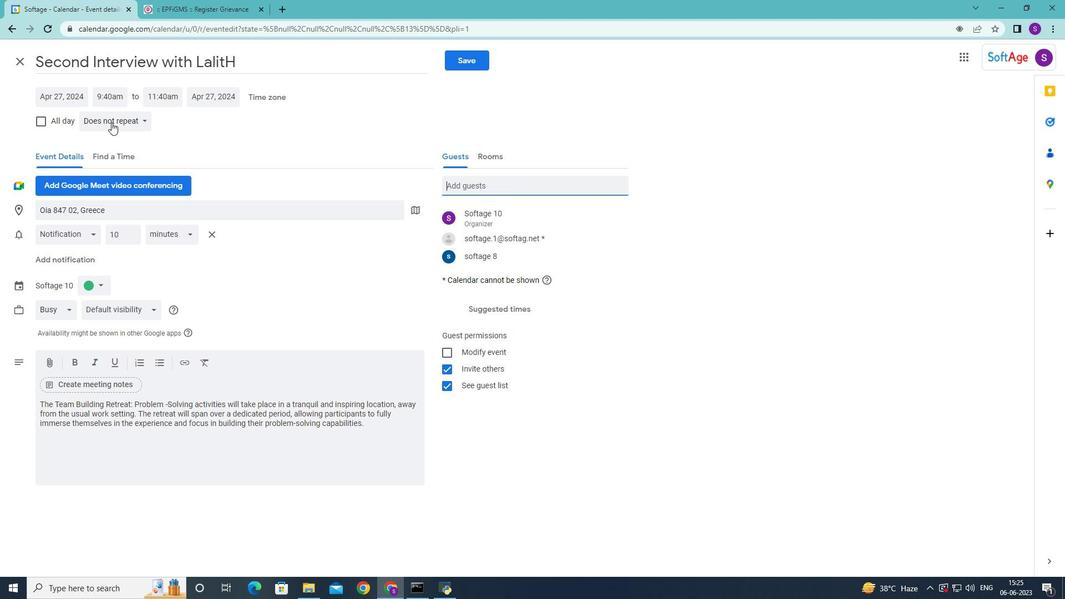 
Action: Mouse pressed left at (112, 123)
Screenshot: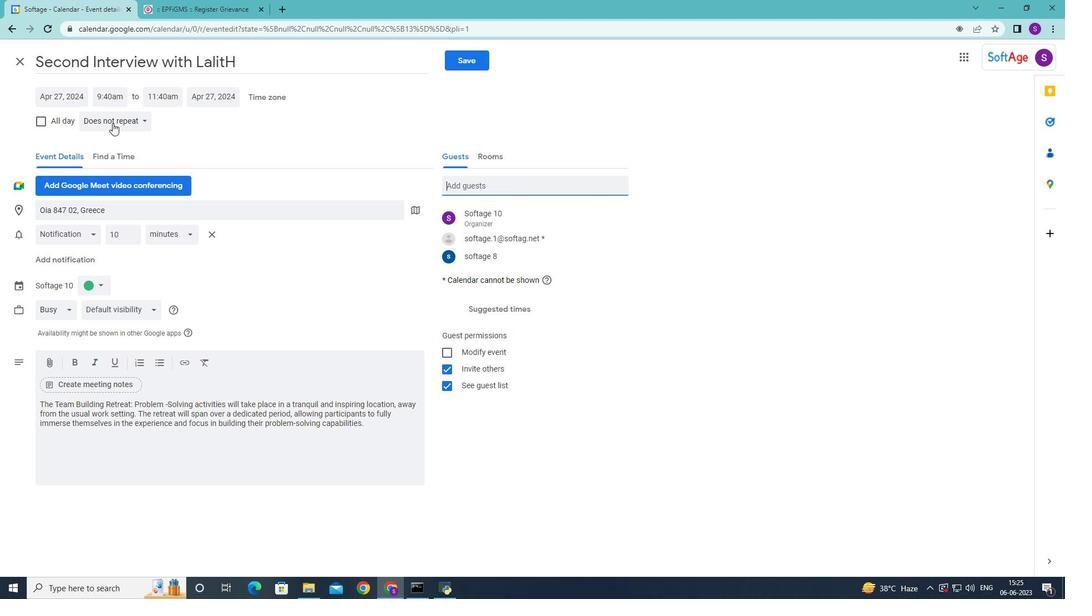 
Action: Mouse moved to (142, 243)
Screenshot: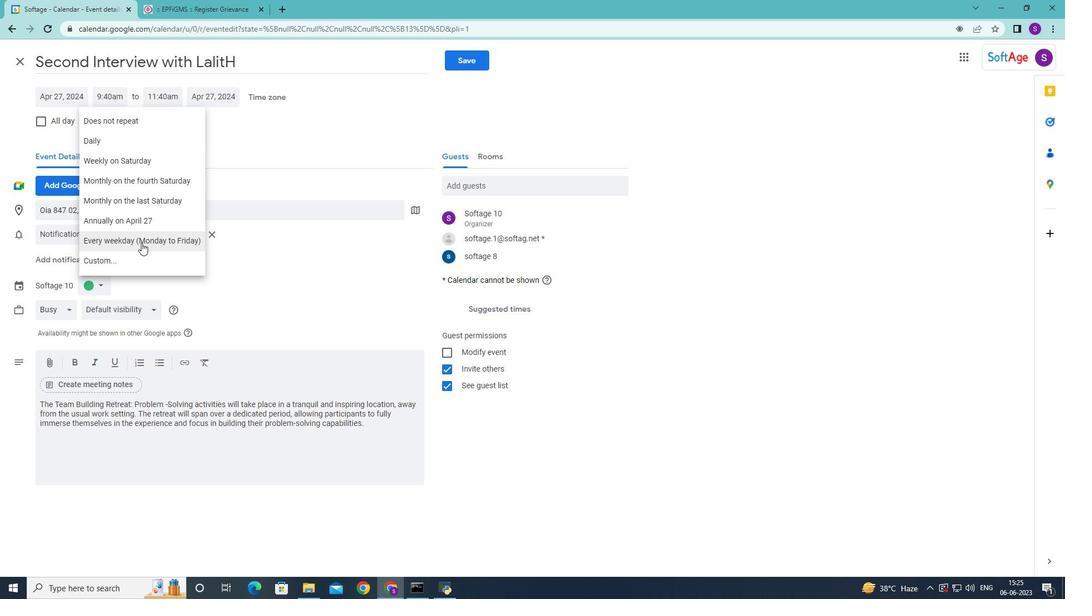 
Action: Mouse pressed left at (142, 243)
Screenshot: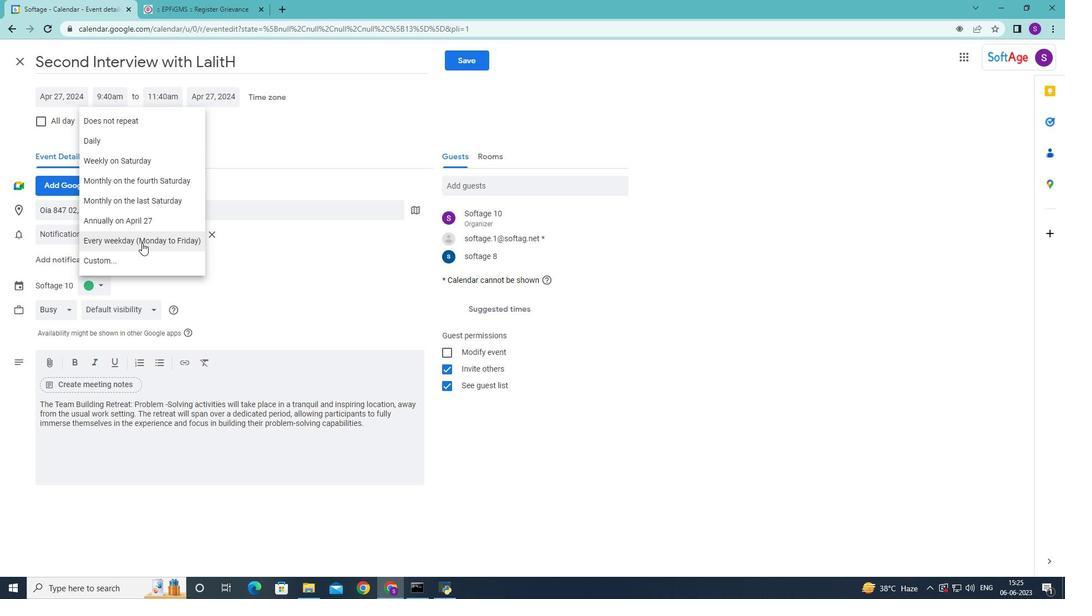 
Action: Mouse moved to (460, 58)
Screenshot: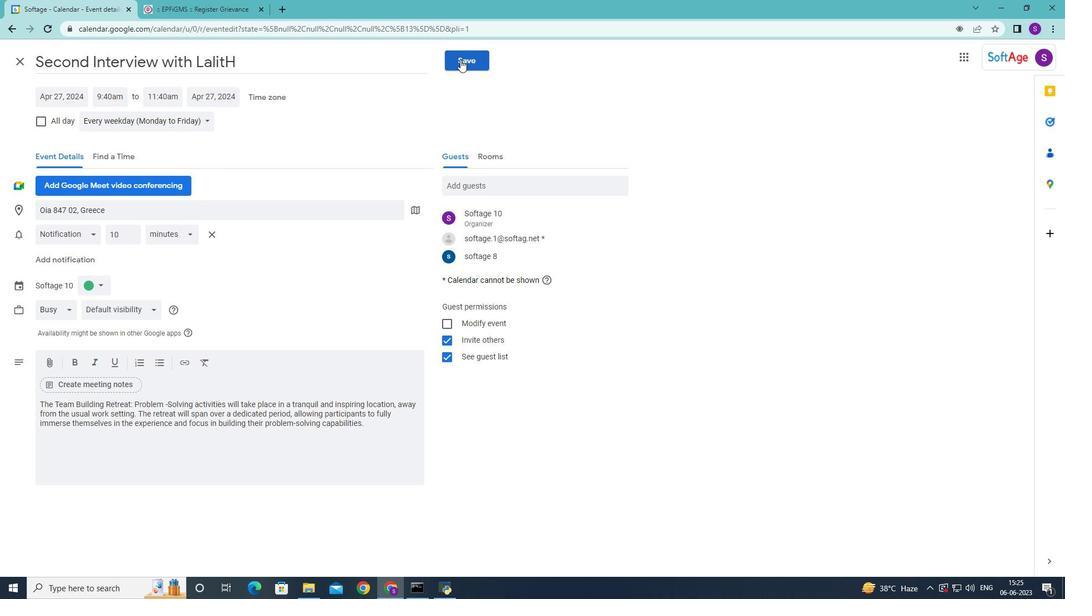 
Action: Mouse pressed left at (460, 58)
Screenshot: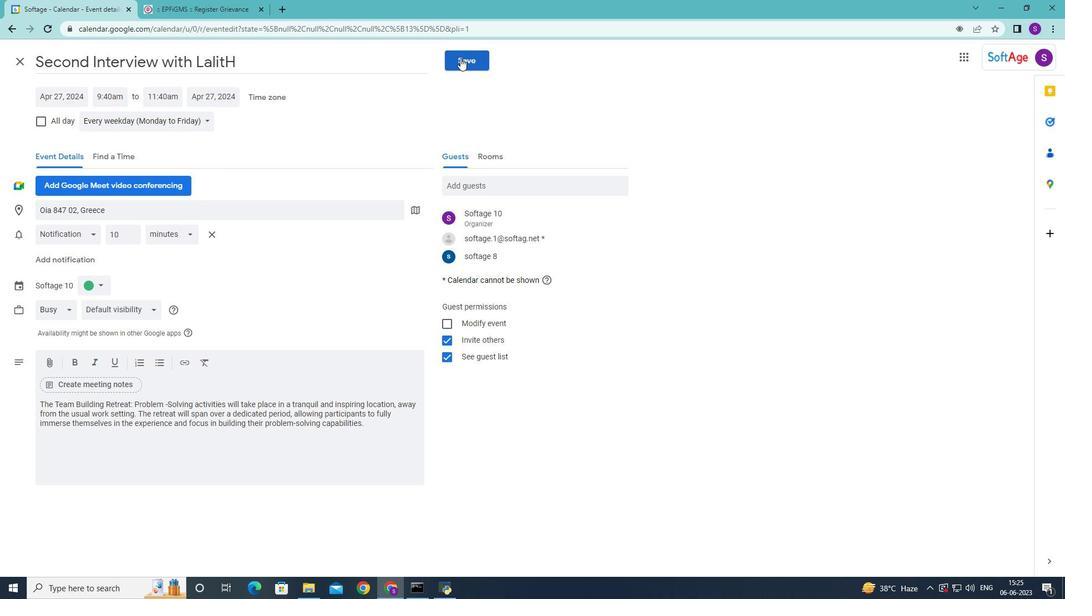 
Action: Mouse moved to (633, 339)
Screenshot: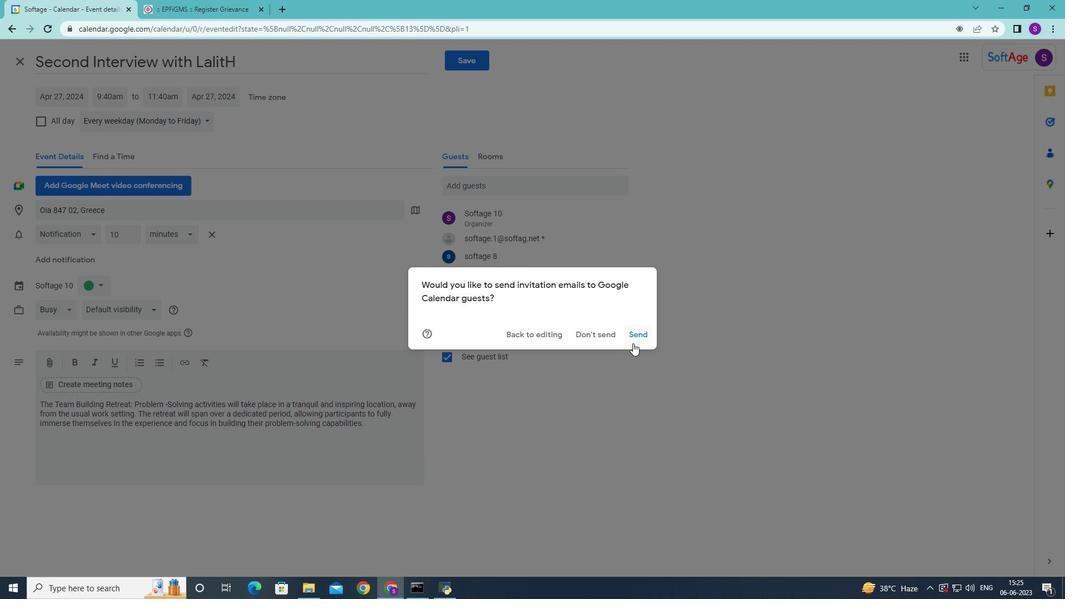 
Action: Mouse pressed left at (633, 339)
Screenshot: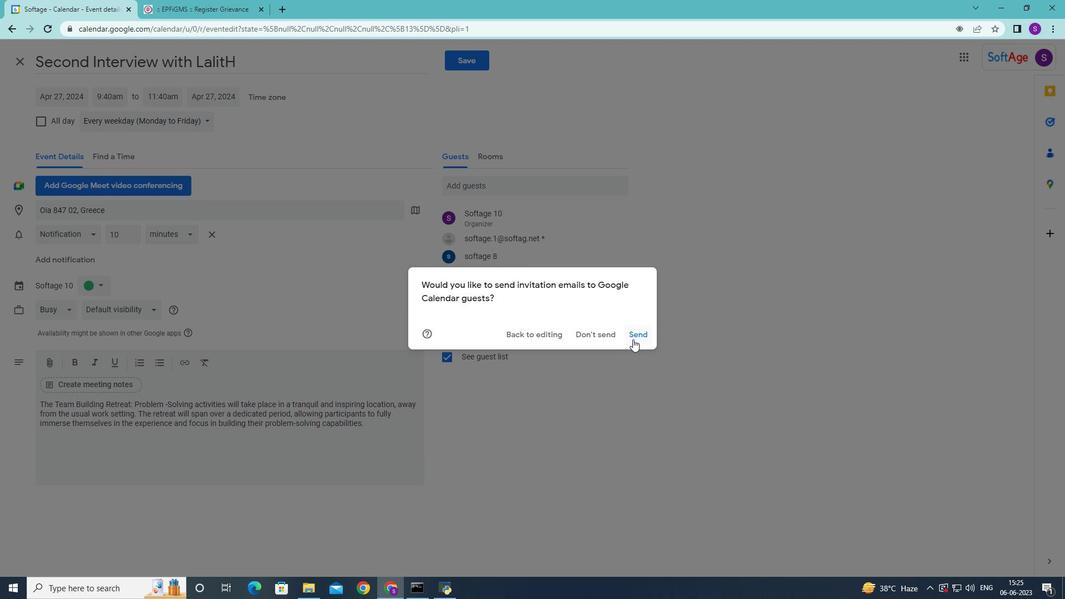 
Action: Mouse moved to (604, 332)
Screenshot: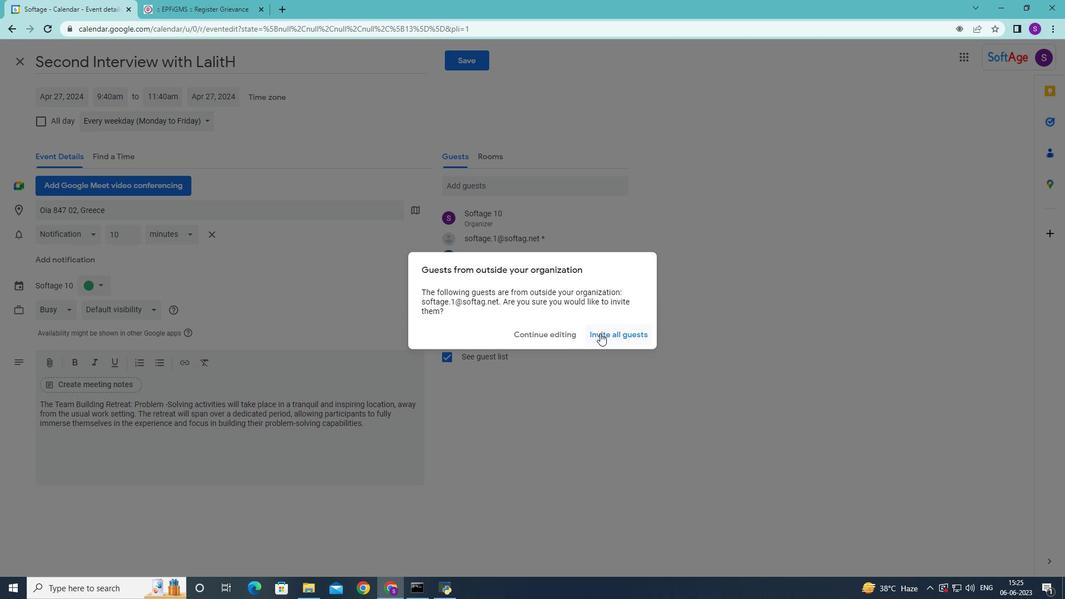 
Action: Mouse pressed left at (604, 332)
Screenshot: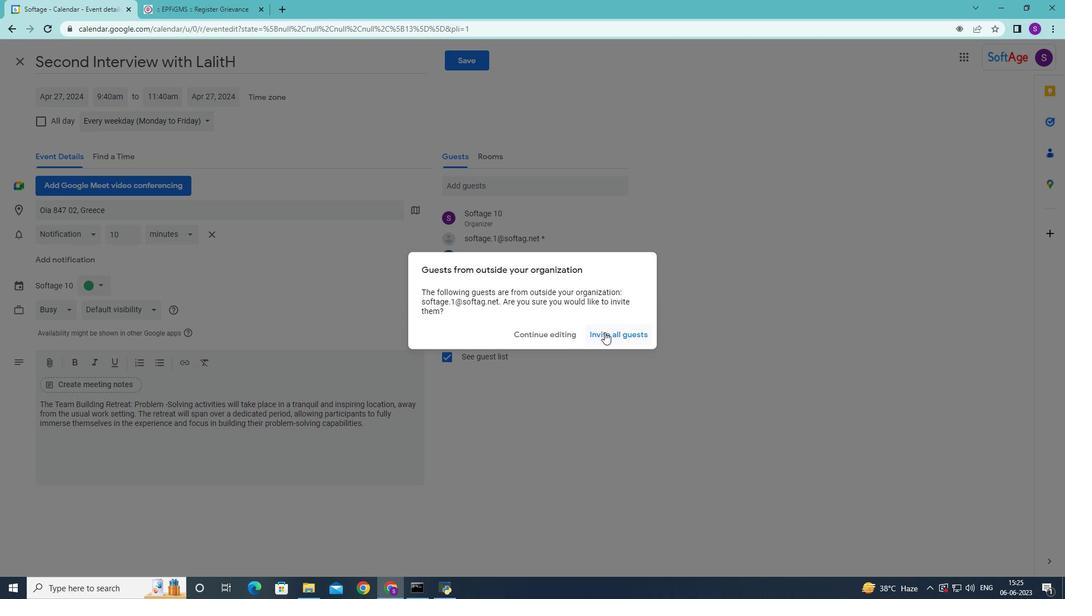 
Action: Mouse moved to (304, 473)
Screenshot: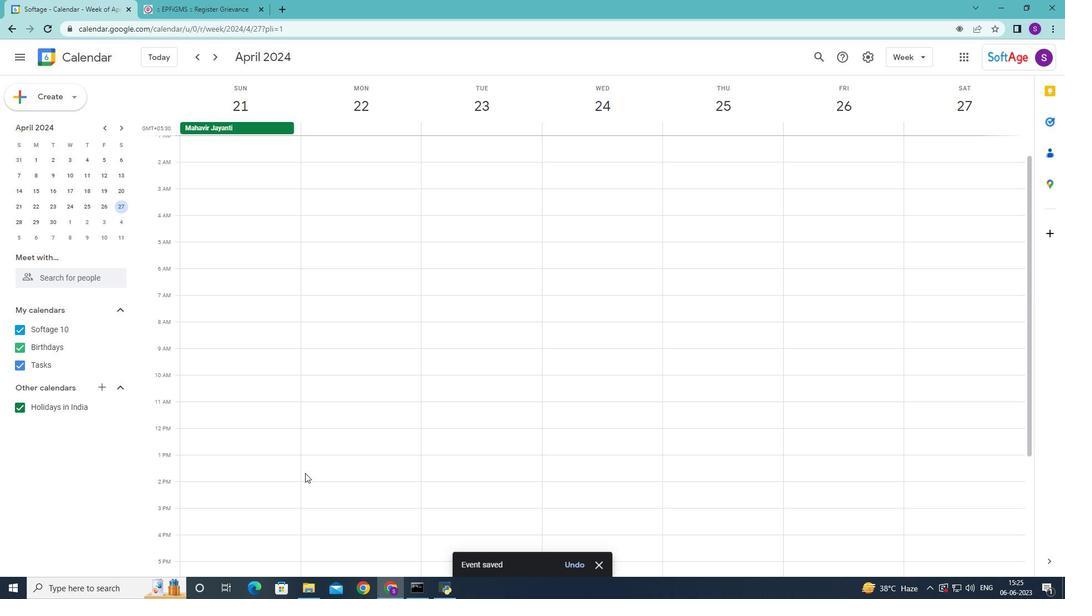 
